 Task: Look for space in Ambarawa, Indonesia from 2nd September, 2023 to 10th September, 2023 for 1 adult in price range Rs.5000 to Rs.16000. Place can be private room with 1  bedroom having 1 bed and 1 bathroom. Property type can be house, flat, guest house, hotel. Booking option can be shelf check-in. Required host language is English.
Action: Mouse moved to (512, 79)
Screenshot: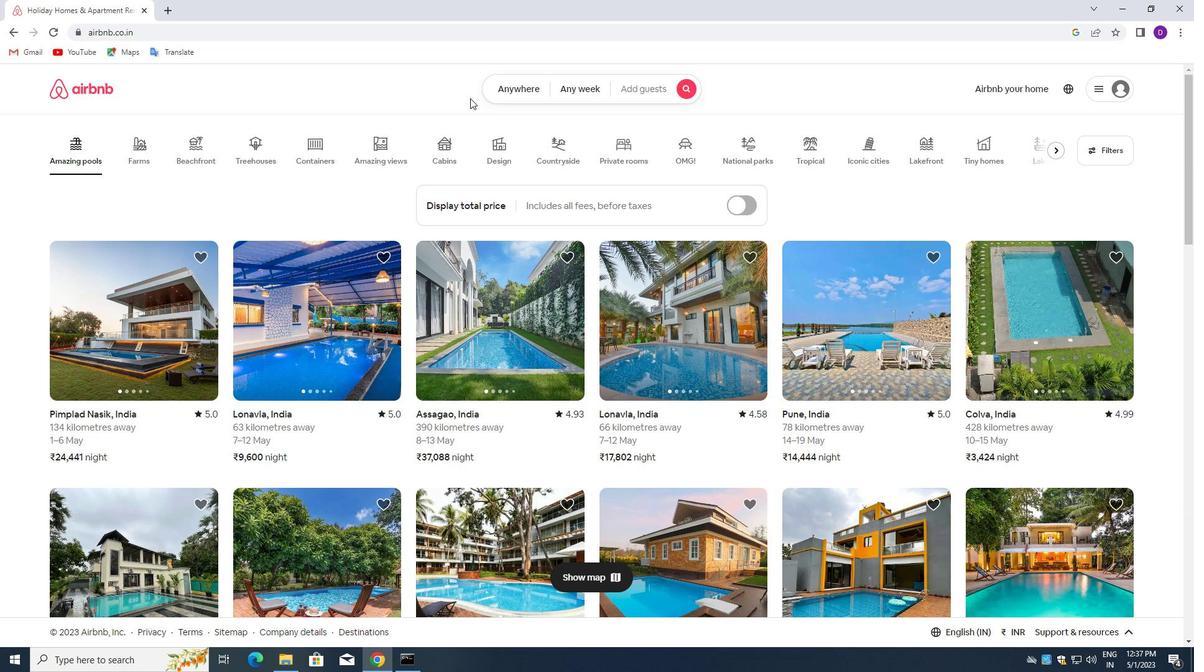 
Action: Mouse pressed left at (512, 79)
Screenshot: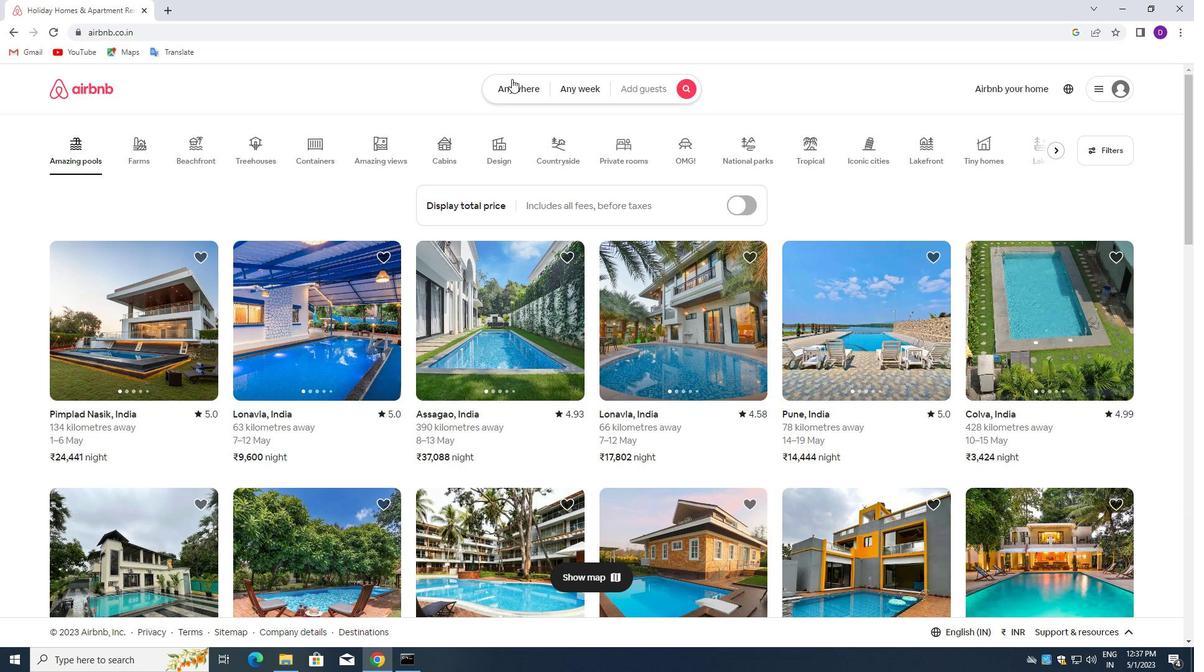 
Action: Mouse moved to (364, 135)
Screenshot: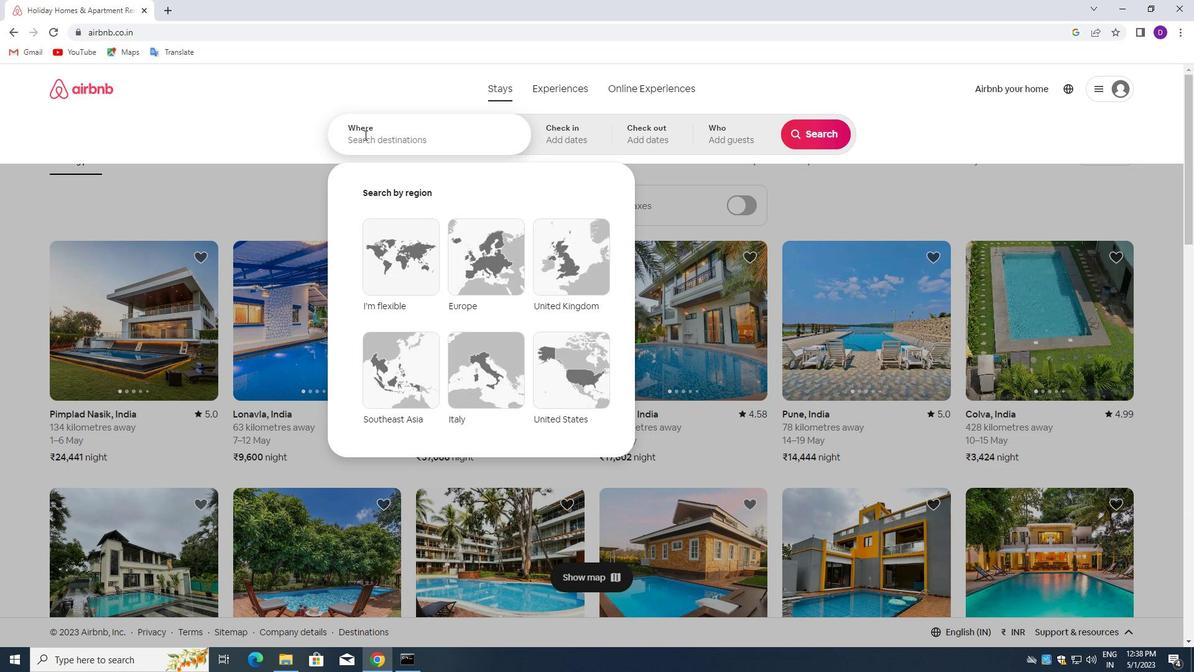 
Action: Mouse pressed left at (364, 135)
Screenshot: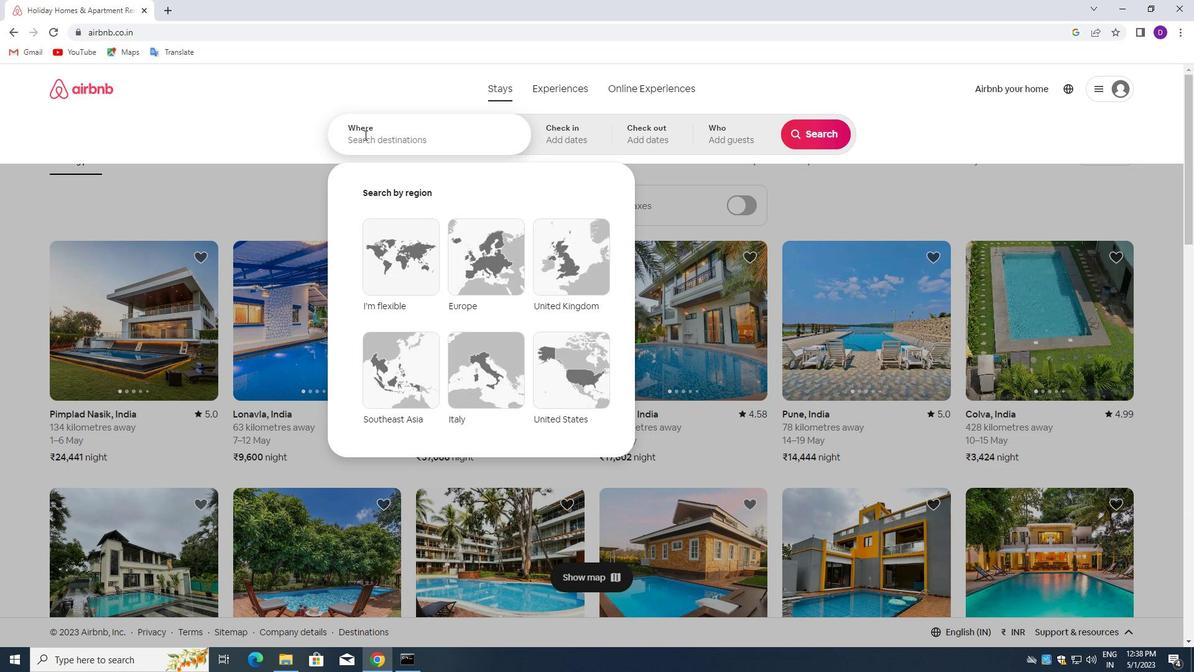 
Action: Mouse moved to (362, 130)
Screenshot: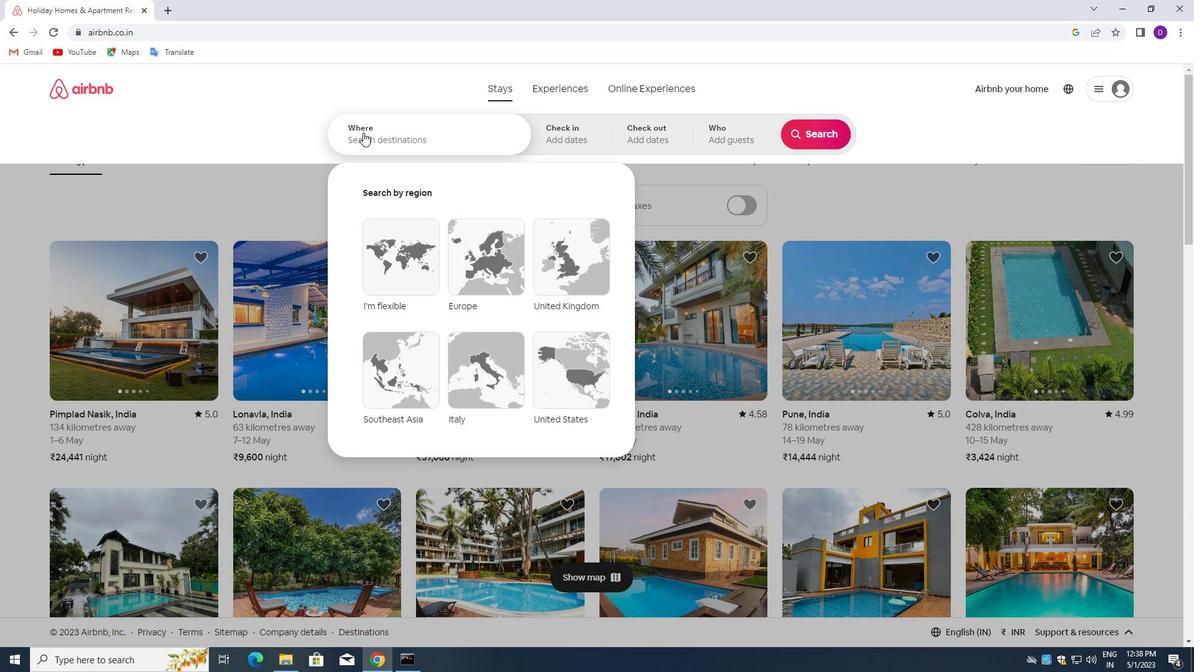 
Action: Key pressed <Key.shift>AMBARAWA,<Key.space><Key.shift>INDONESIA<Key.enter>
Screenshot: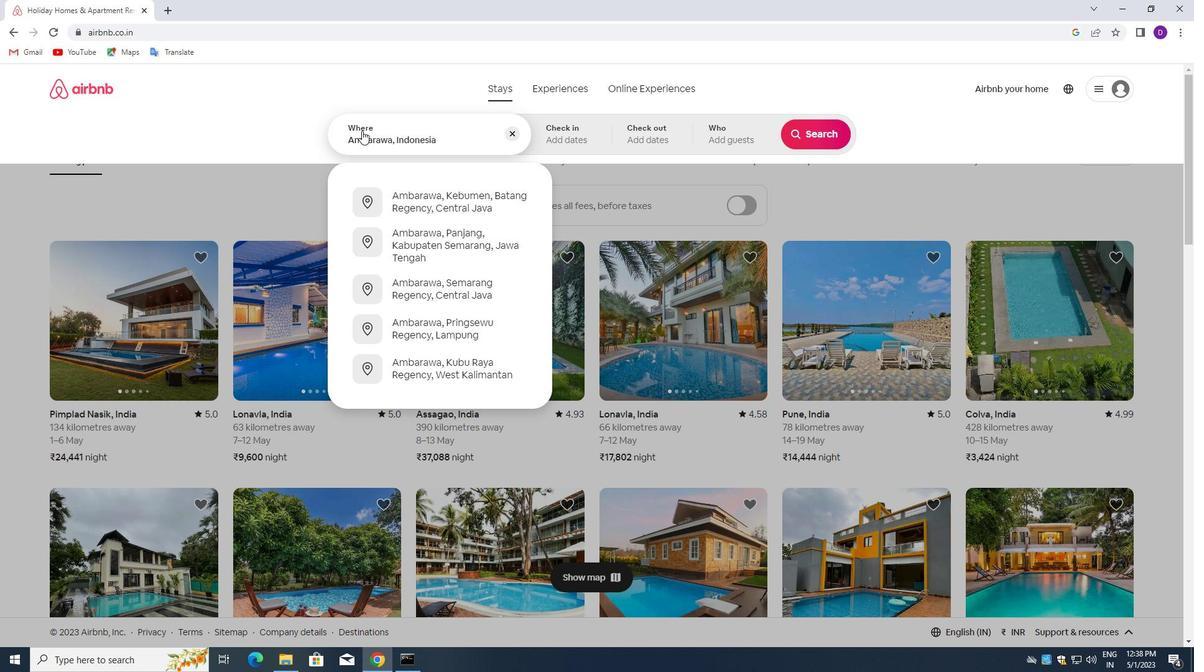
Action: Mouse moved to (812, 236)
Screenshot: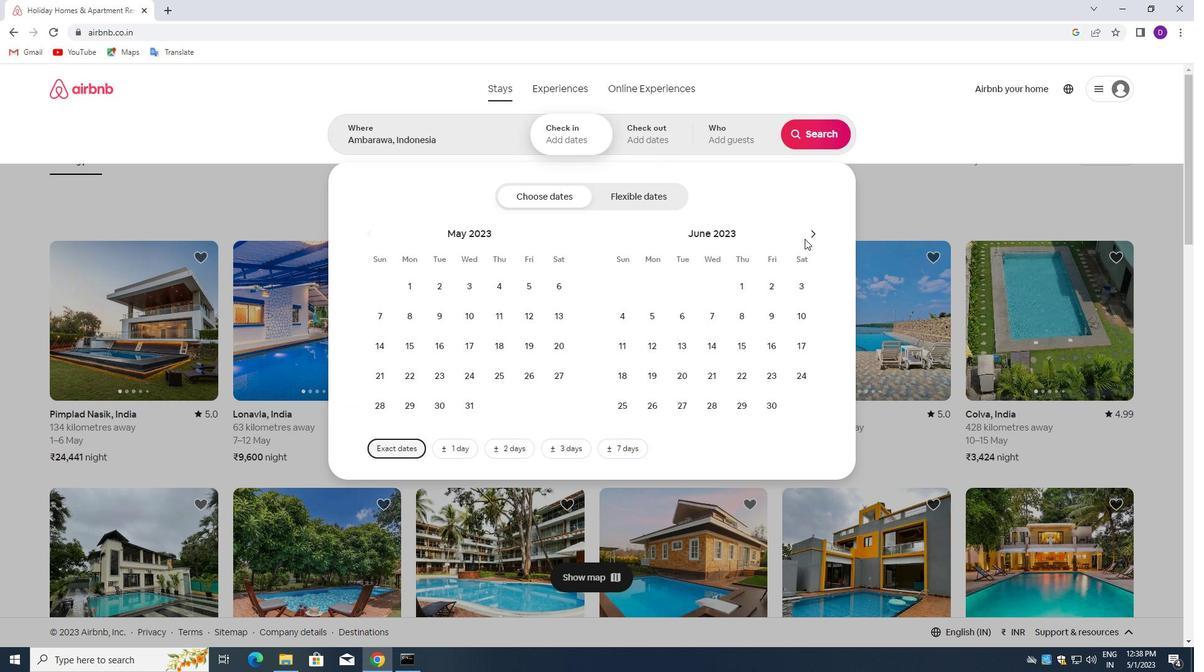 
Action: Mouse pressed left at (812, 236)
Screenshot: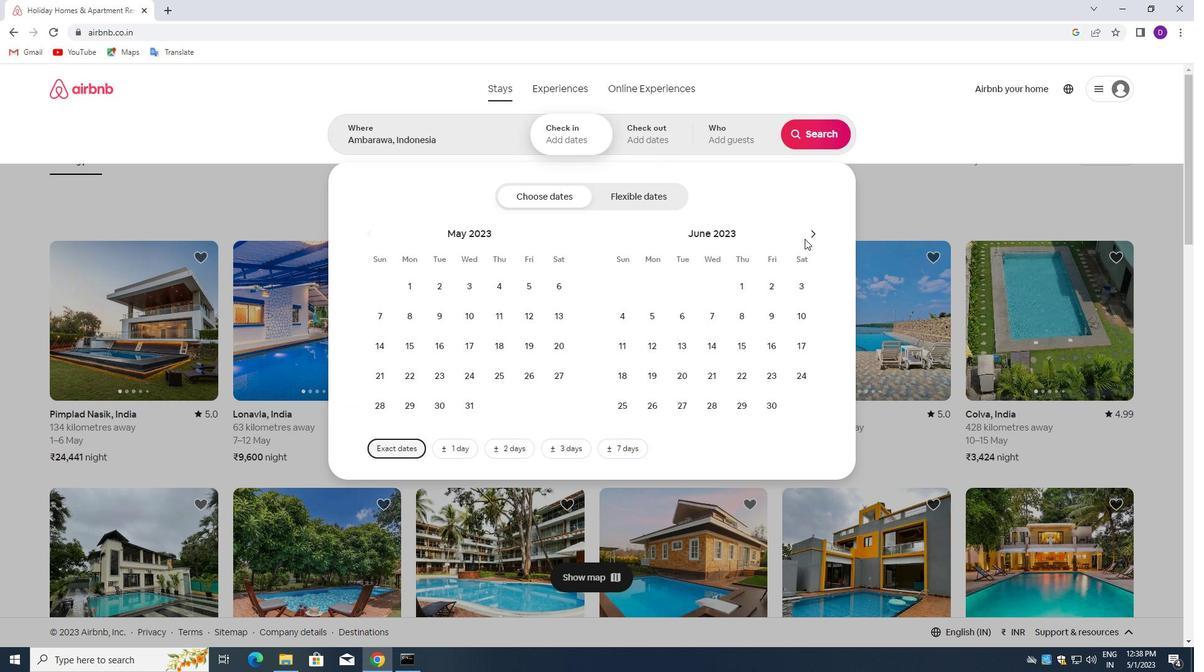 
Action: Mouse pressed left at (812, 236)
Screenshot: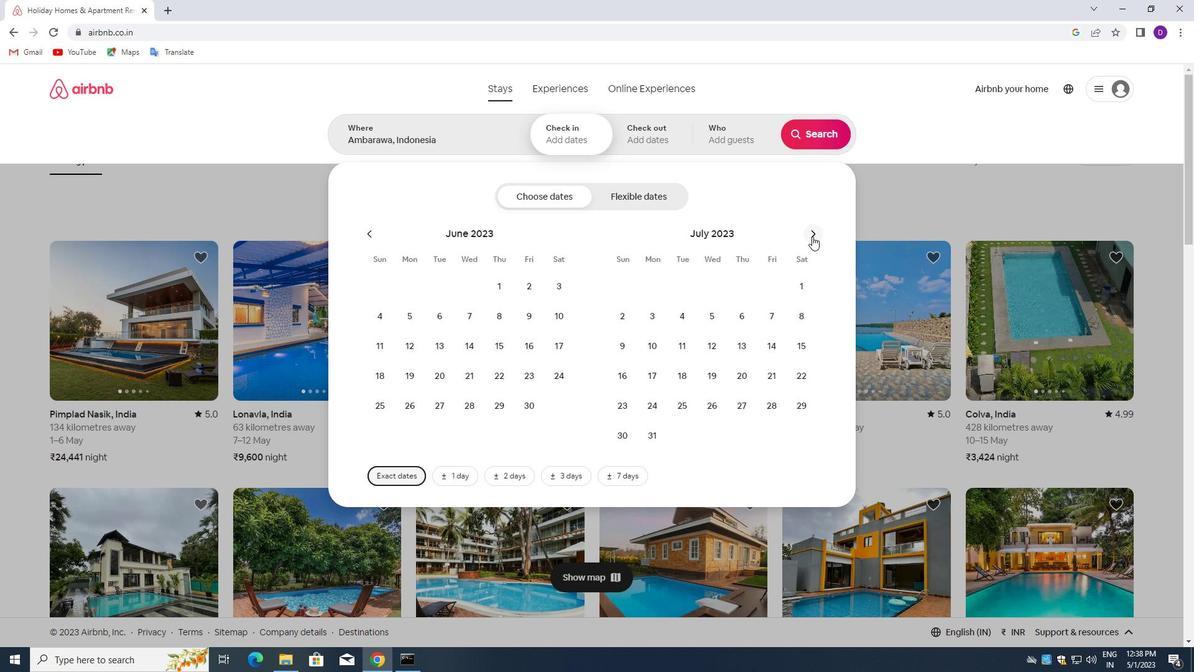 
Action: Mouse moved to (812, 235)
Screenshot: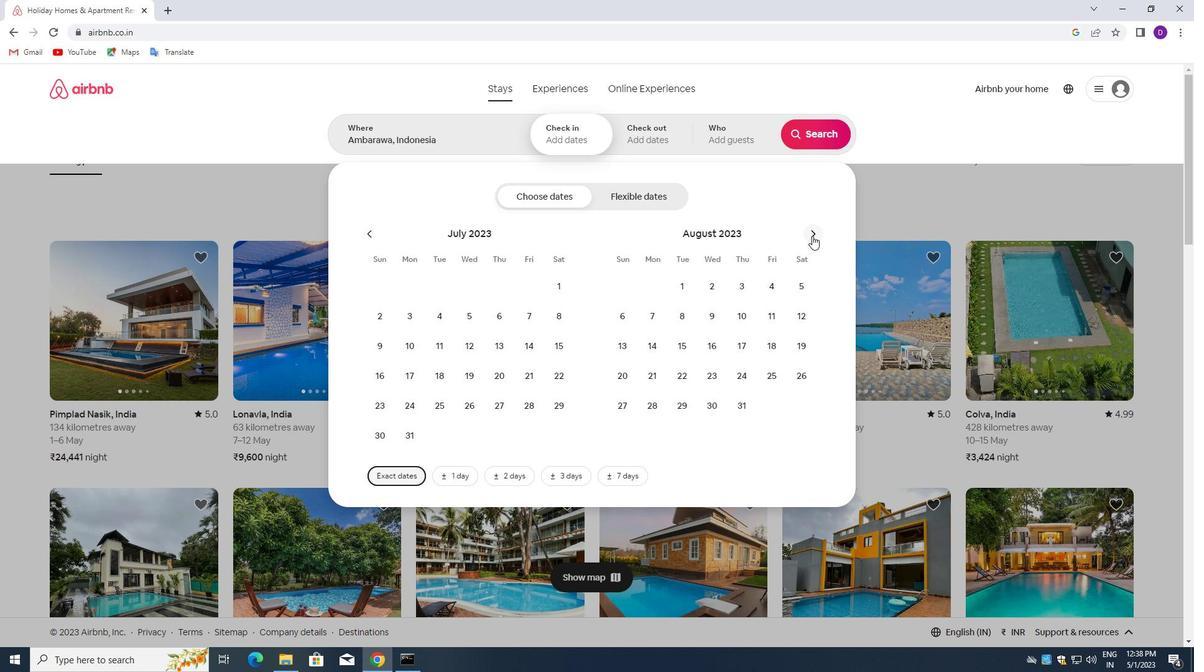 
Action: Mouse pressed left at (812, 235)
Screenshot: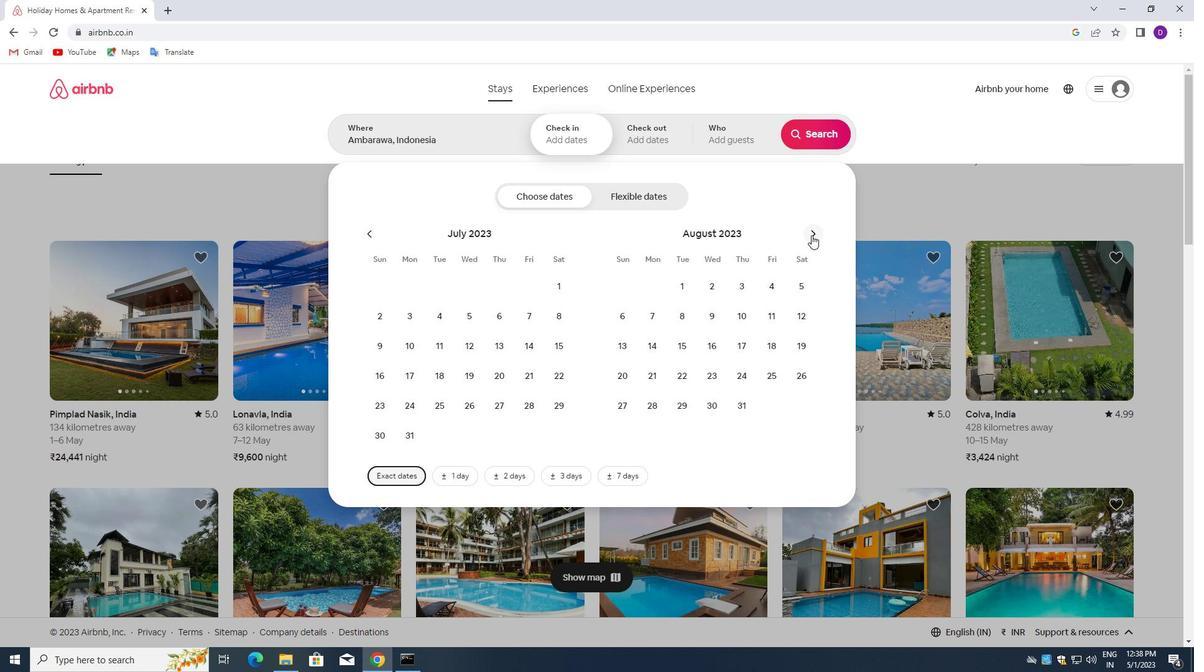 
Action: Mouse moved to (812, 288)
Screenshot: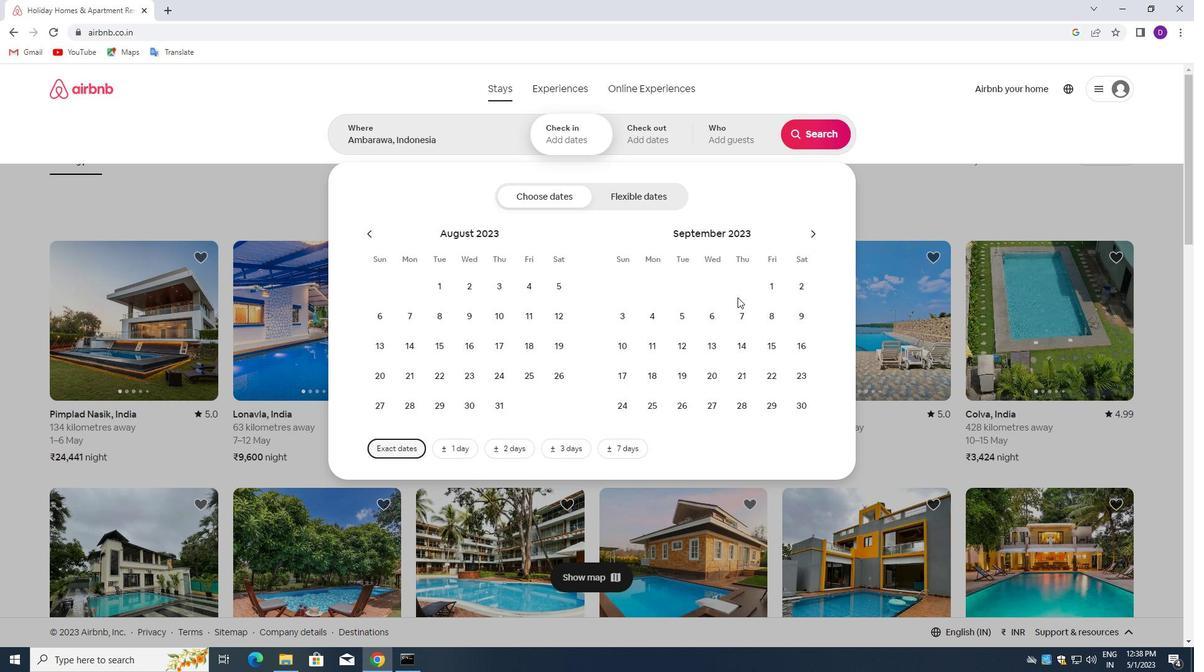 
Action: Mouse pressed left at (812, 288)
Screenshot: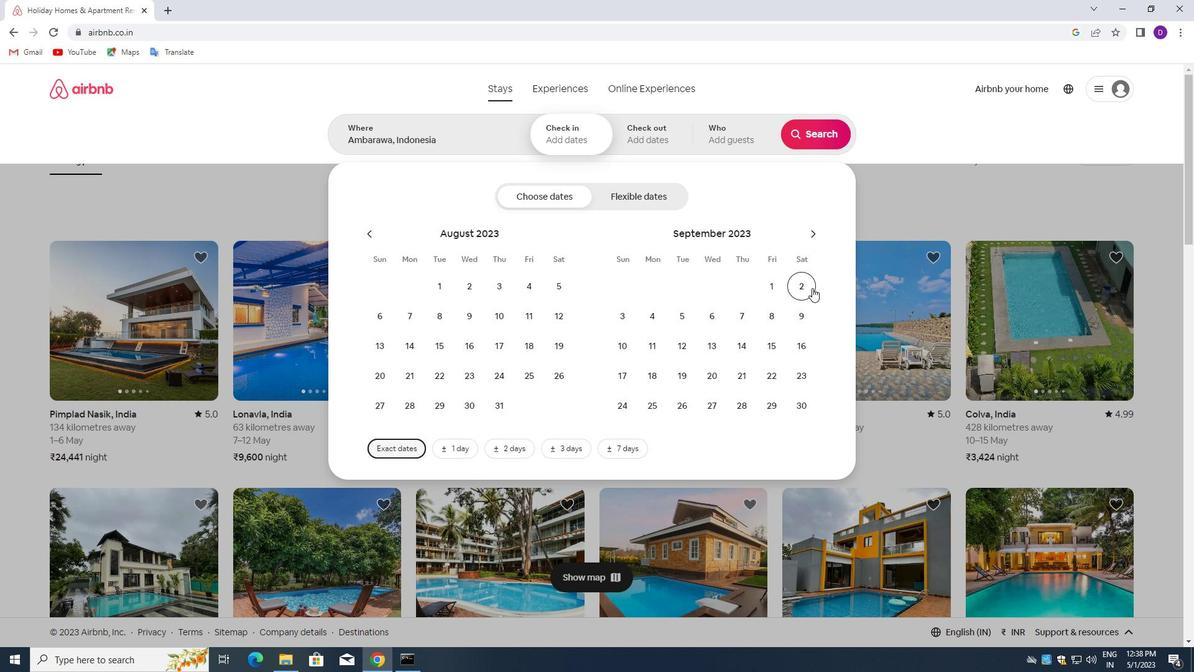
Action: Mouse moved to (630, 338)
Screenshot: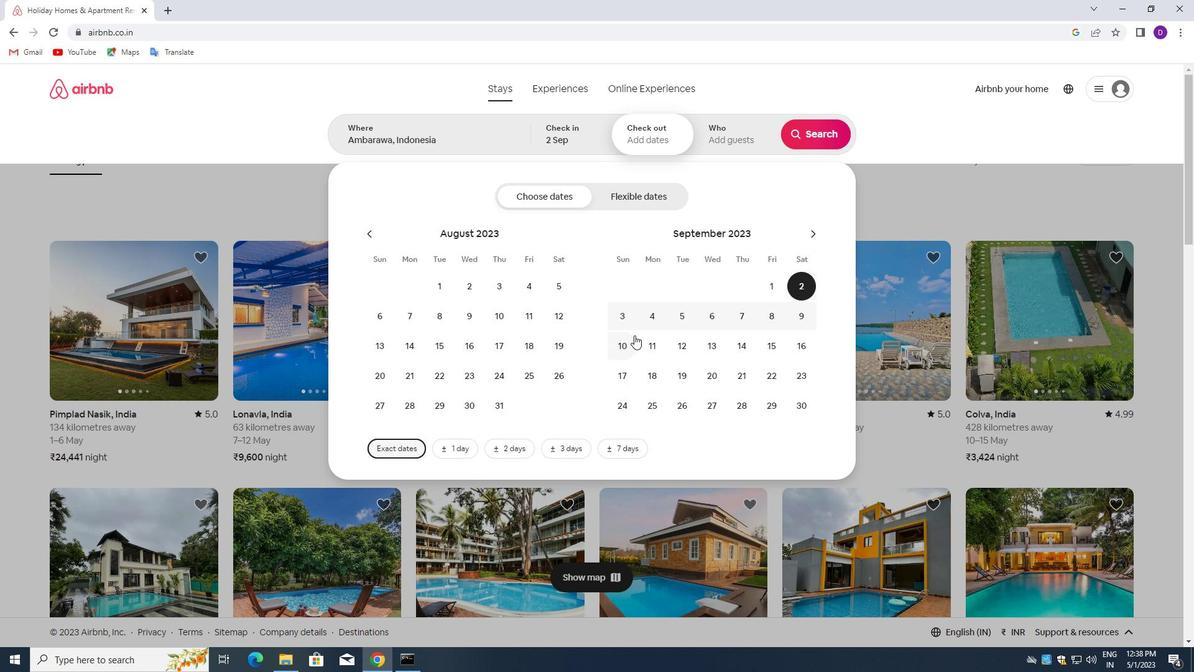 
Action: Mouse pressed left at (630, 338)
Screenshot: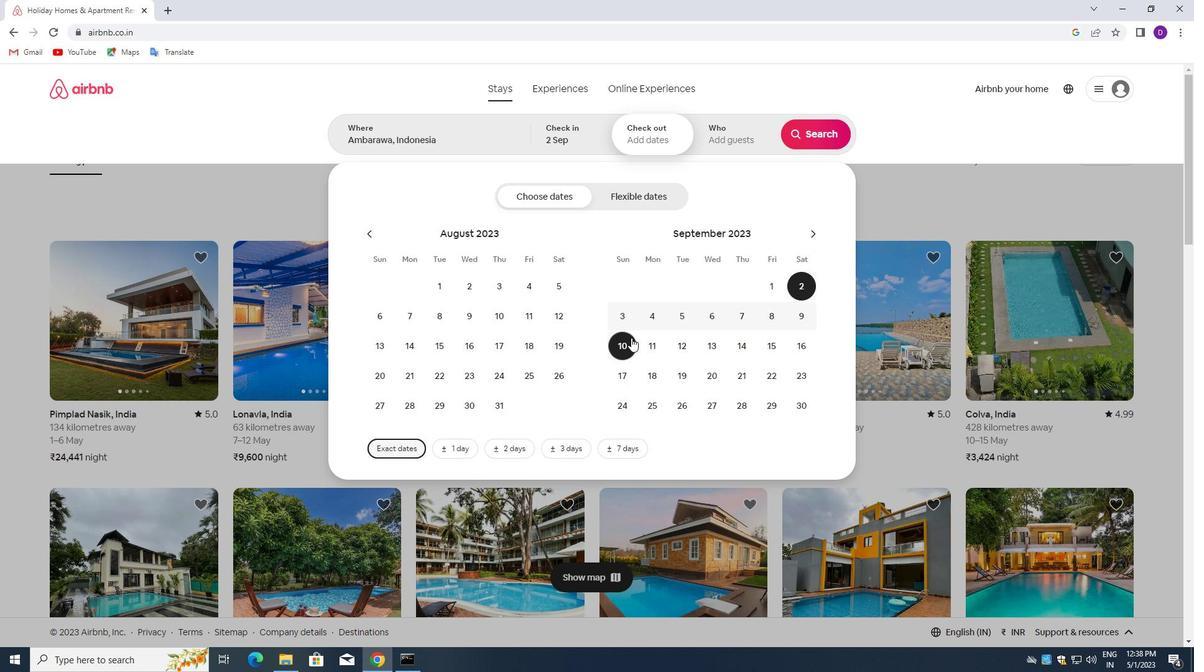 
Action: Mouse moved to (705, 139)
Screenshot: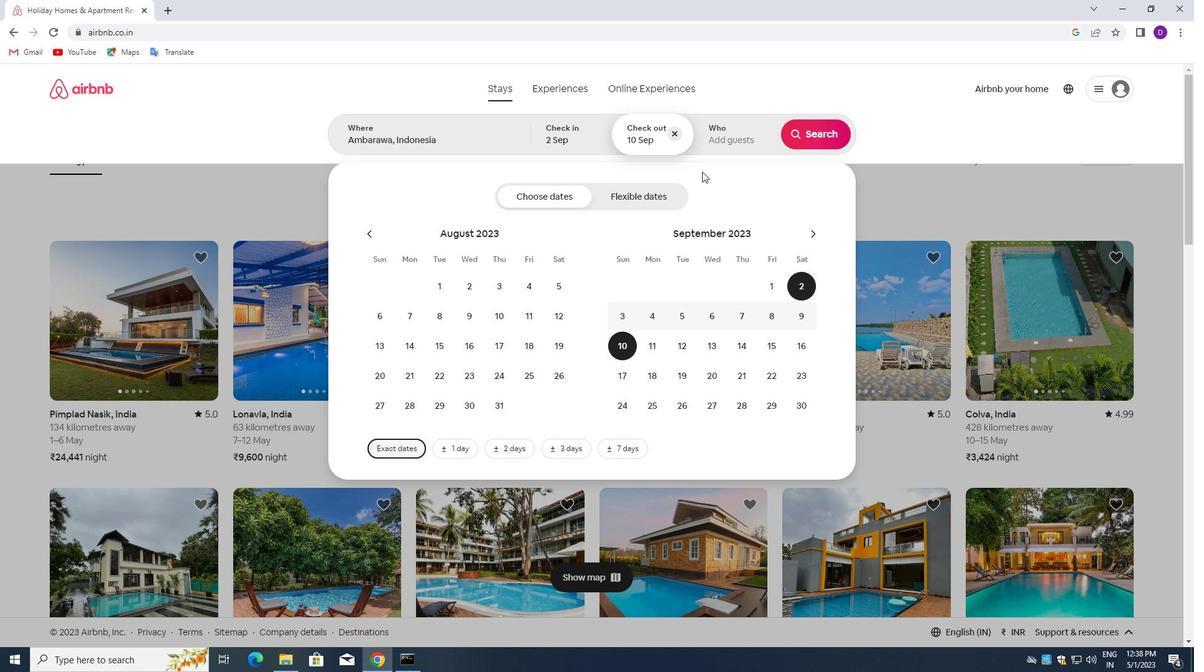 
Action: Mouse pressed left at (705, 139)
Screenshot: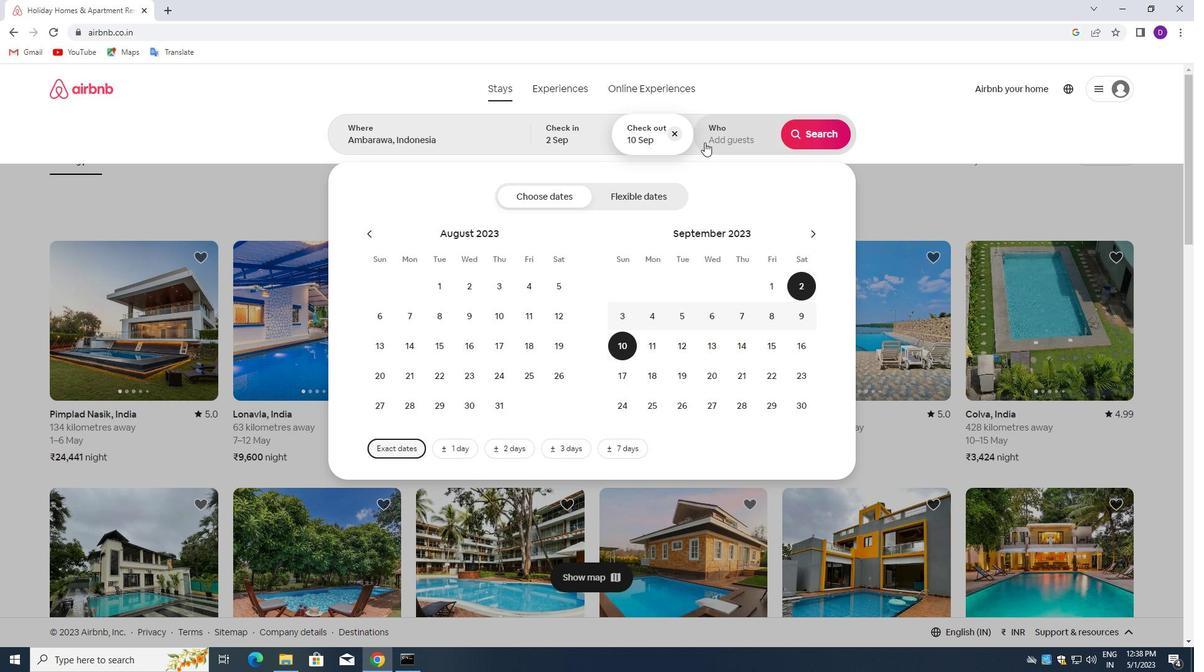 
Action: Mouse moved to (820, 209)
Screenshot: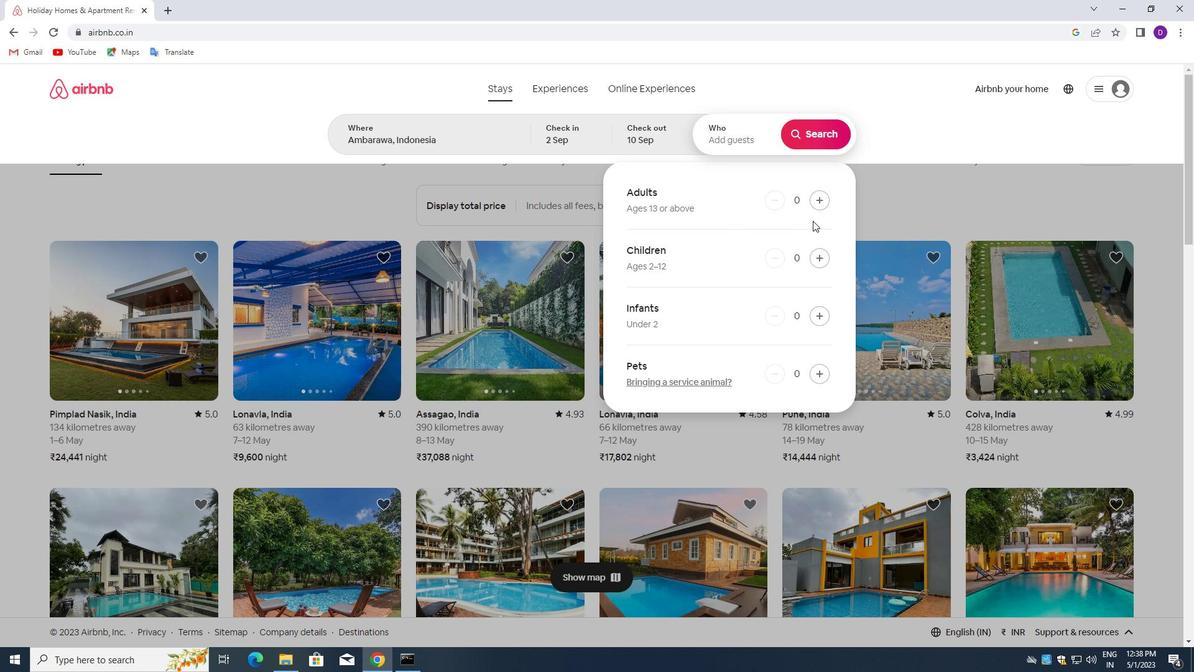 
Action: Mouse pressed left at (820, 209)
Screenshot: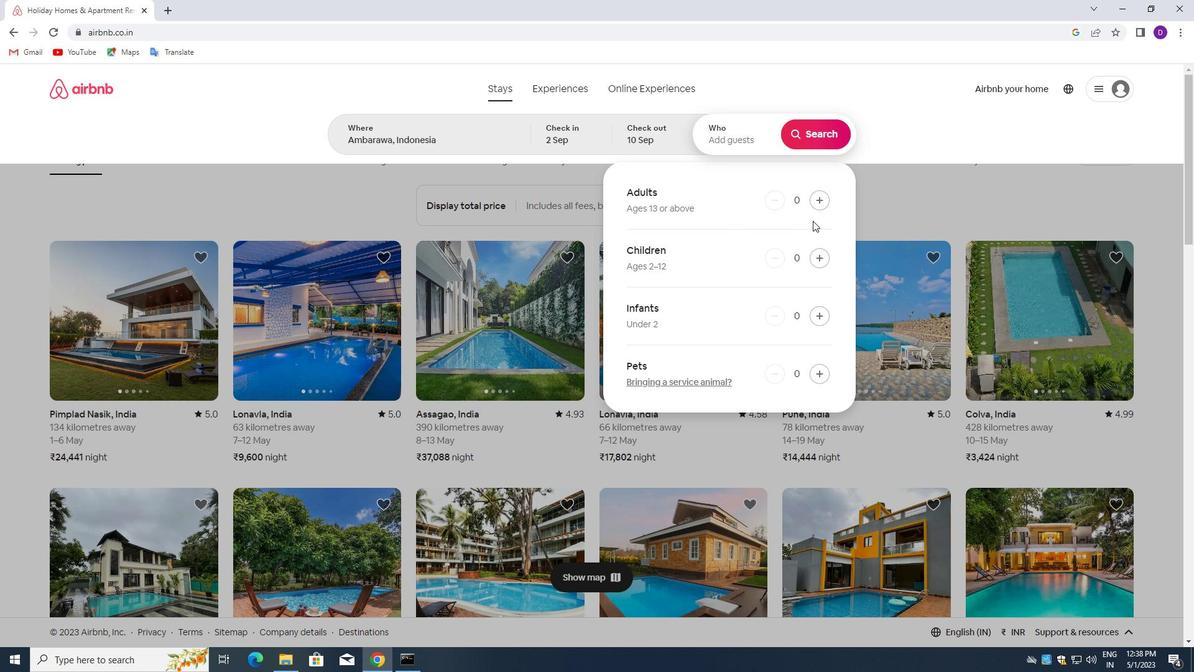 
Action: Mouse moved to (823, 131)
Screenshot: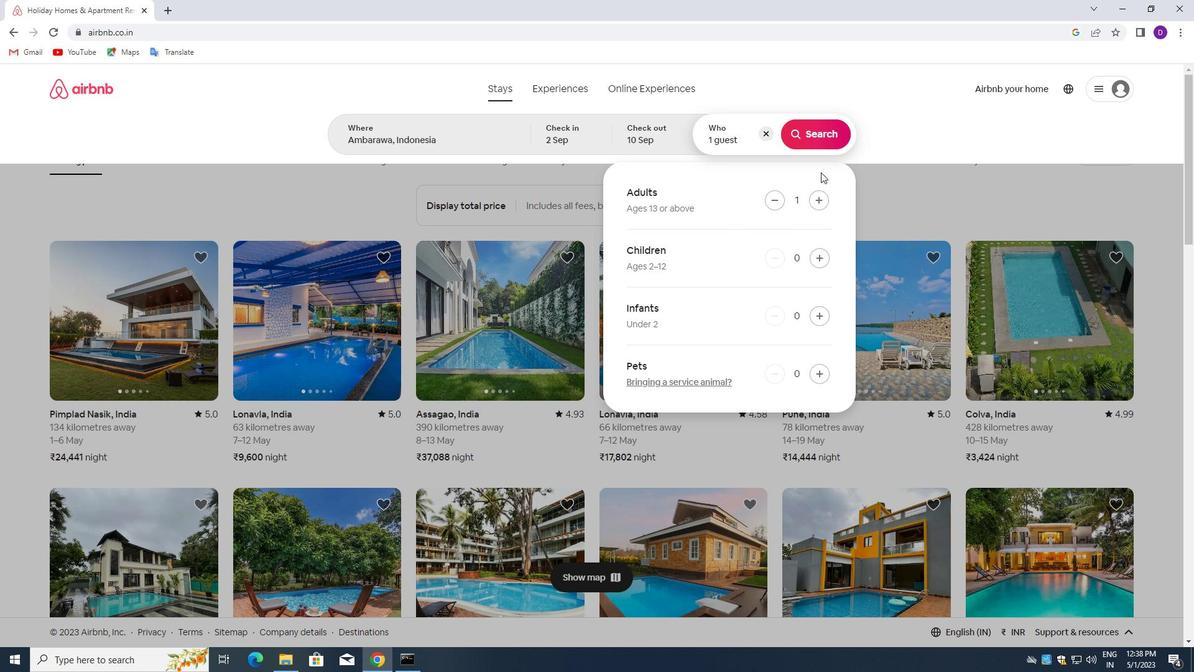 
Action: Mouse pressed left at (823, 131)
Screenshot: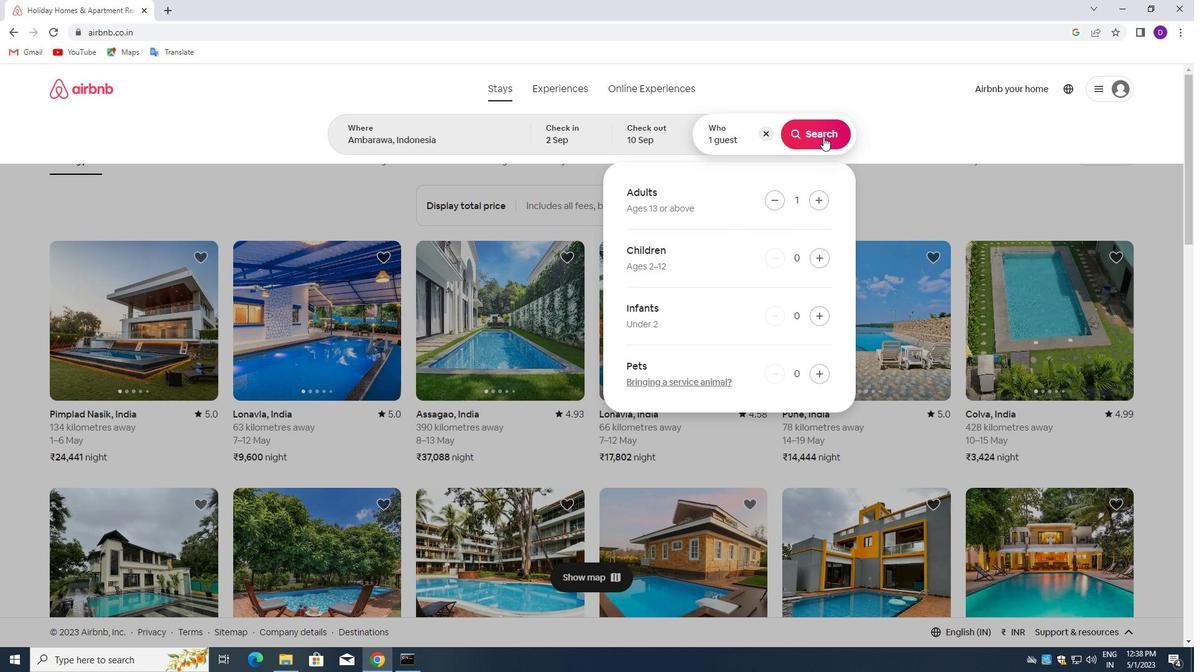 
Action: Mouse moved to (1125, 134)
Screenshot: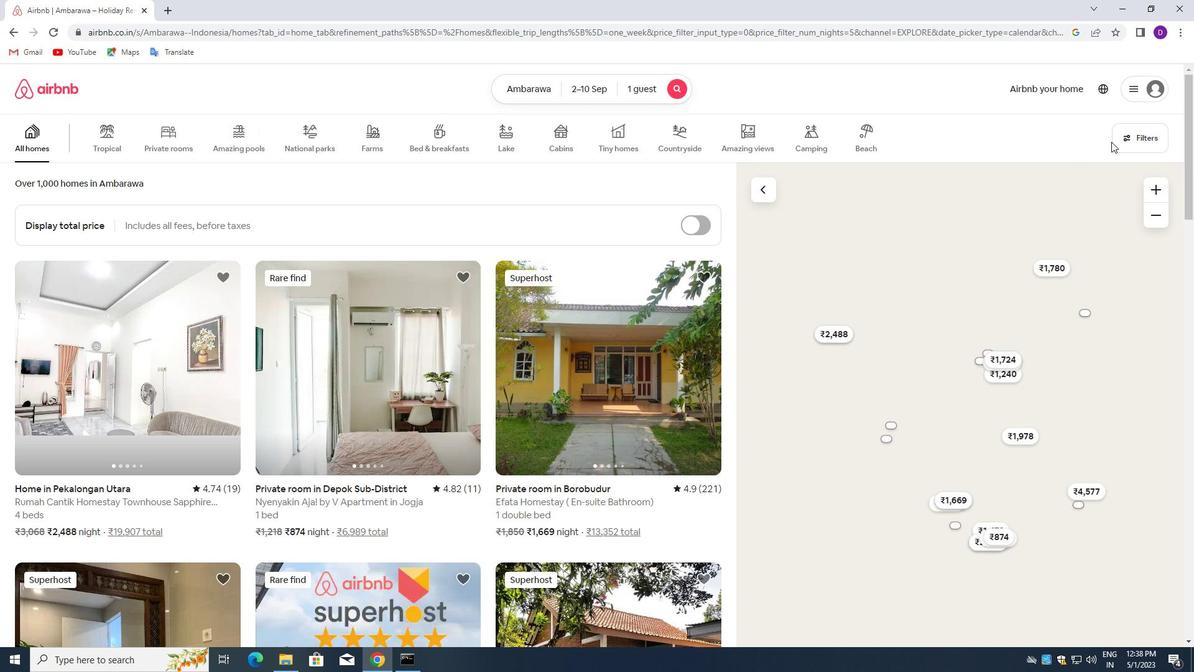 
Action: Mouse pressed left at (1125, 134)
Screenshot: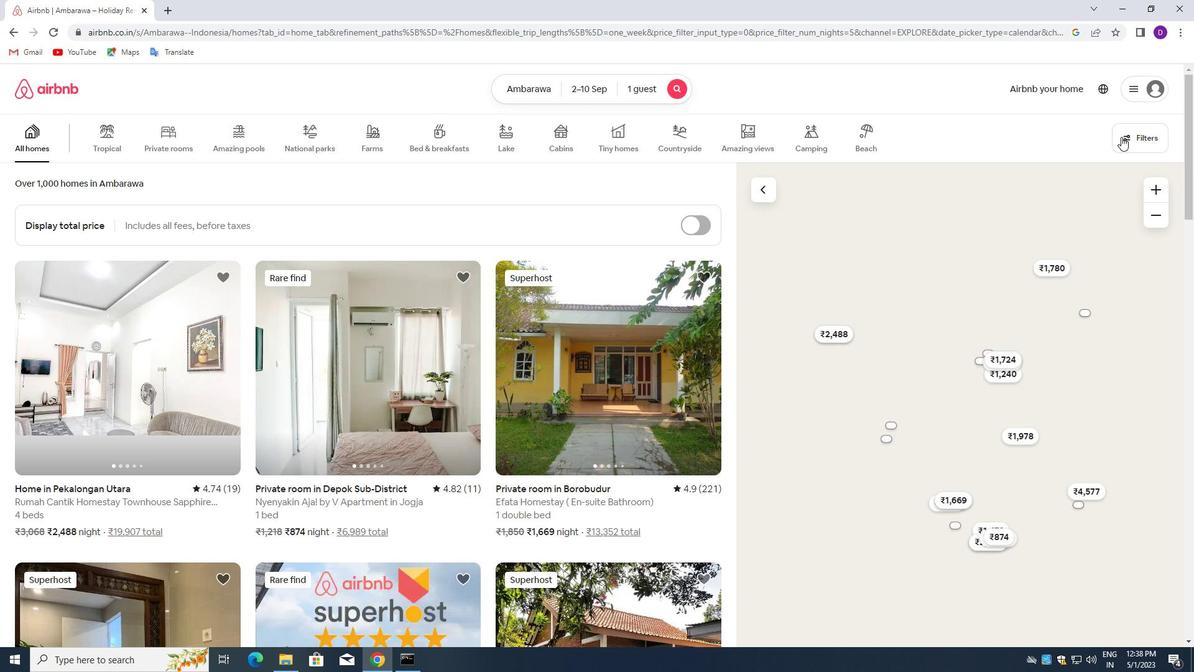 
Action: Mouse moved to (435, 299)
Screenshot: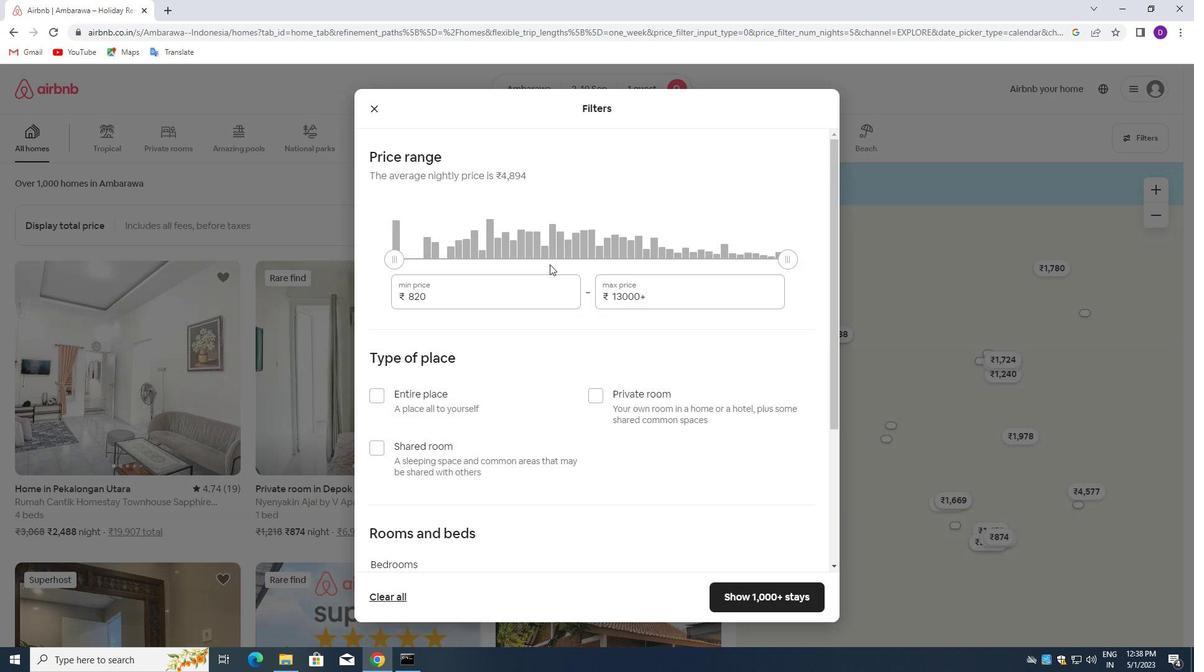 
Action: Mouse pressed left at (435, 299)
Screenshot: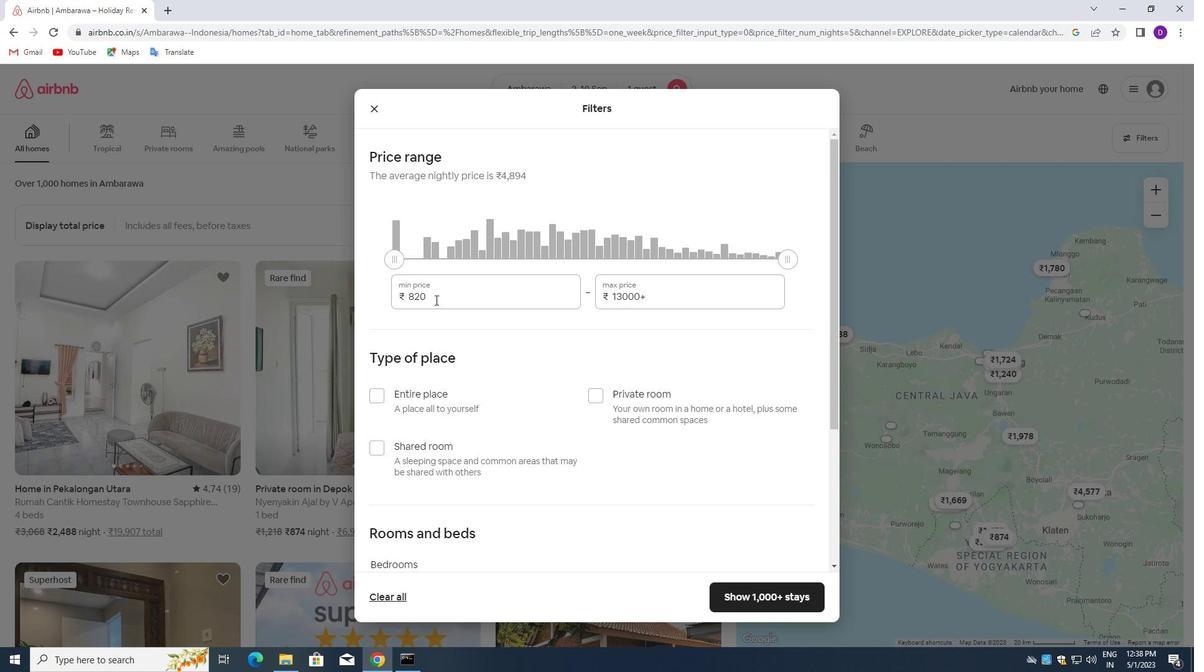 
Action: Mouse moved to (435, 299)
Screenshot: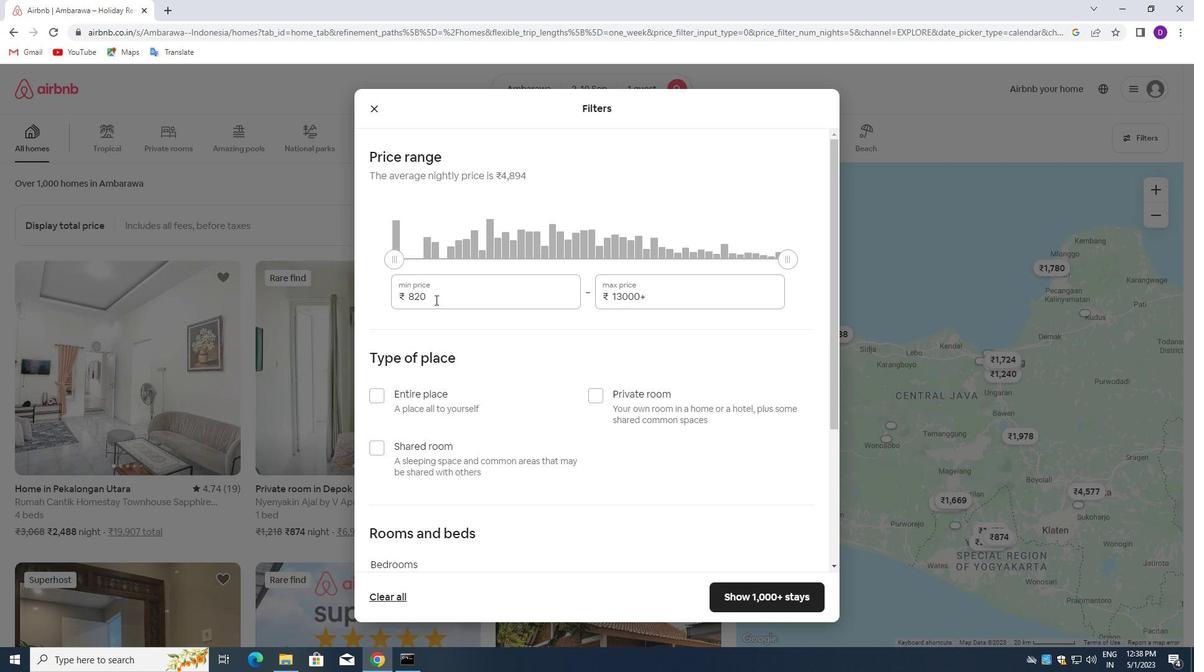 
Action: Mouse pressed left at (435, 299)
Screenshot: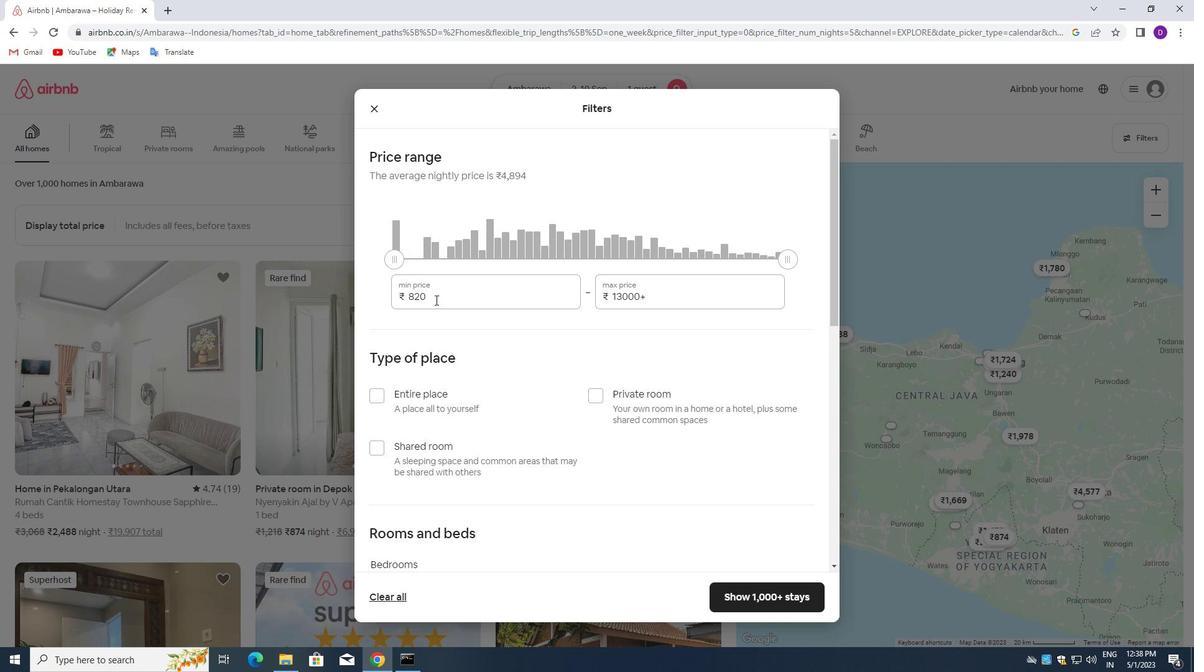 
Action: Key pressed 5000<Key.tab>16000
Screenshot: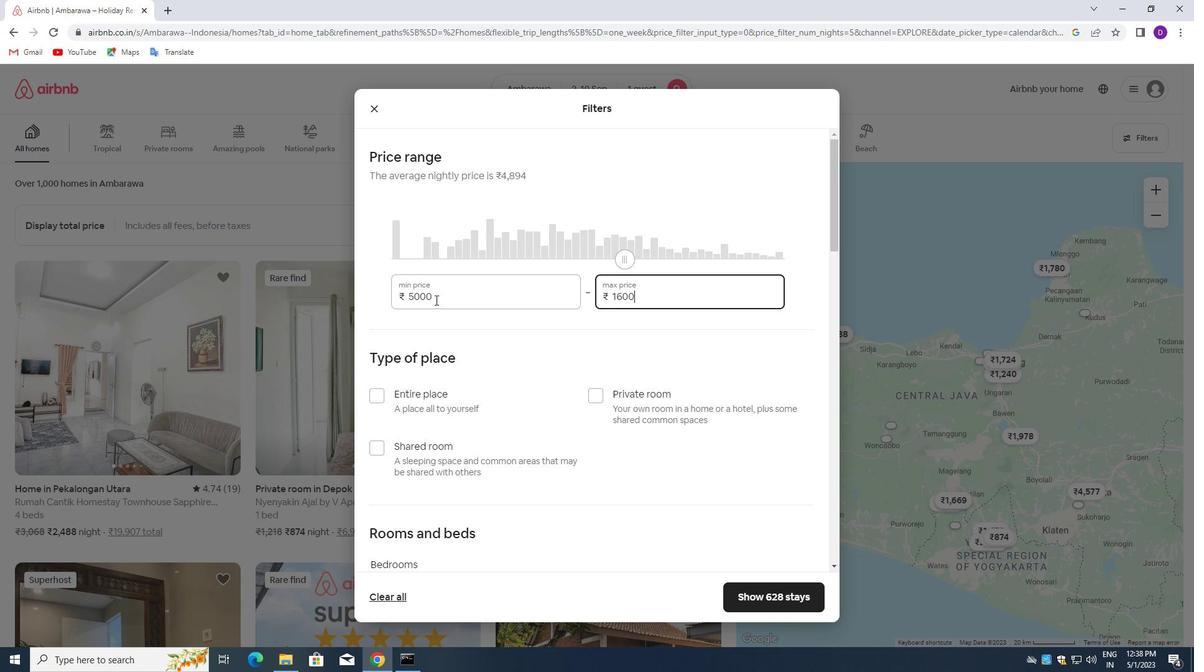 
Action: Mouse moved to (601, 398)
Screenshot: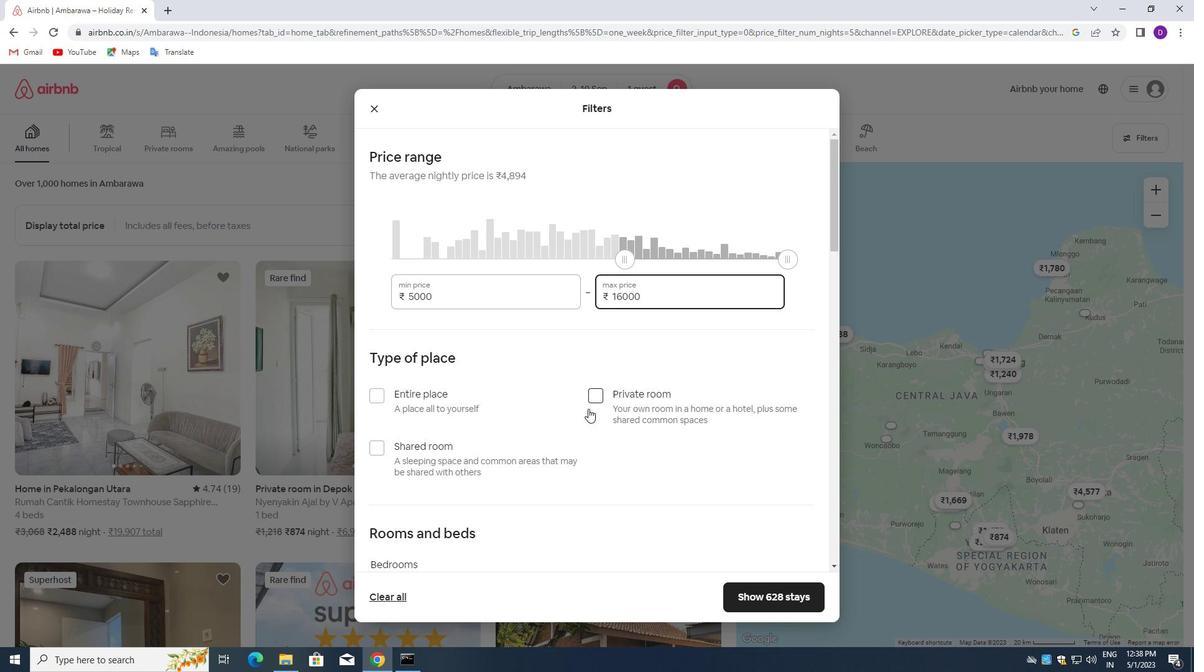 
Action: Mouse pressed left at (601, 398)
Screenshot: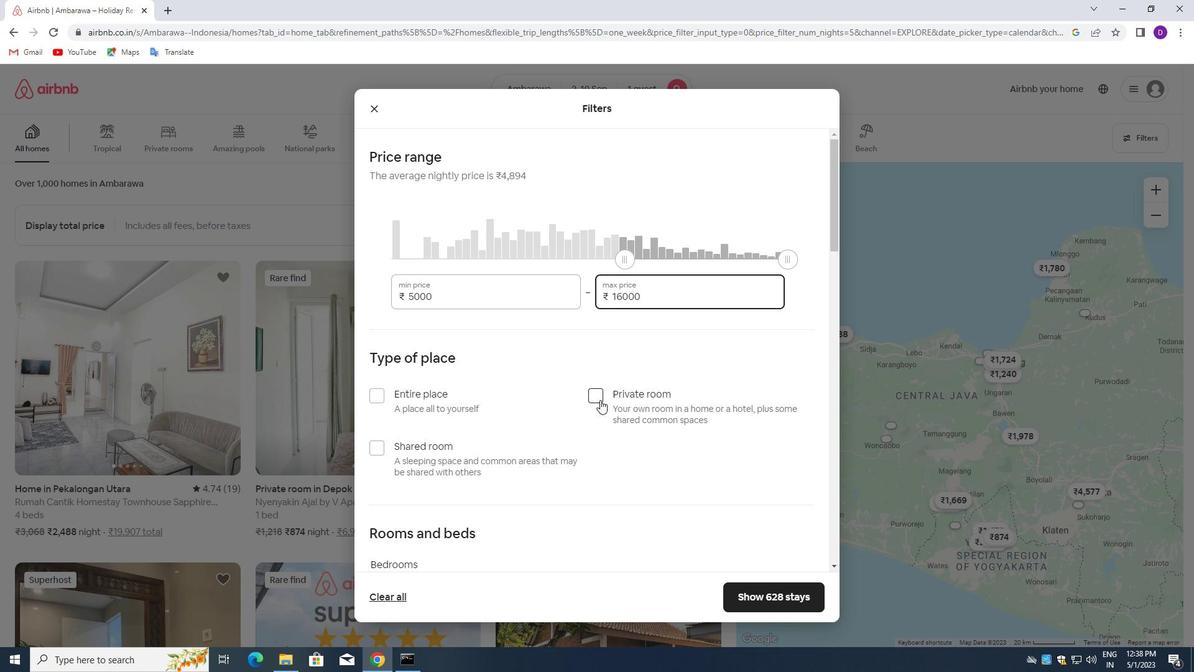 
Action: Mouse moved to (531, 406)
Screenshot: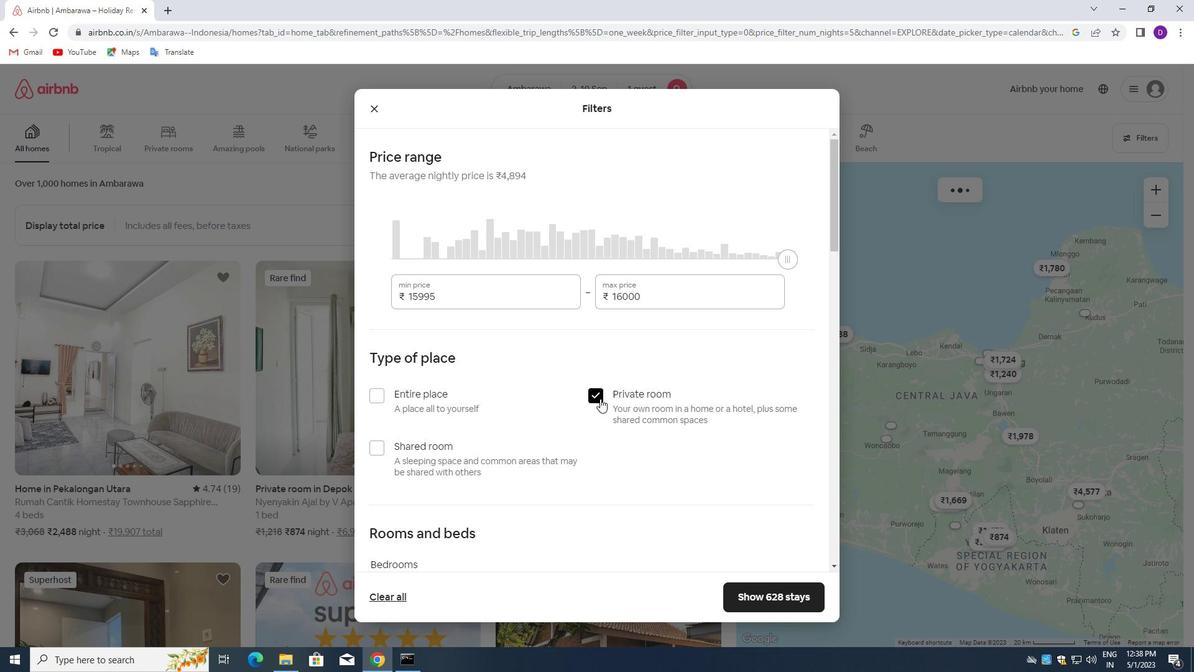 
Action: Mouse scrolled (531, 406) with delta (0, 0)
Screenshot: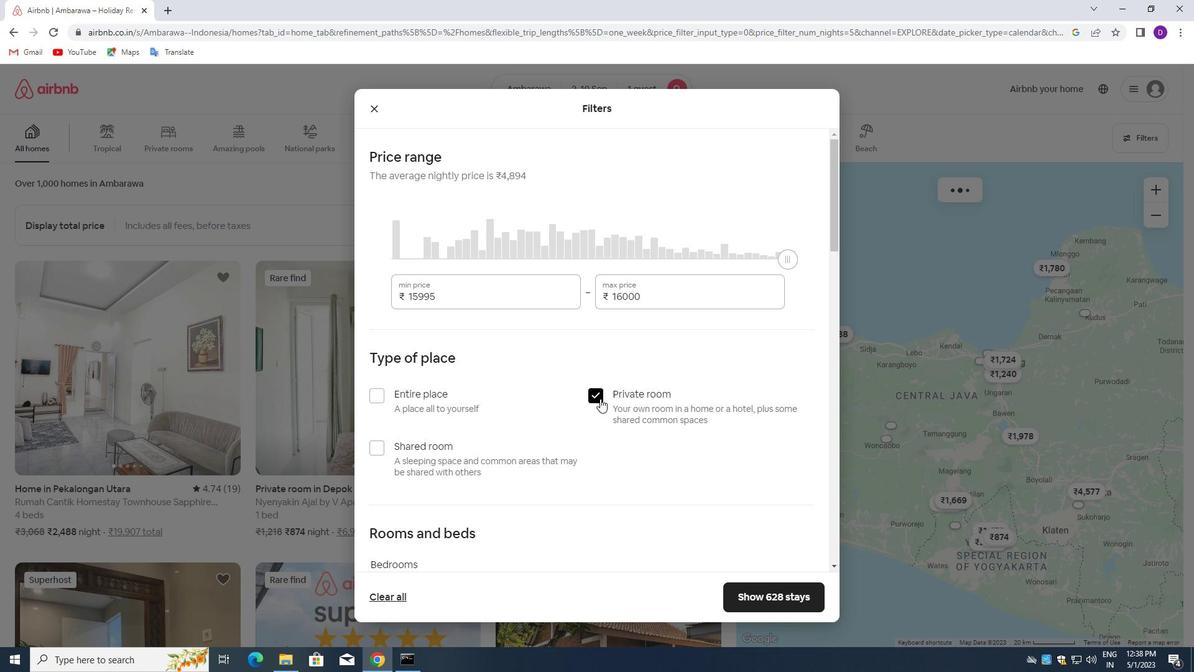 
Action: Mouse moved to (524, 410)
Screenshot: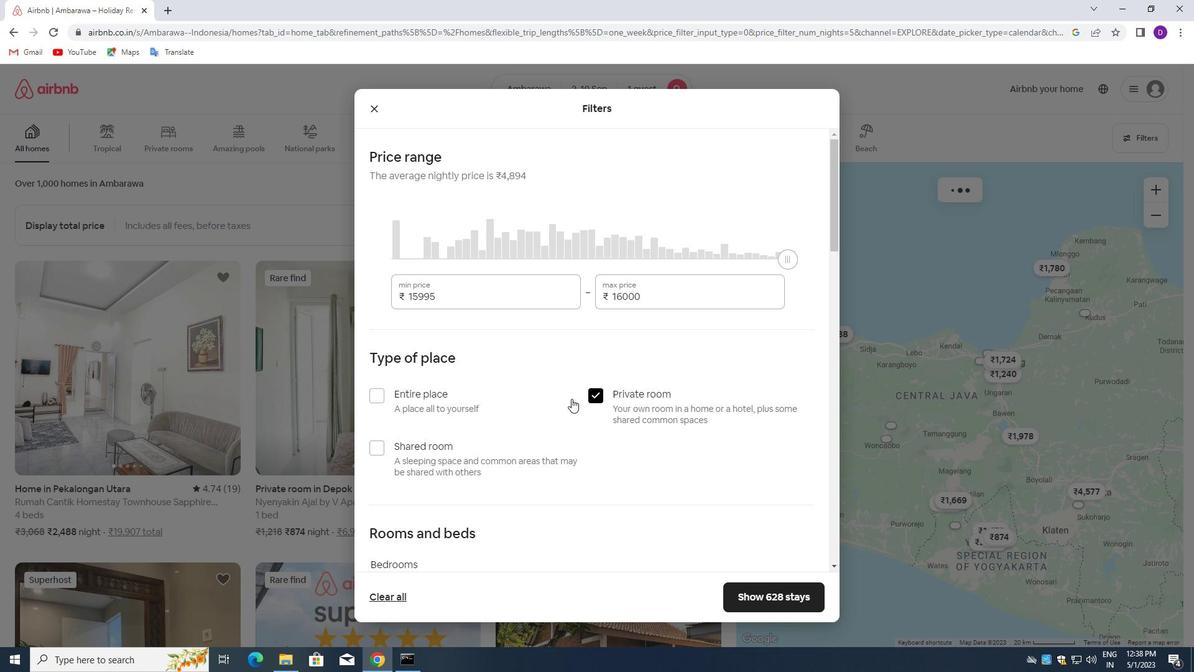 
Action: Mouse scrolled (524, 409) with delta (0, 0)
Screenshot: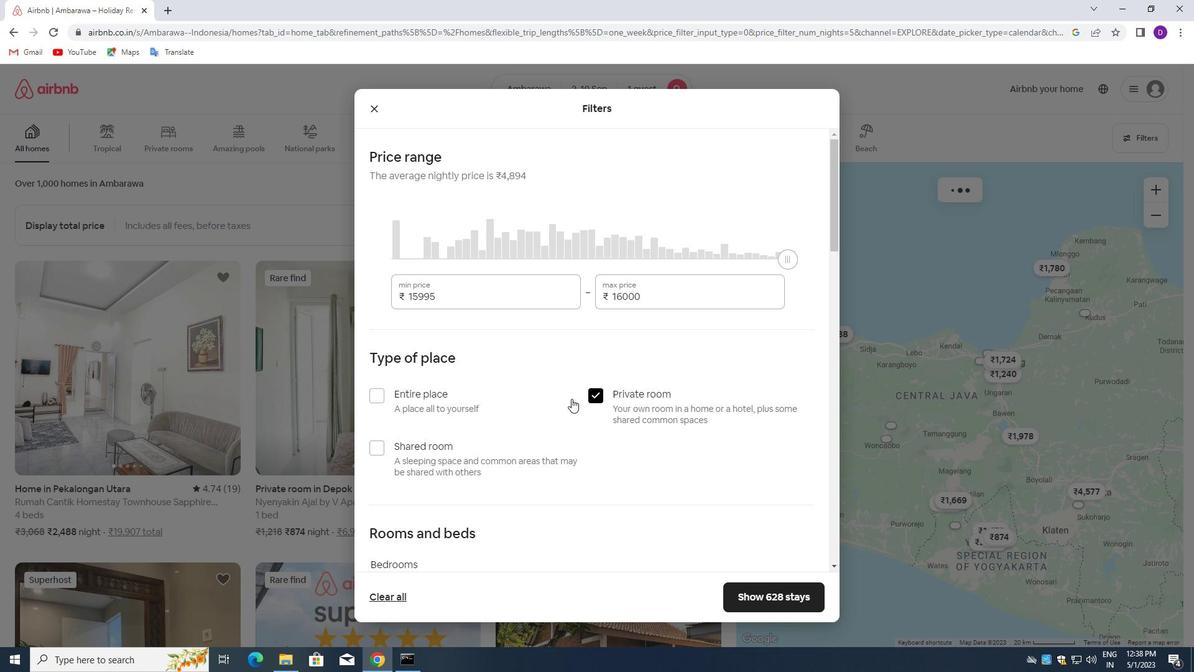 
Action: Mouse moved to (521, 411)
Screenshot: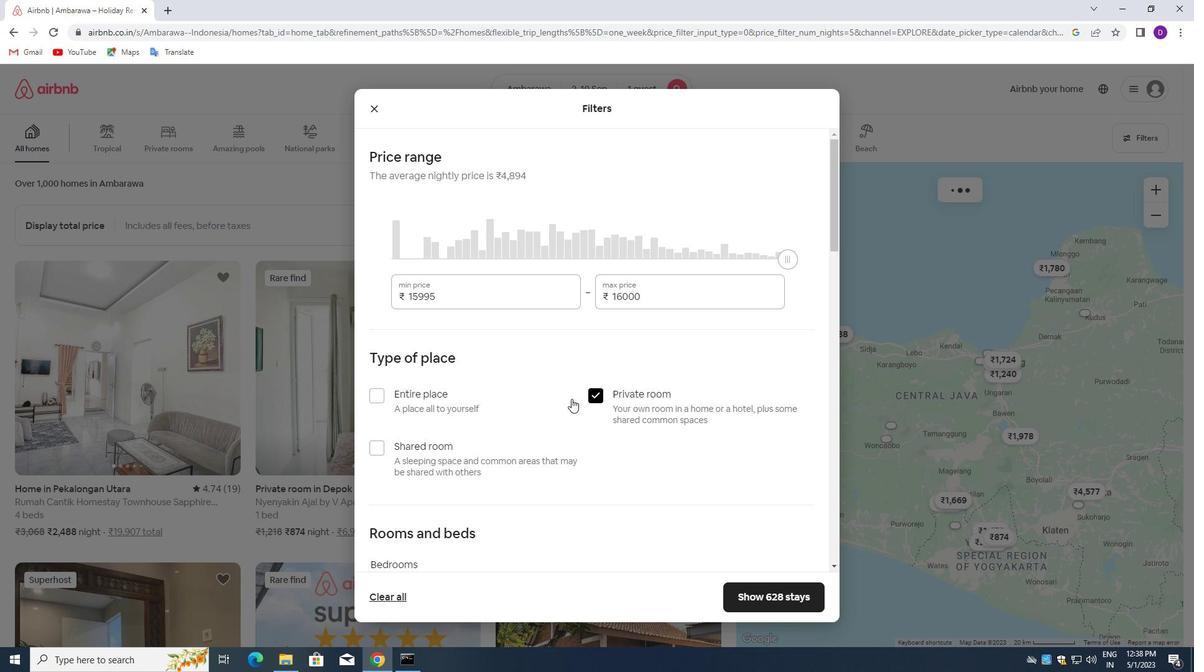 
Action: Mouse scrolled (521, 410) with delta (0, 0)
Screenshot: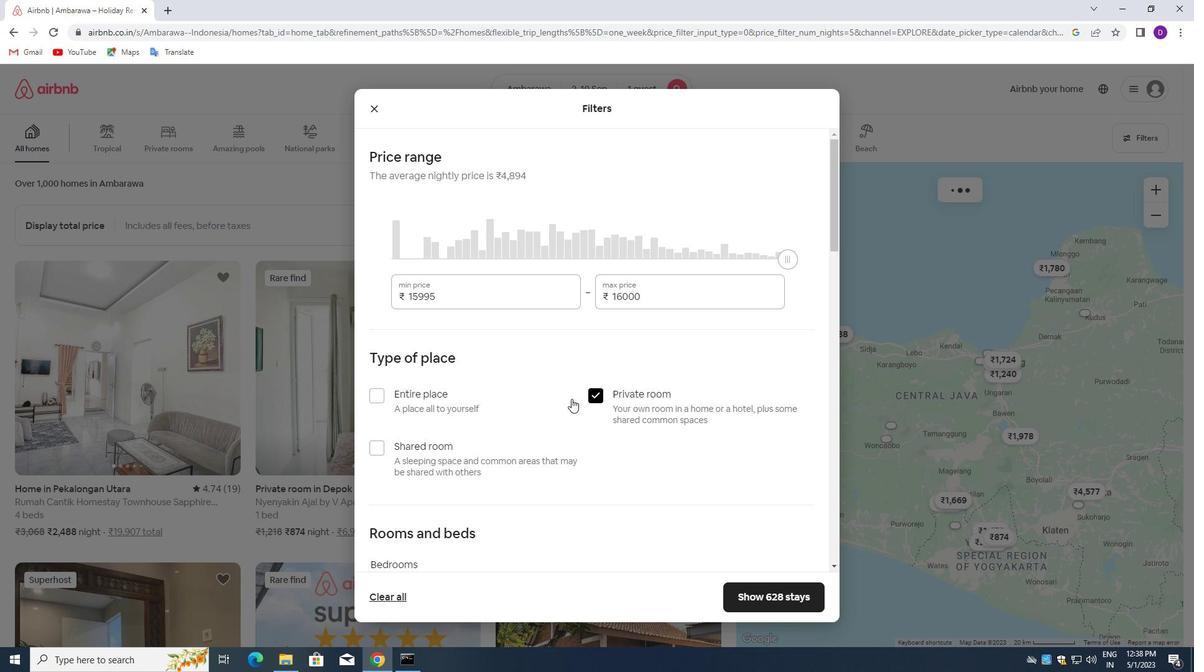 
Action: Mouse moved to (519, 411)
Screenshot: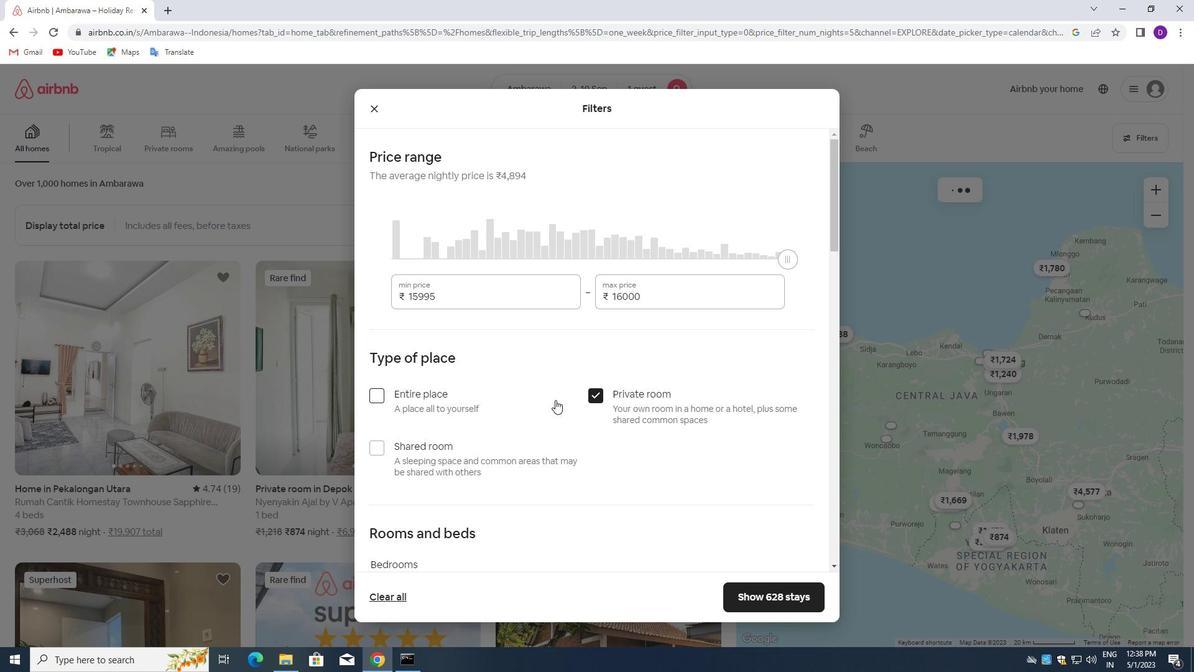 
Action: Mouse scrolled (519, 411) with delta (0, 0)
Screenshot: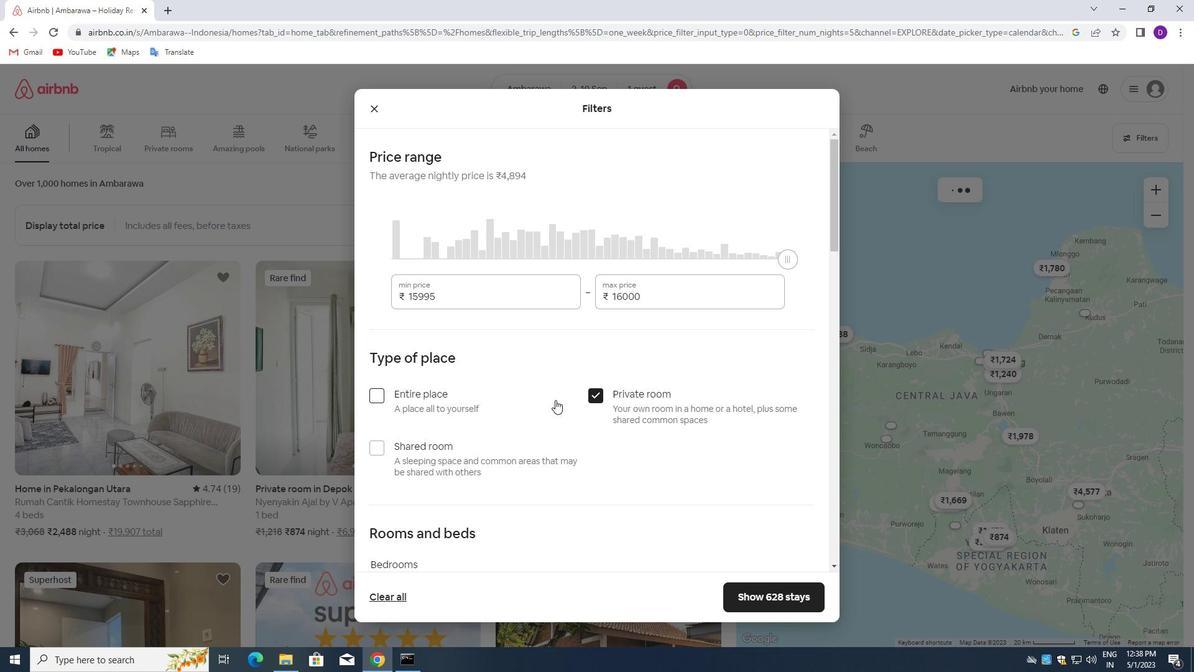 
Action: Mouse scrolled (519, 411) with delta (0, 0)
Screenshot: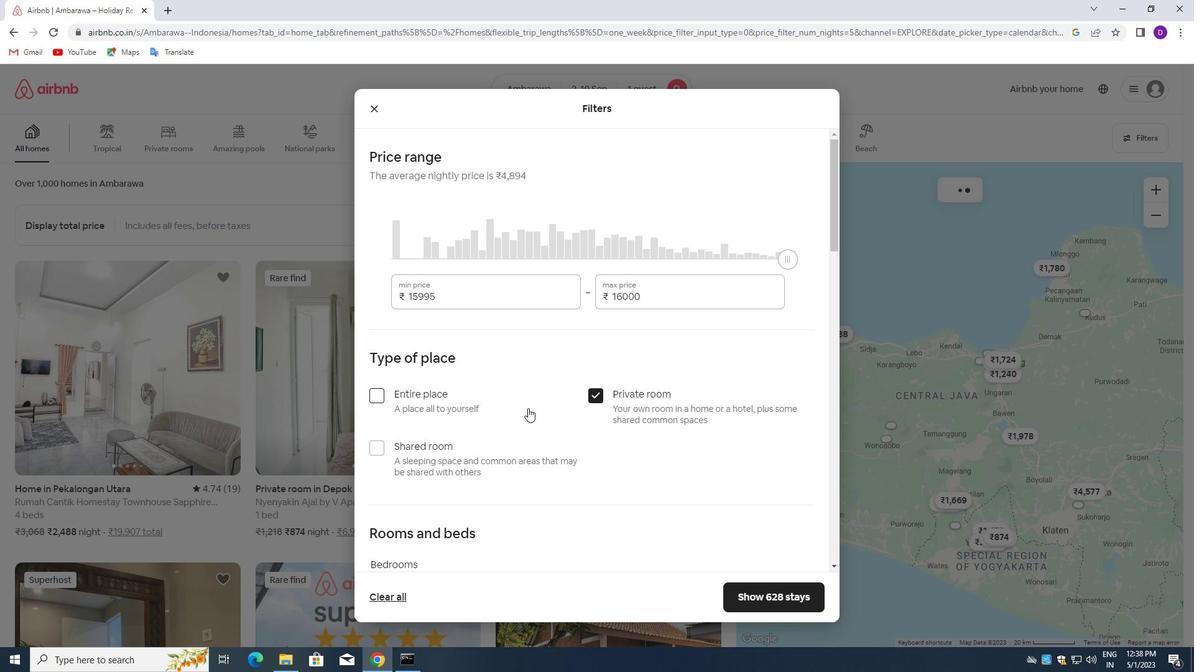 
Action: Mouse moved to (432, 285)
Screenshot: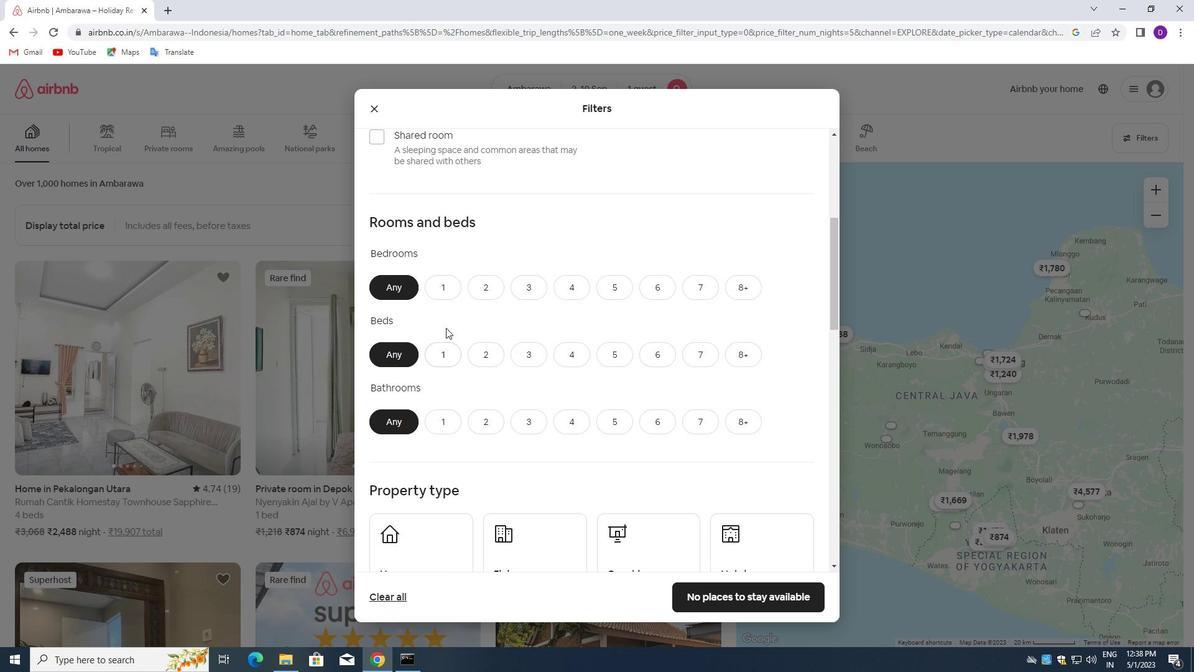 
Action: Mouse pressed left at (432, 285)
Screenshot: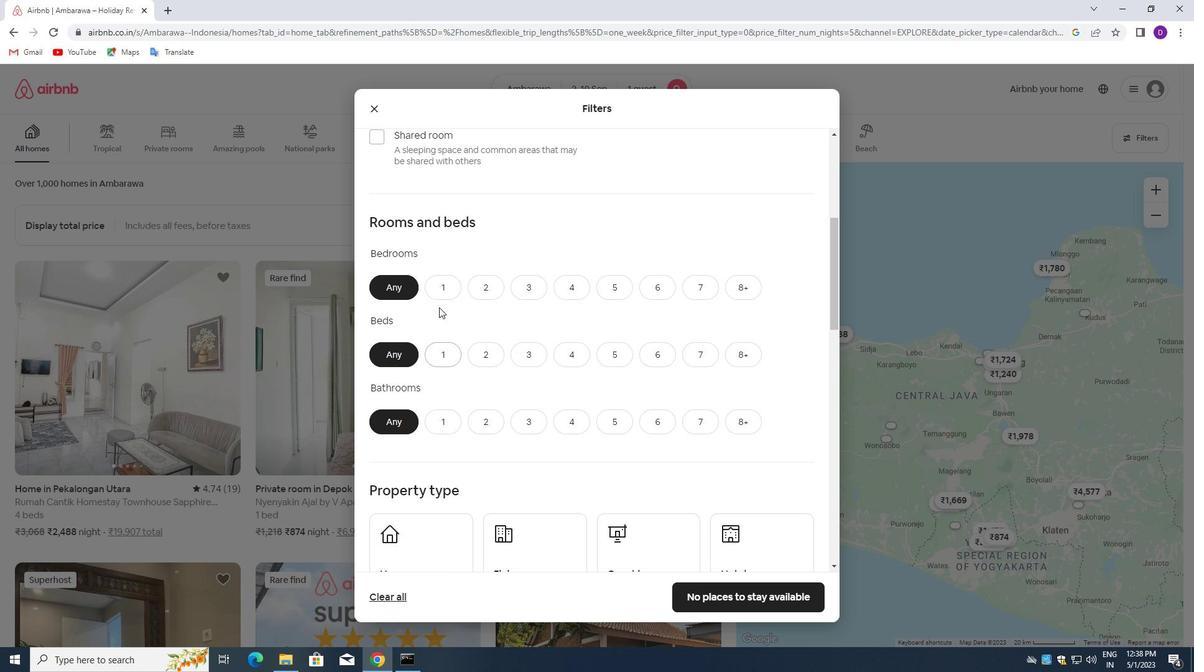 
Action: Mouse moved to (438, 351)
Screenshot: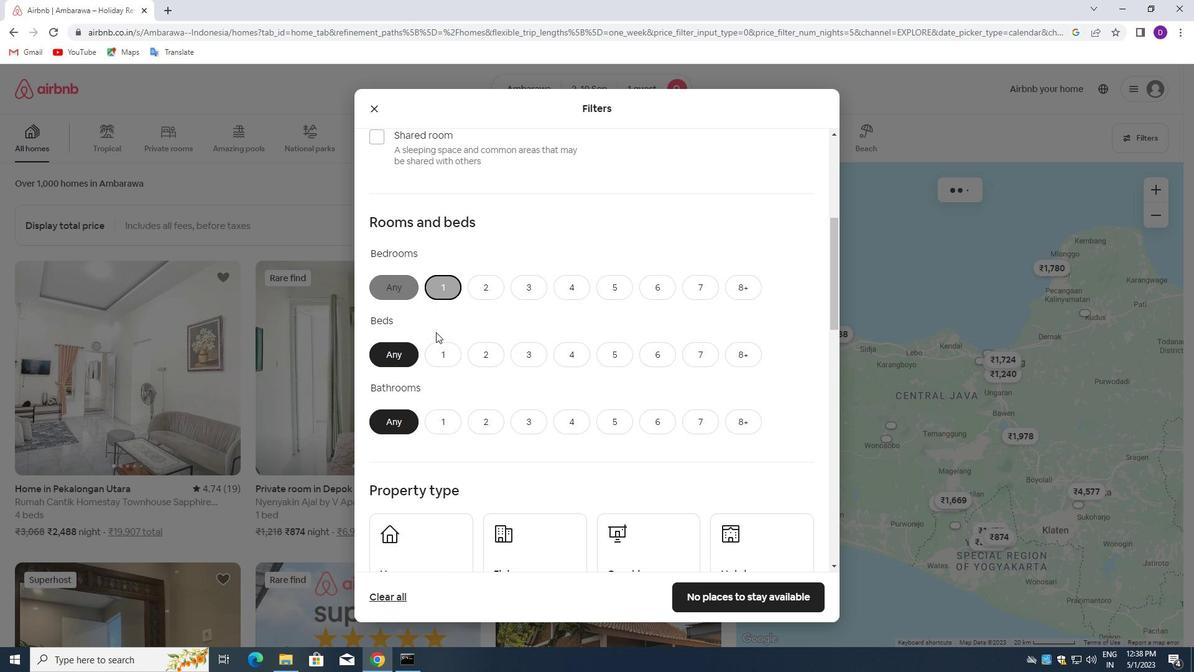 
Action: Mouse pressed left at (438, 351)
Screenshot: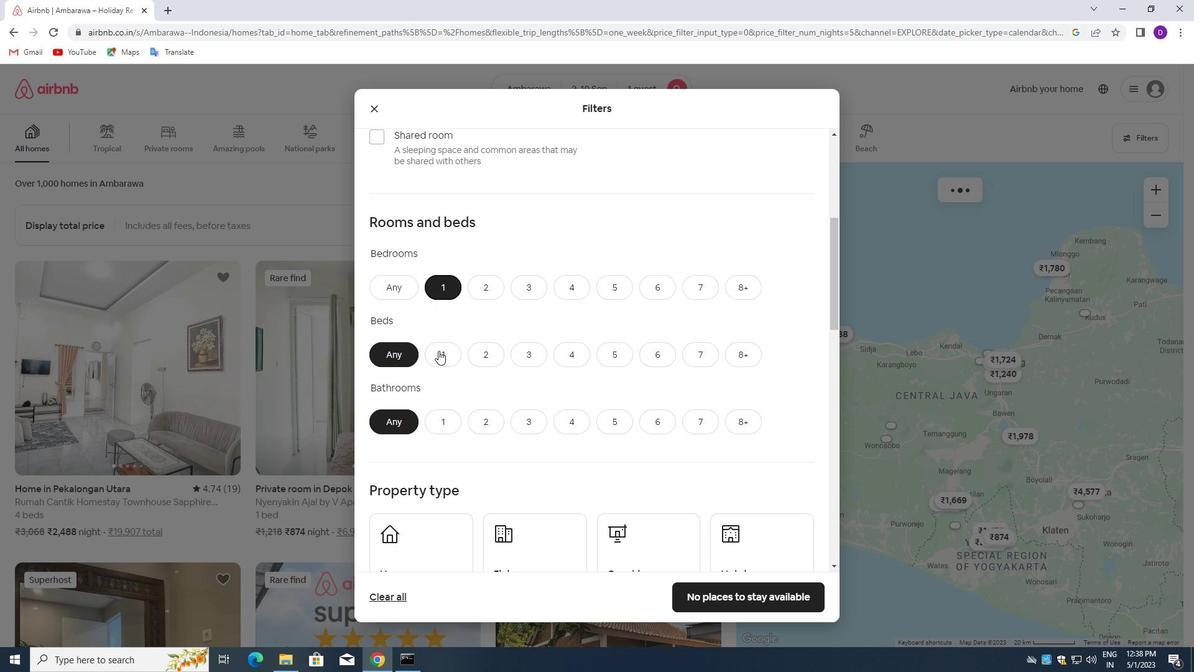 
Action: Mouse moved to (438, 423)
Screenshot: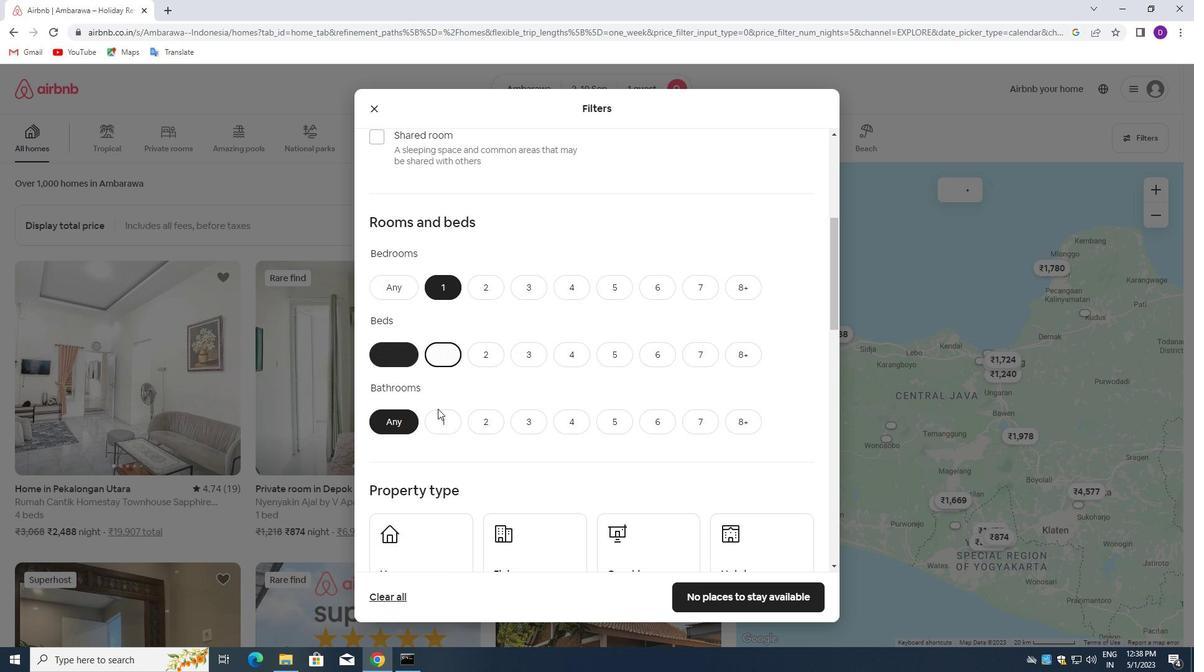 
Action: Mouse pressed left at (438, 423)
Screenshot: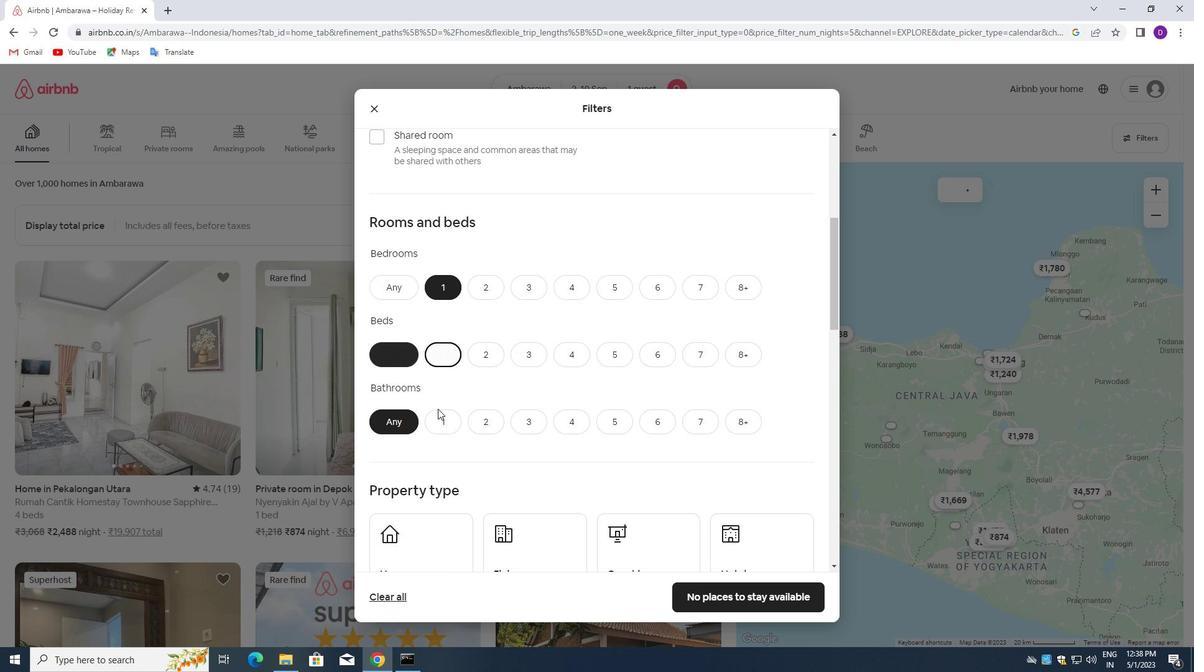 
Action: Mouse moved to (510, 395)
Screenshot: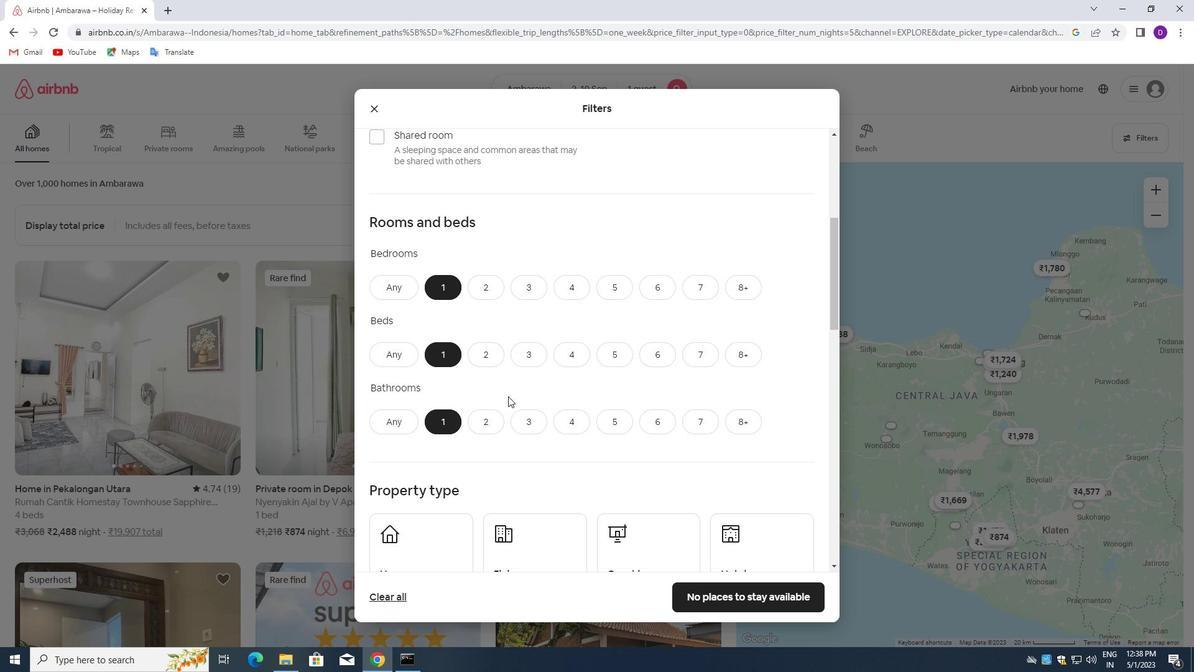 
Action: Mouse scrolled (510, 394) with delta (0, 0)
Screenshot: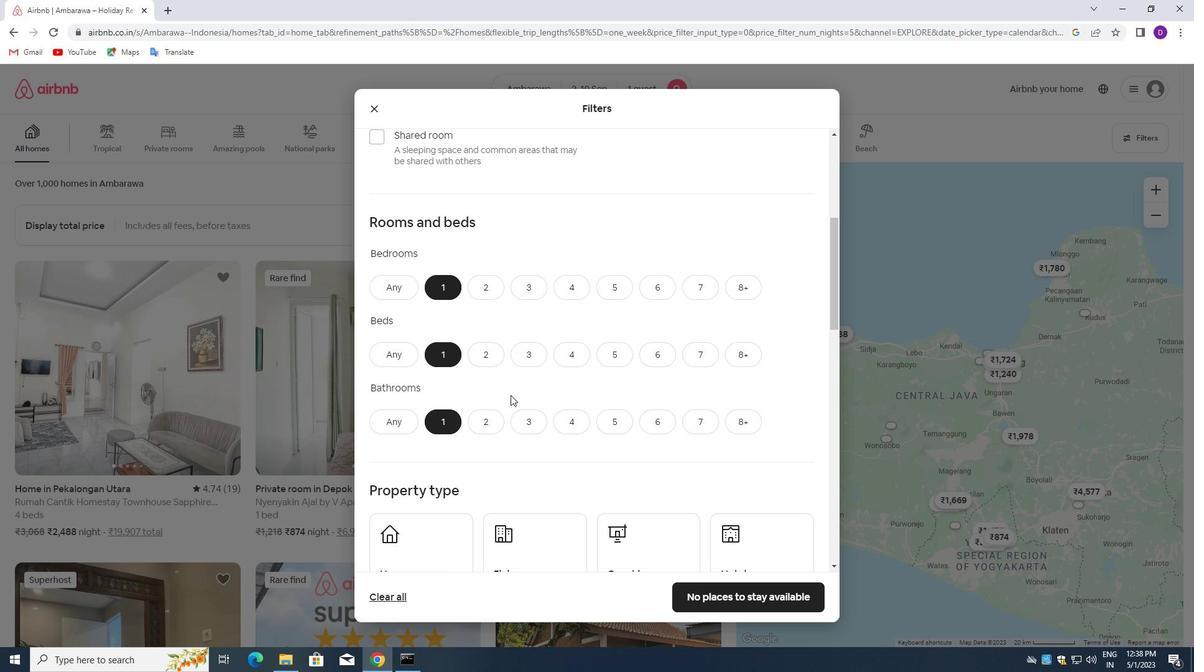 
Action: Mouse scrolled (510, 394) with delta (0, 0)
Screenshot: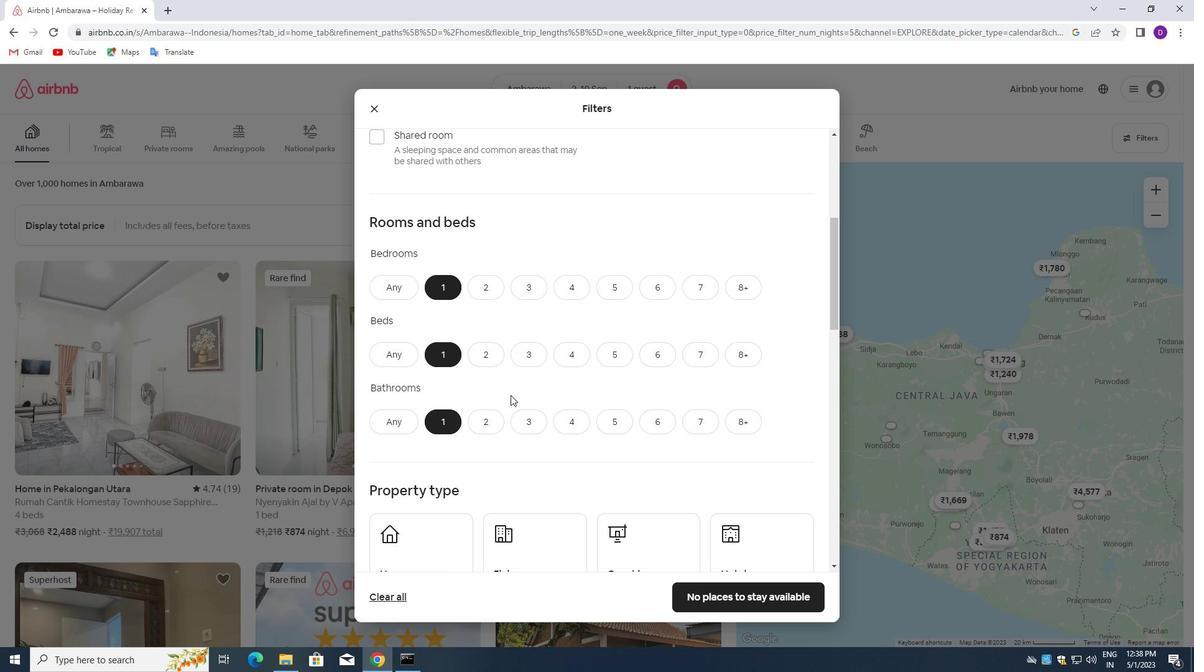 
Action: Mouse scrolled (510, 394) with delta (0, 0)
Screenshot: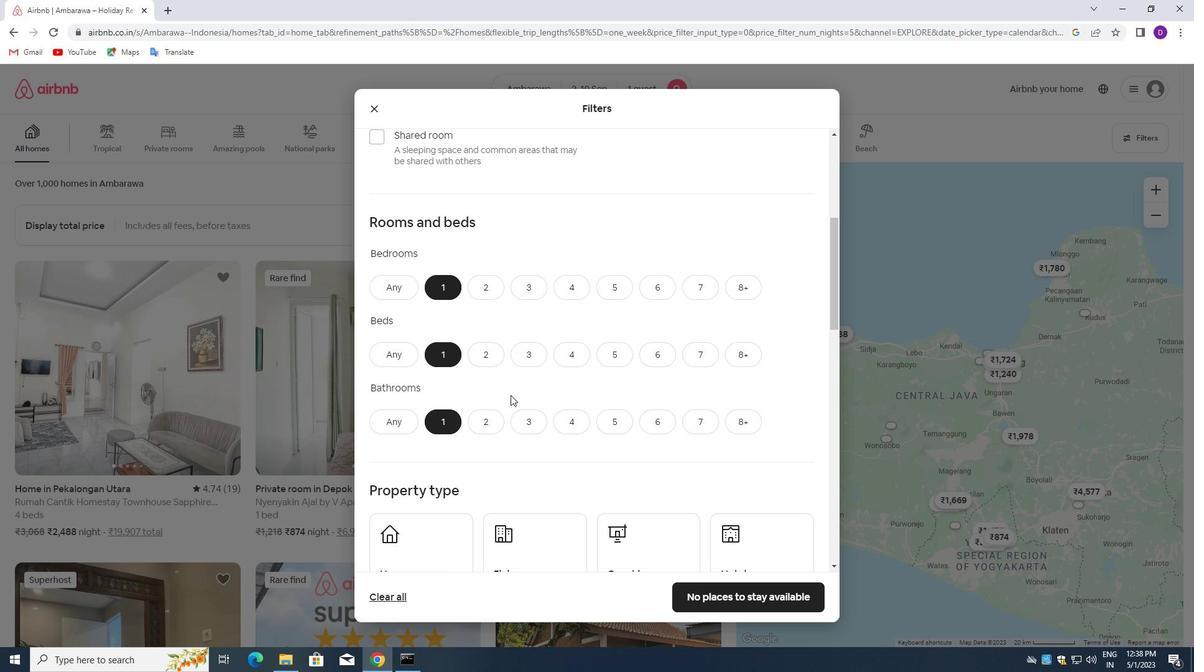 
Action: Mouse moved to (400, 372)
Screenshot: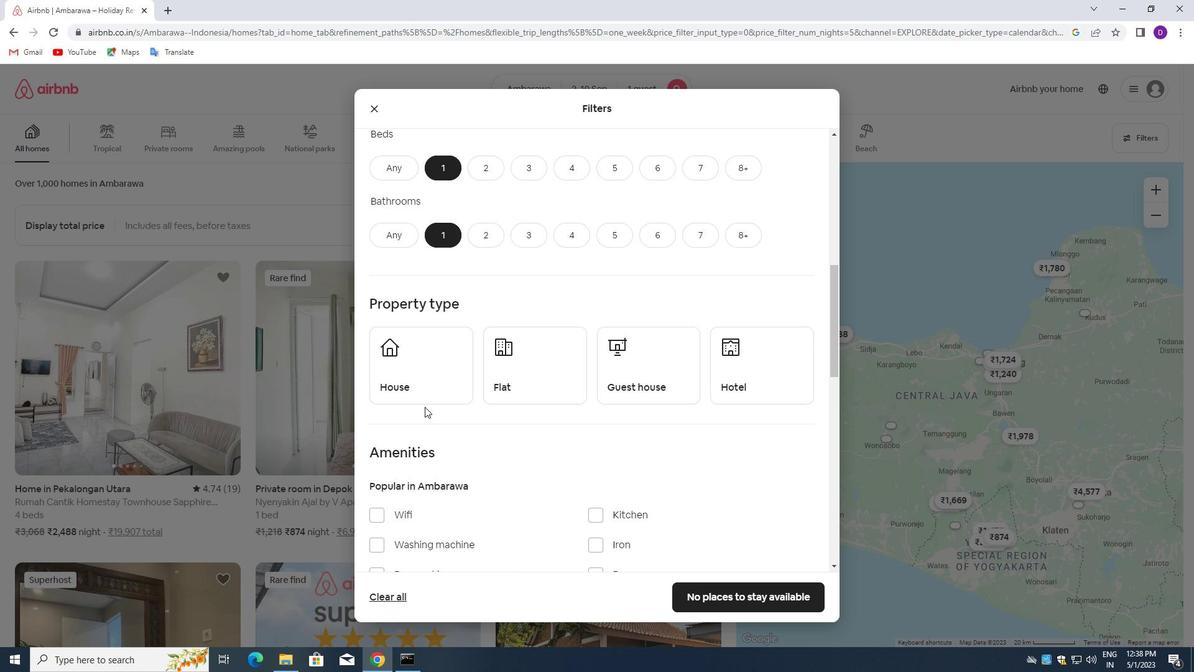 
Action: Mouse pressed left at (400, 372)
Screenshot: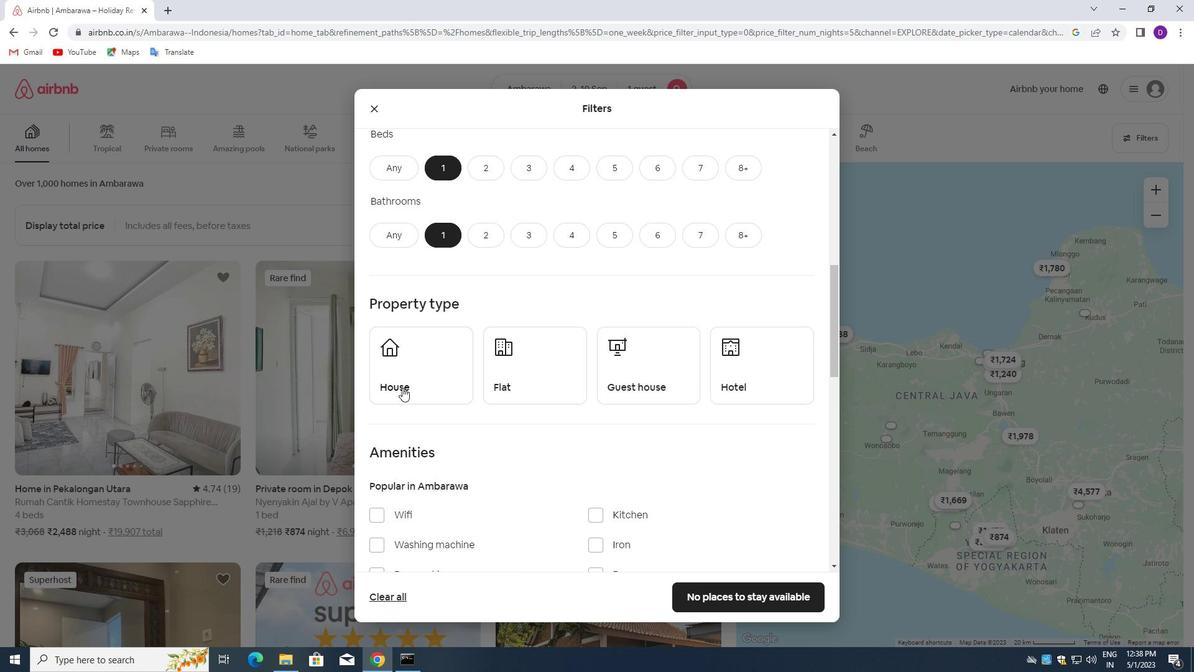 
Action: Mouse moved to (526, 375)
Screenshot: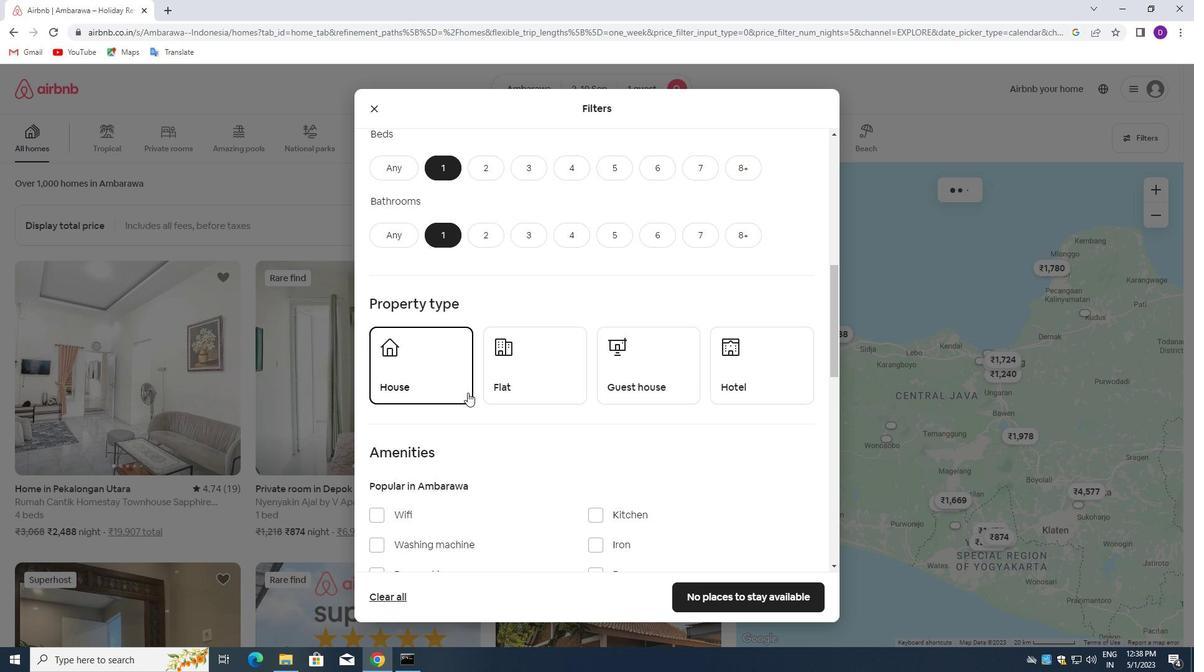 
Action: Mouse pressed left at (526, 375)
Screenshot: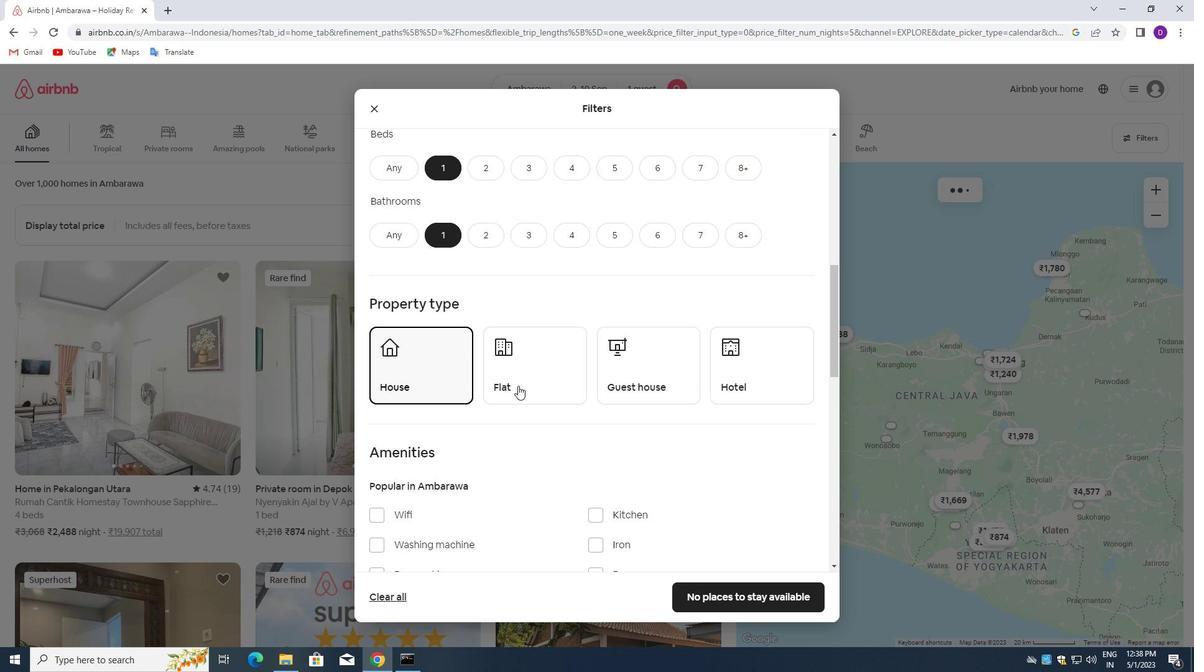 
Action: Mouse moved to (640, 371)
Screenshot: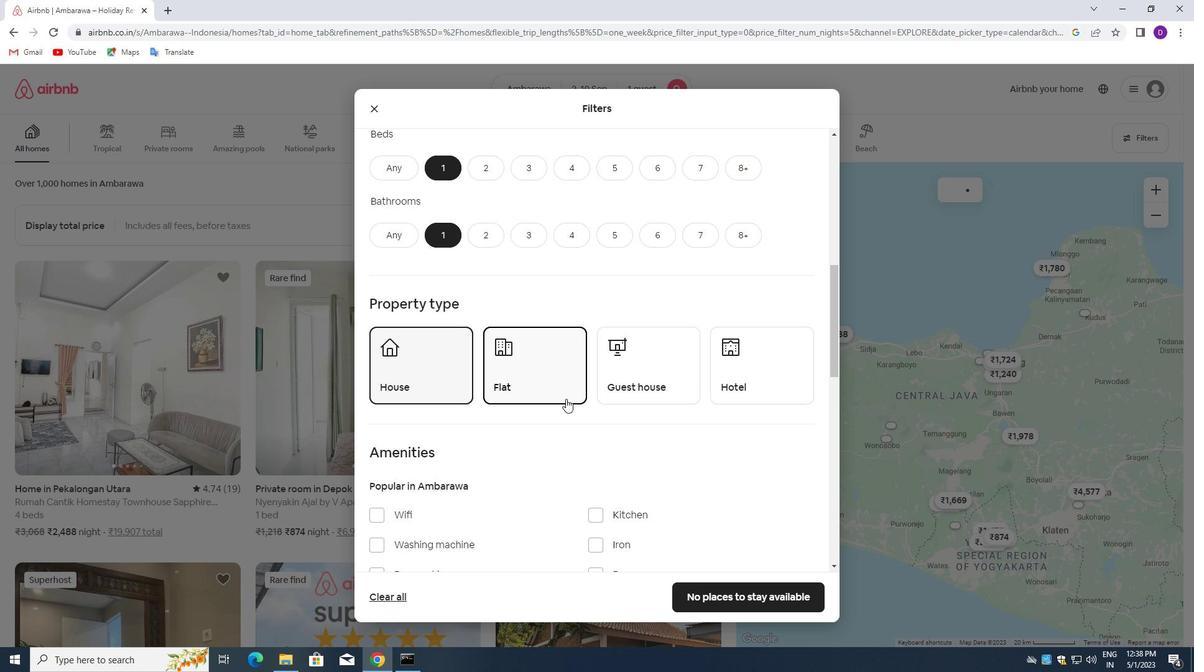 
Action: Mouse pressed left at (640, 371)
Screenshot: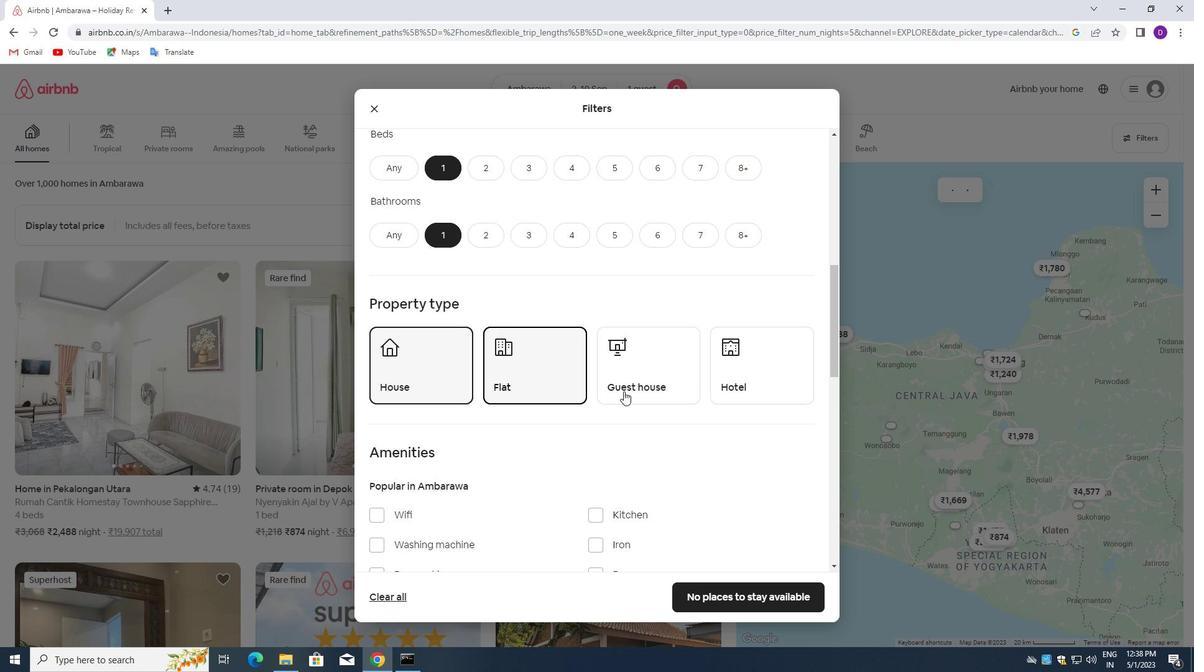 
Action: Mouse moved to (777, 371)
Screenshot: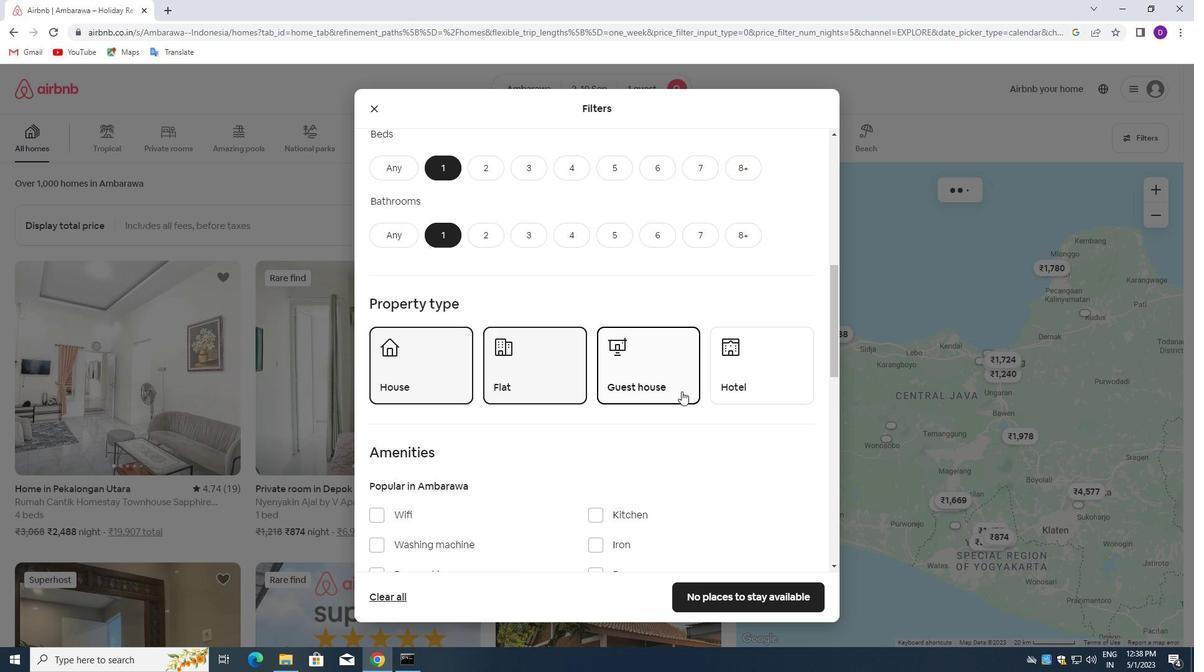
Action: Mouse pressed left at (777, 371)
Screenshot: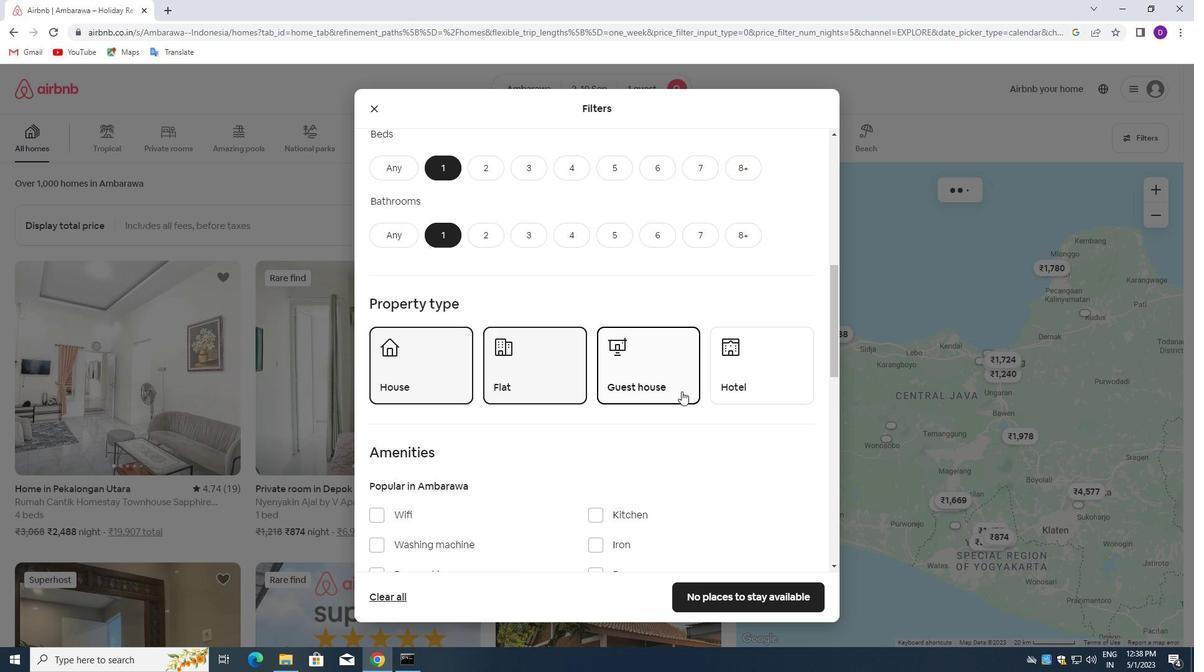 
Action: Mouse moved to (611, 403)
Screenshot: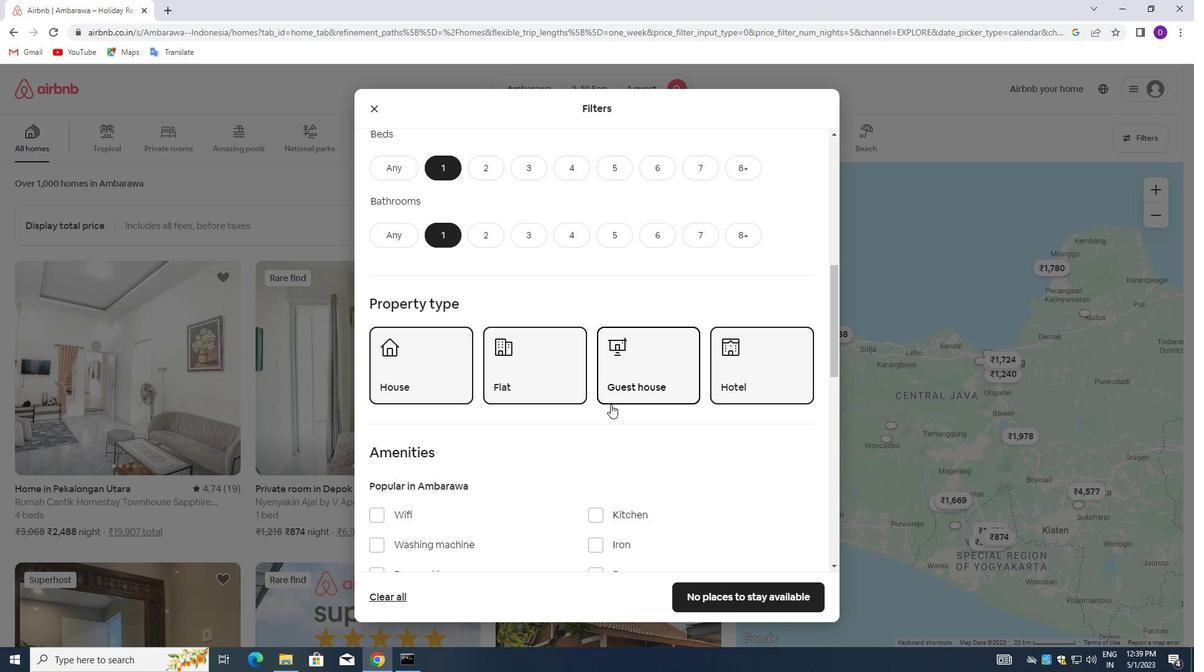 
Action: Mouse scrolled (611, 403) with delta (0, 0)
Screenshot: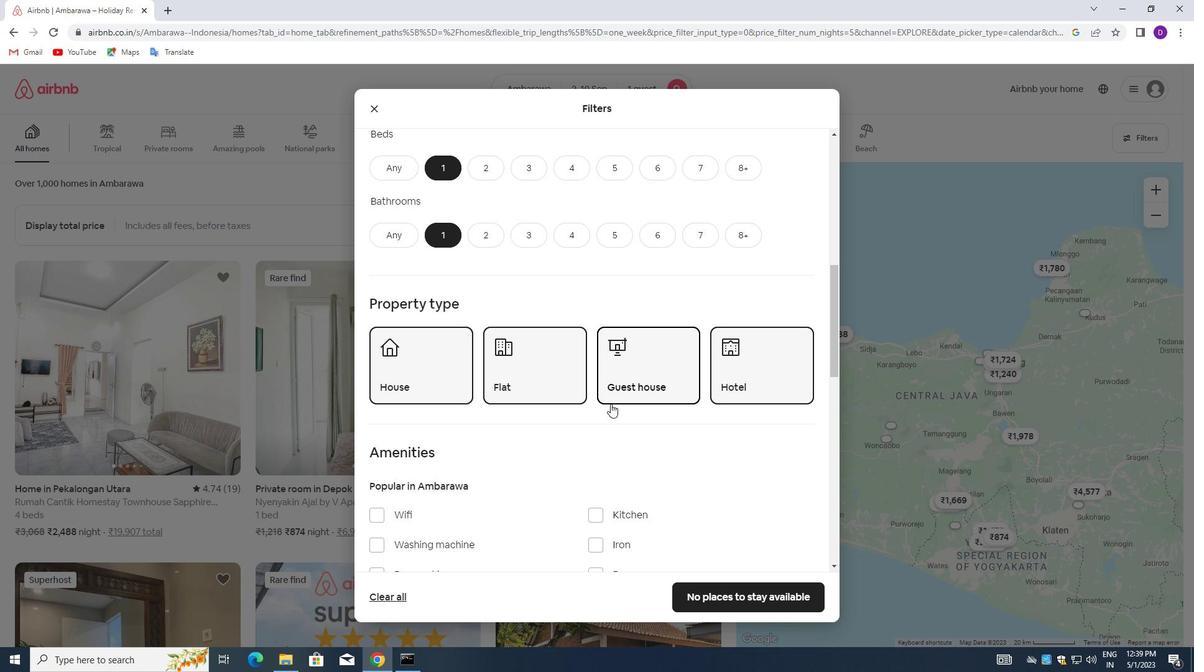 
Action: Mouse scrolled (611, 403) with delta (0, 0)
Screenshot: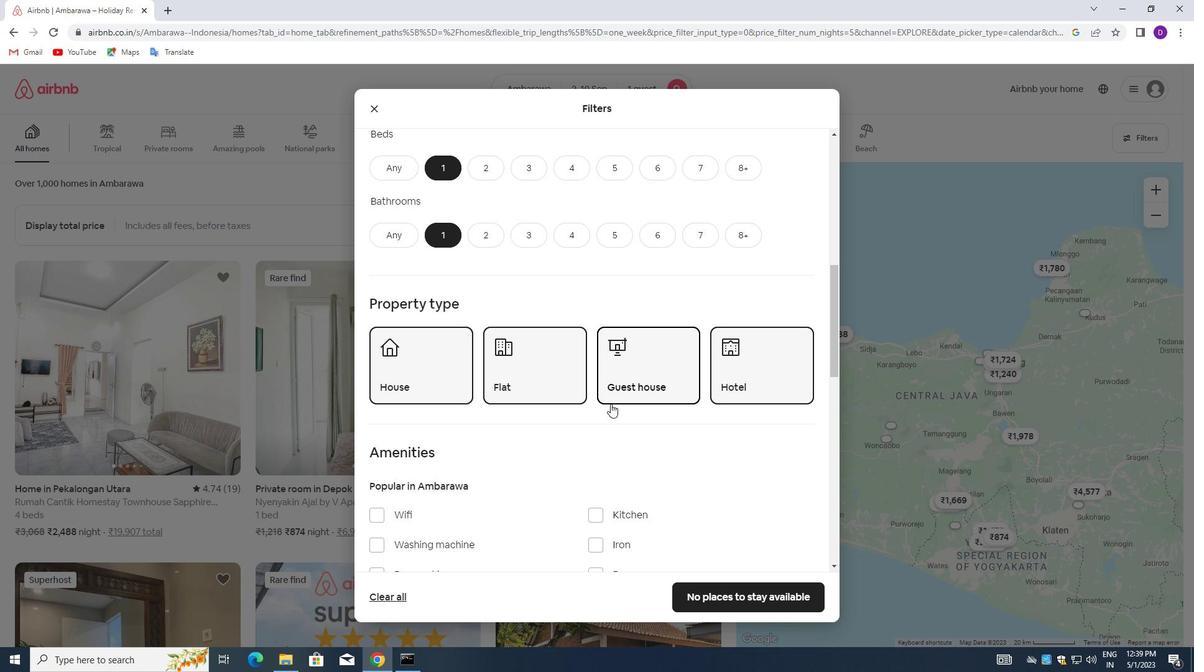 
Action: Mouse scrolled (611, 403) with delta (0, 0)
Screenshot: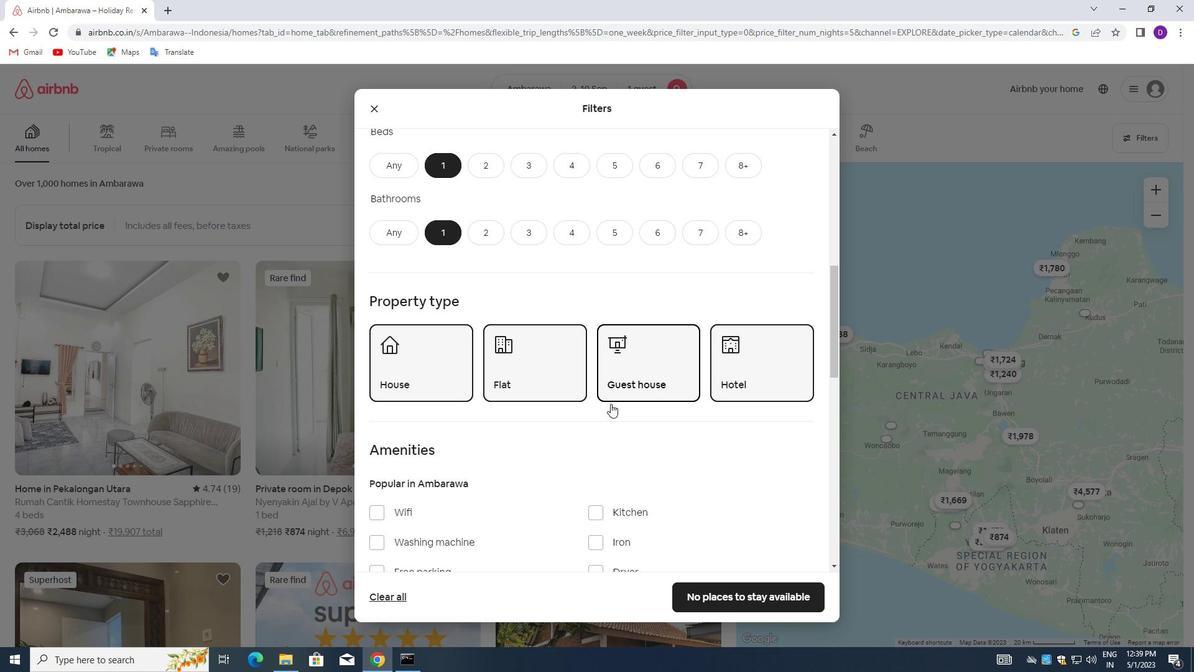 
Action: Mouse moved to (514, 398)
Screenshot: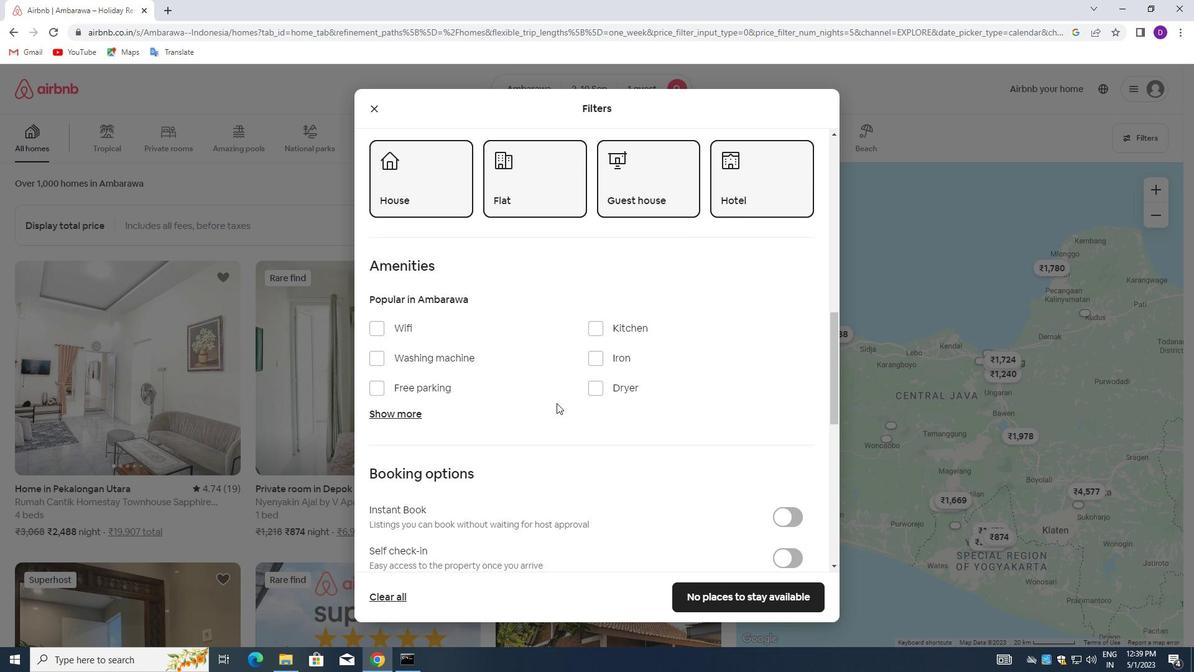 
Action: Mouse scrolled (514, 397) with delta (0, 0)
Screenshot: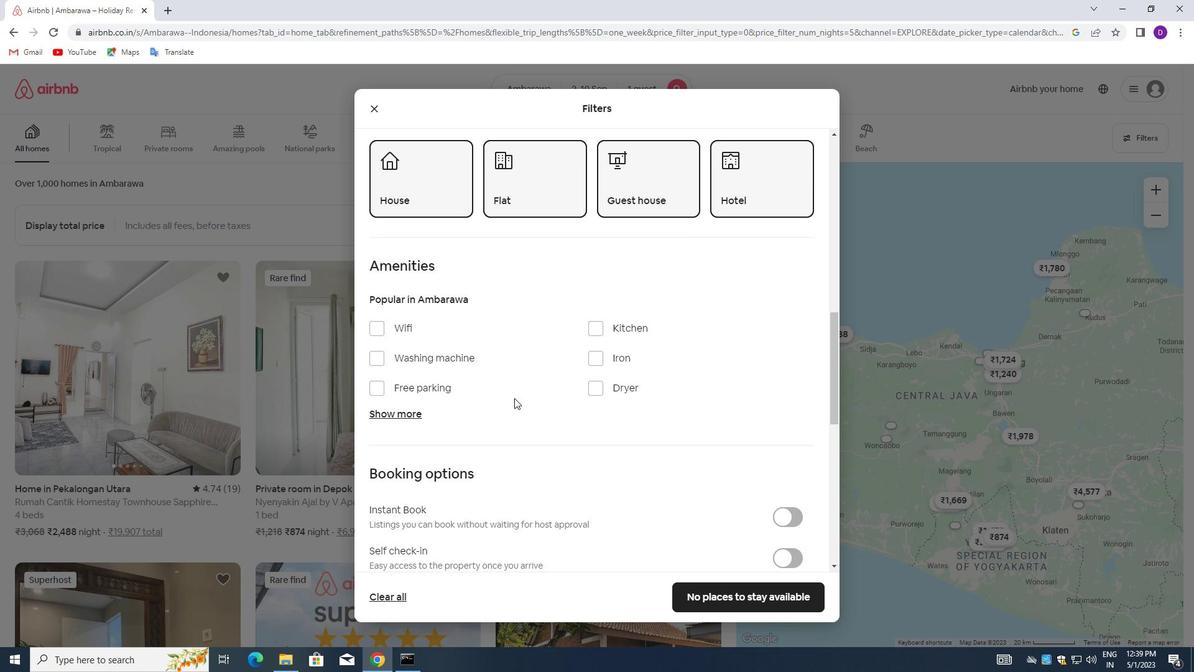 
Action: Mouse moved to (515, 398)
Screenshot: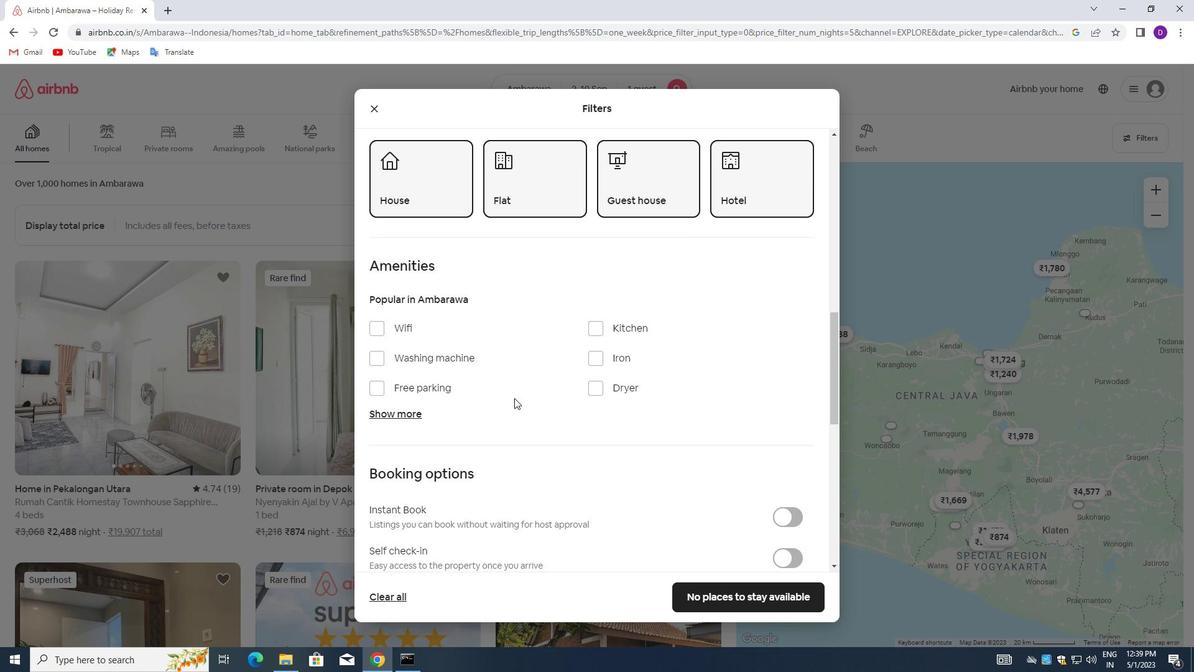 
Action: Mouse scrolled (515, 398) with delta (0, 0)
Screenshot: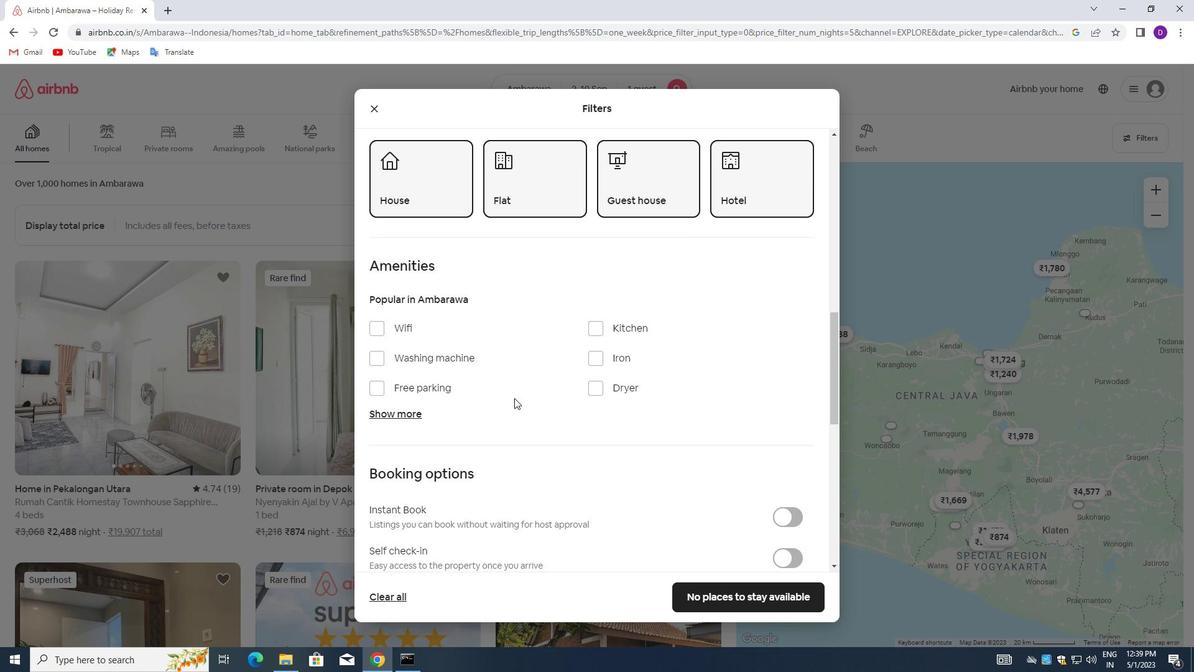 
Action: Mouse moved to (518, 399)
Screenshot: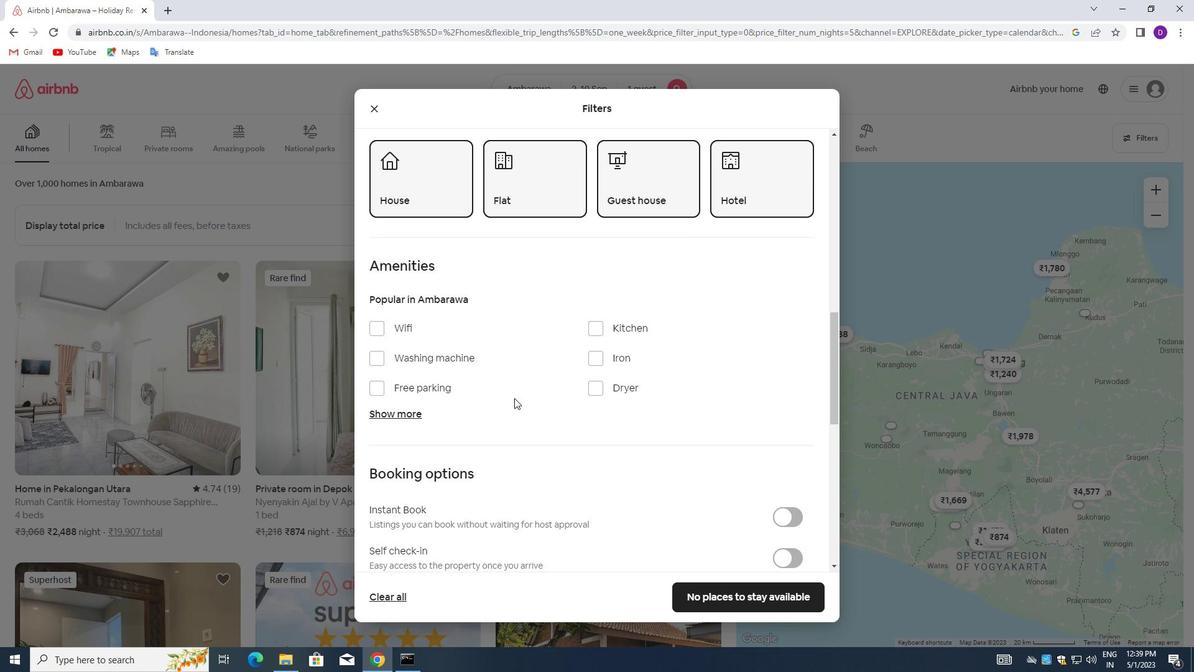 
Action: Mouse scrolled (518, 398) with delta (0, 0)
Screenshot: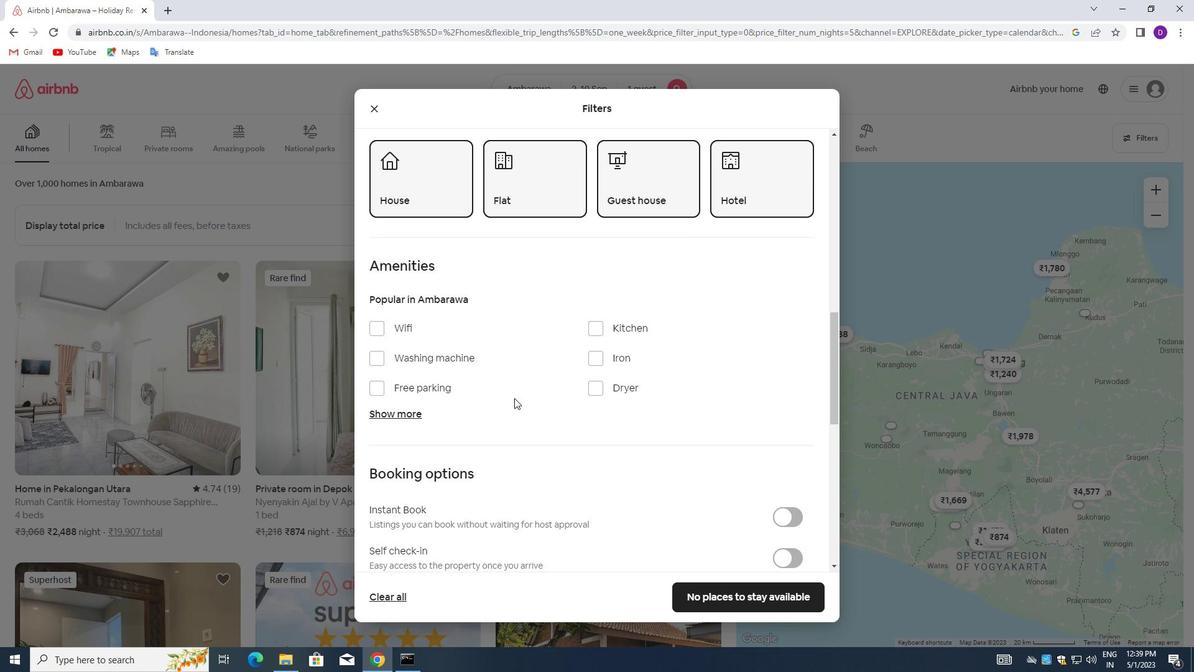 
Action: Mouse moved to (779, 368)
Screenshot: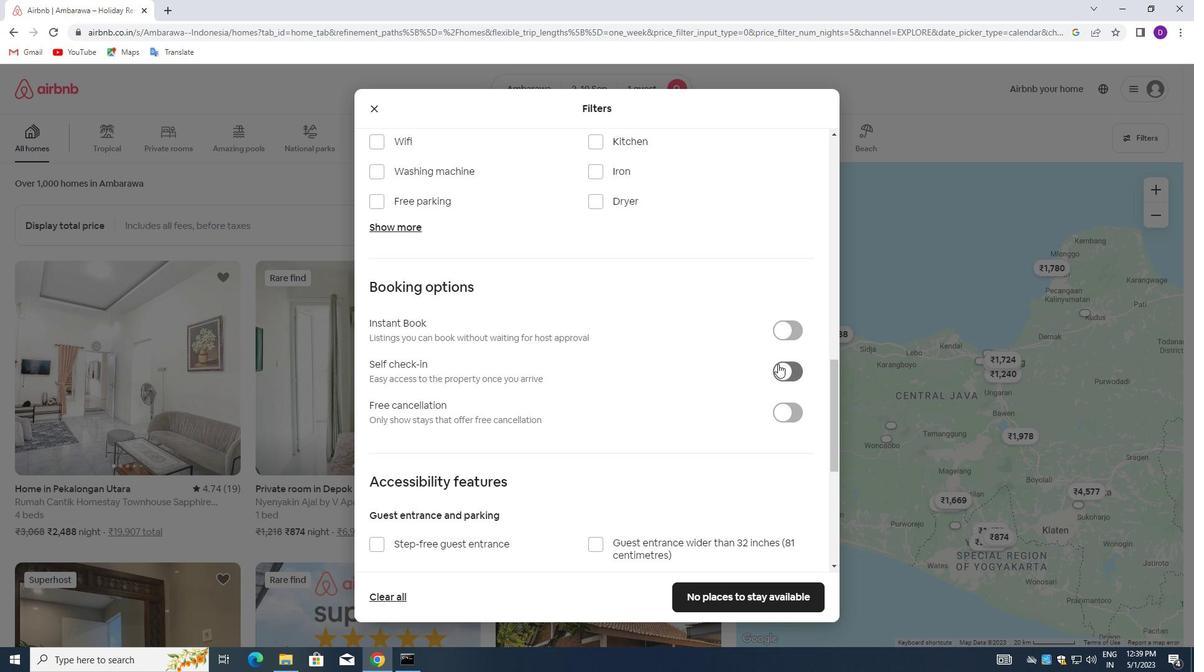 
Action: Mouse pressed left at (779, 368)
Screenshot: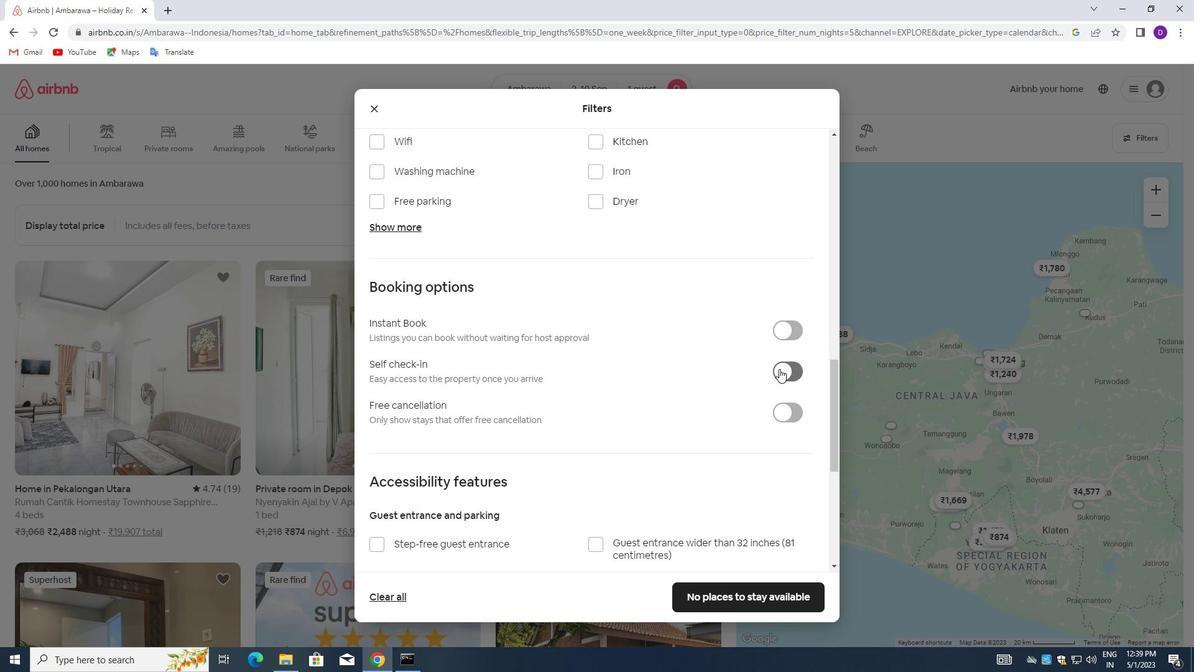 
Action: Mouse moved to (549, 408)
Screenshot: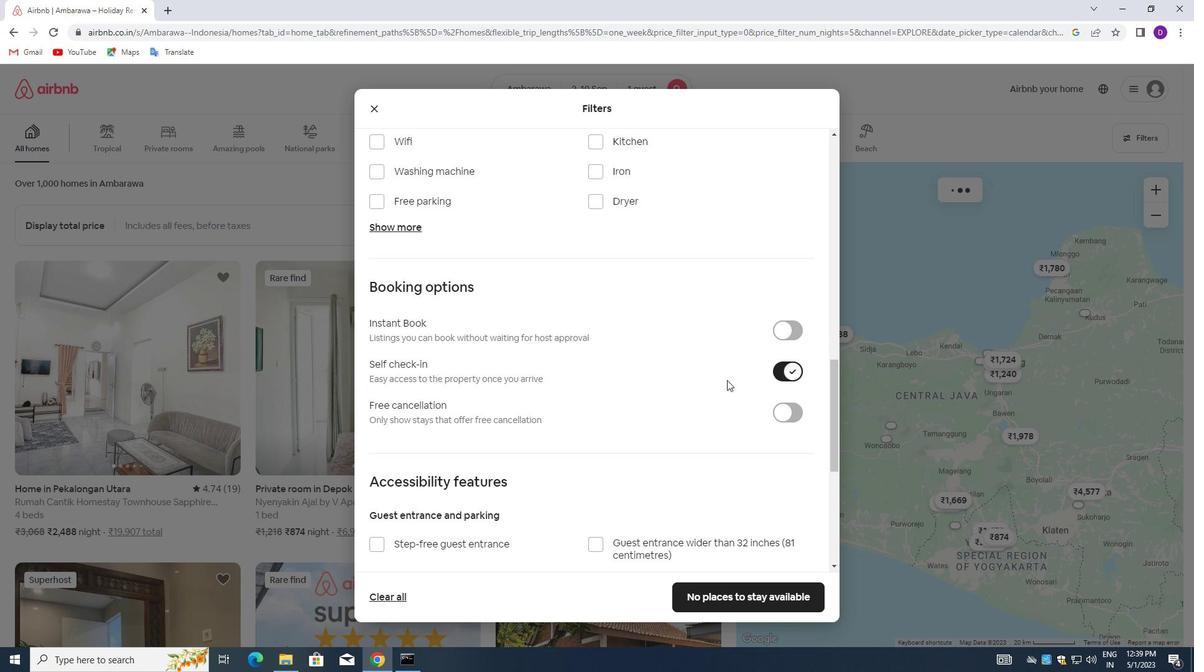 
Action: Mouse scrolled (549, 408) with delta (0, 0)
Screenshot: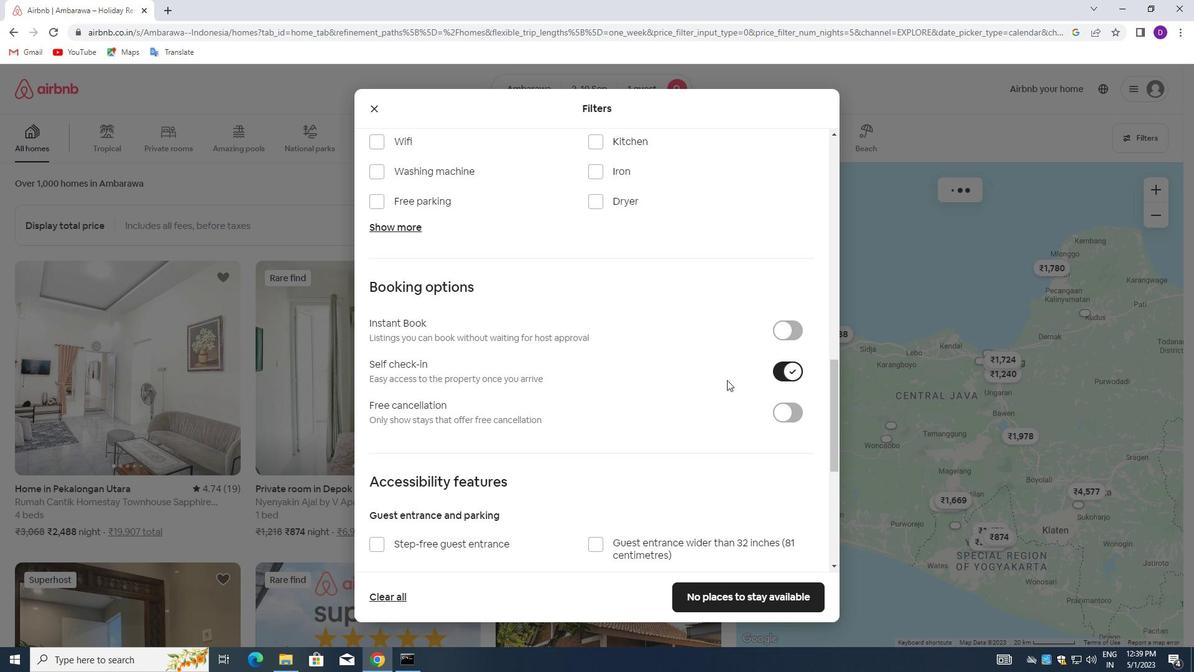 
Action: Mouse moved to (540, 411)
Screenshot: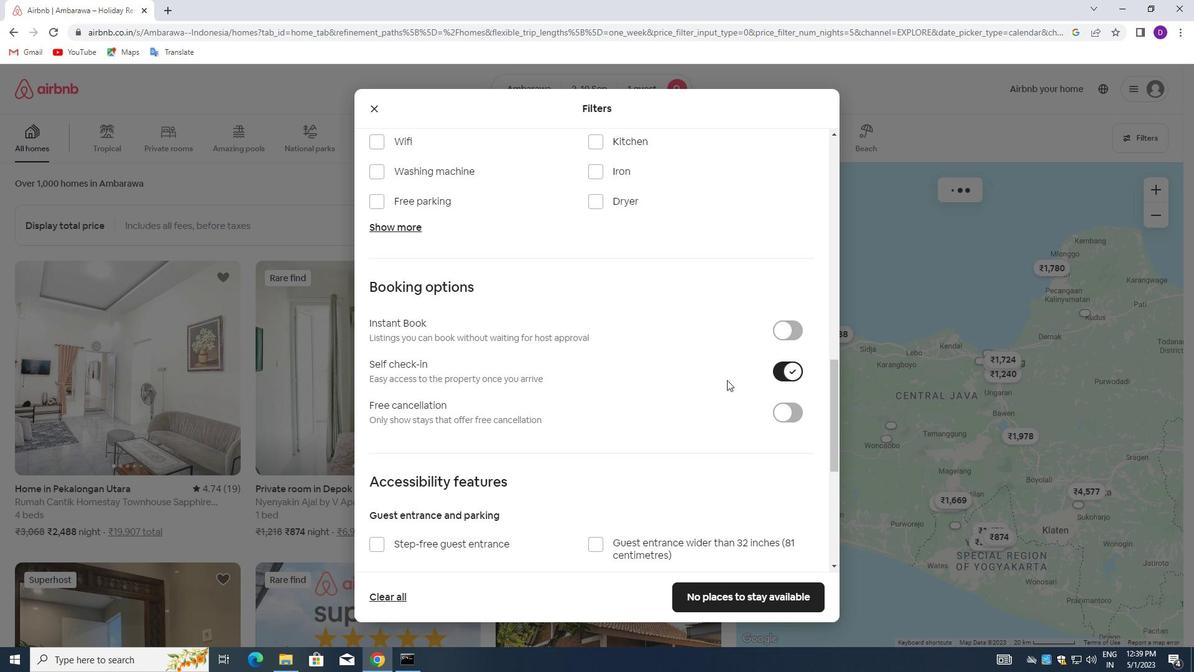 
Action: Mouse scrolled (540, 410) with delta (0, 0)
Screenshot: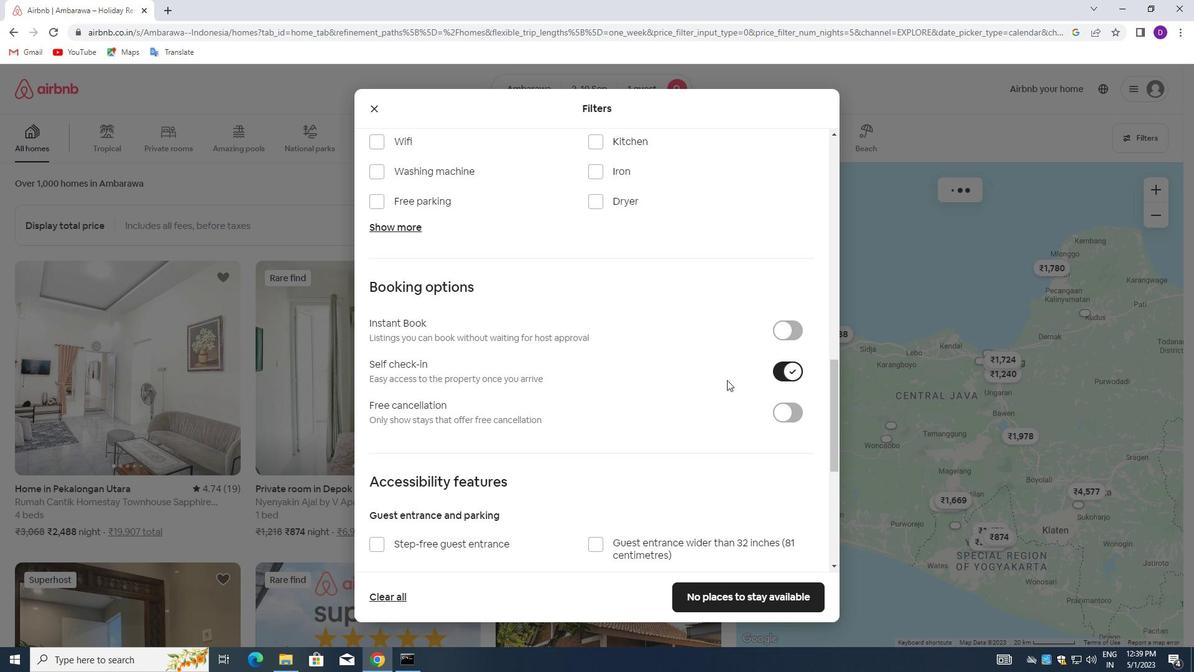
Action: Mouse moved to (535, 411)
Screenshot: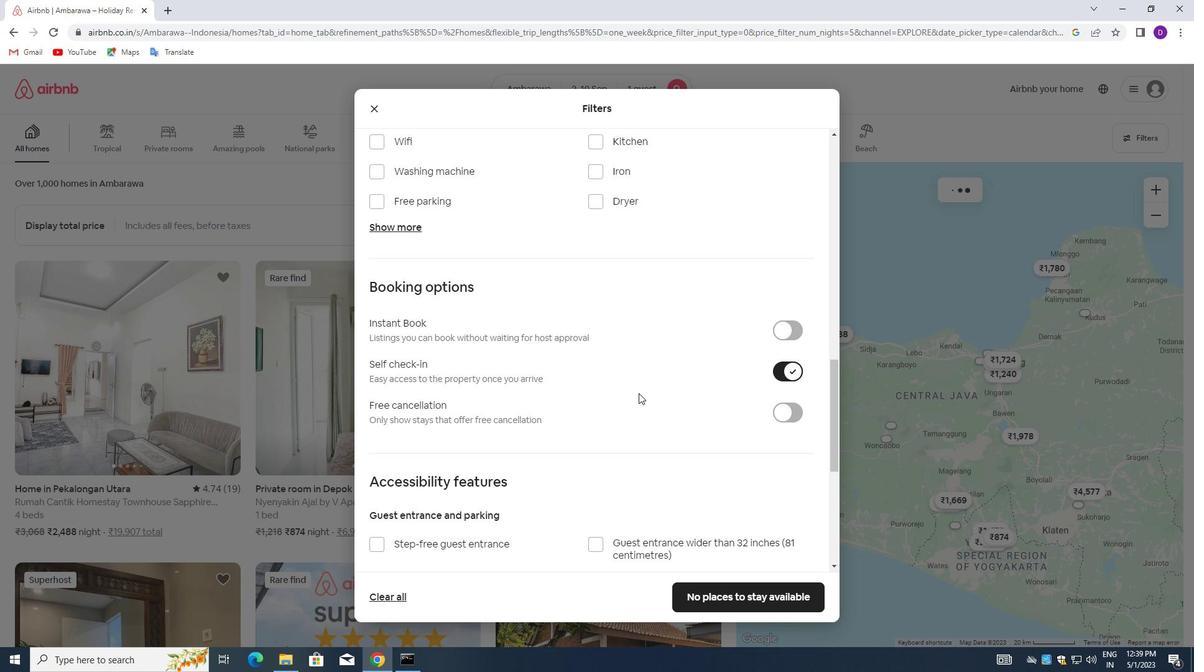 
Action: Mouse scrolled (535, 411) with delta (0, 0)
Screenshot: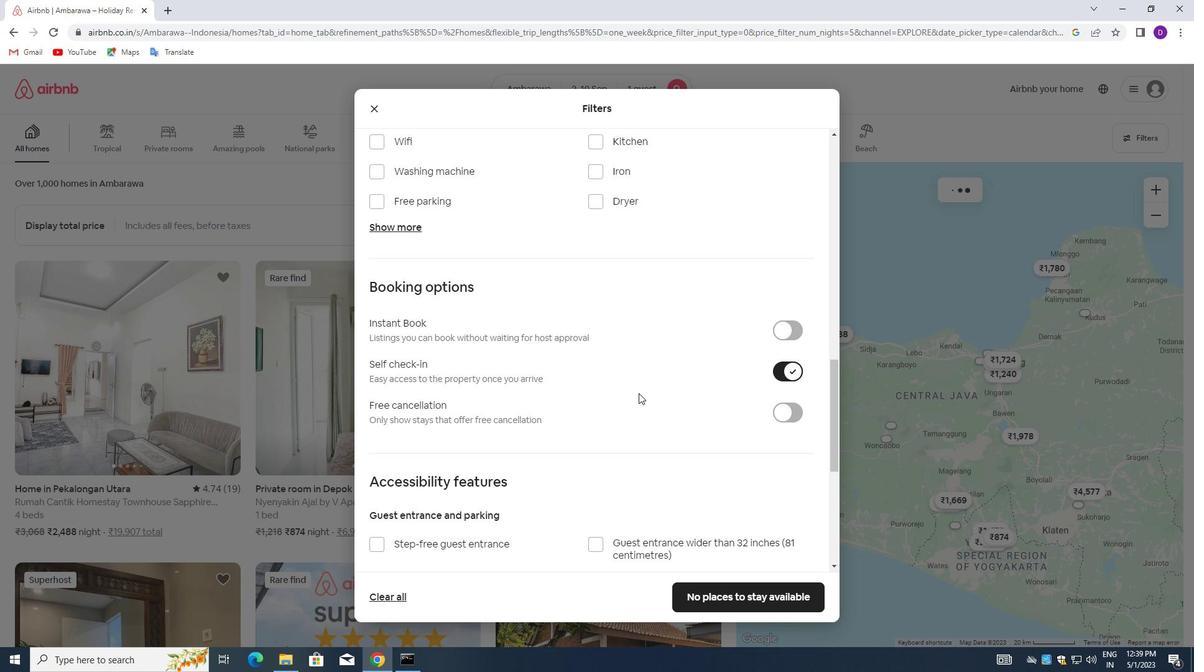 
Action: Mouse moved to (532, 411)
Screenshot: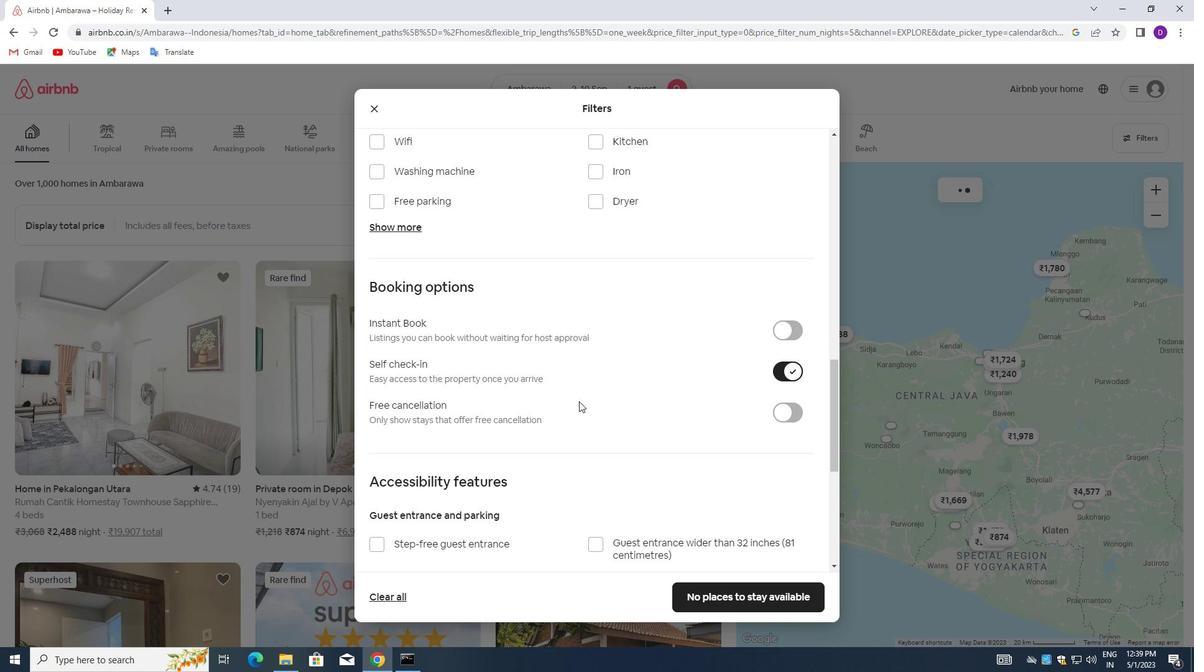
Action: Mouse scrolled (532, 411) with delta (0, 0)
Screenshot: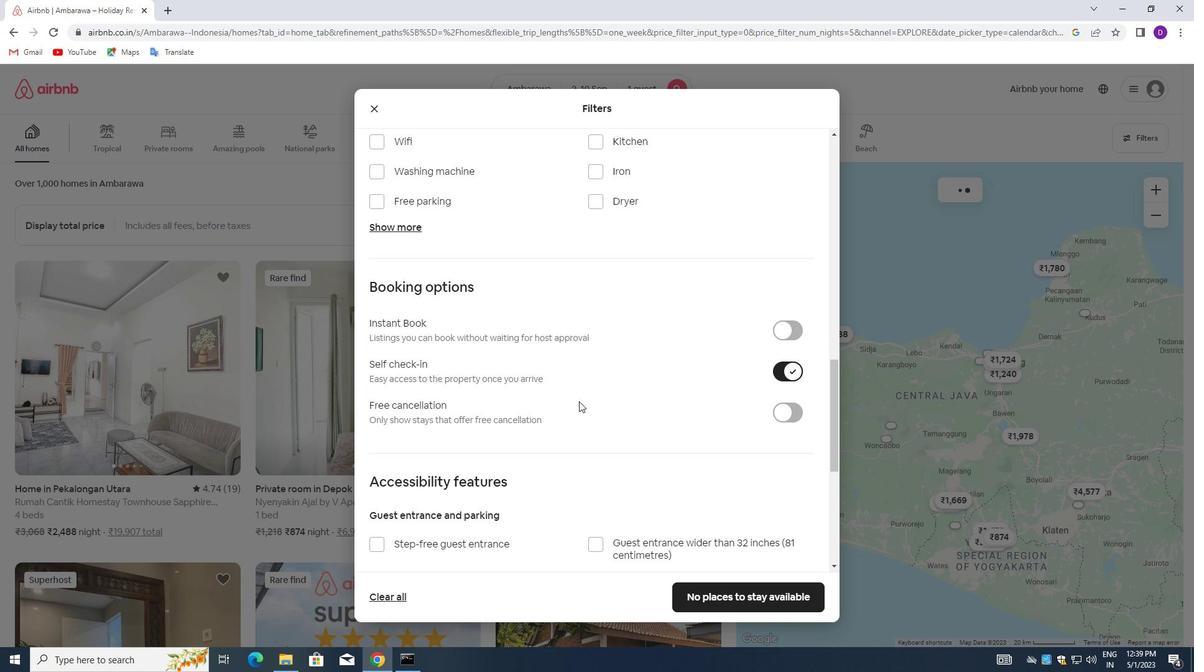 
Action: Mouse moved to (518, 415)
Screenshot: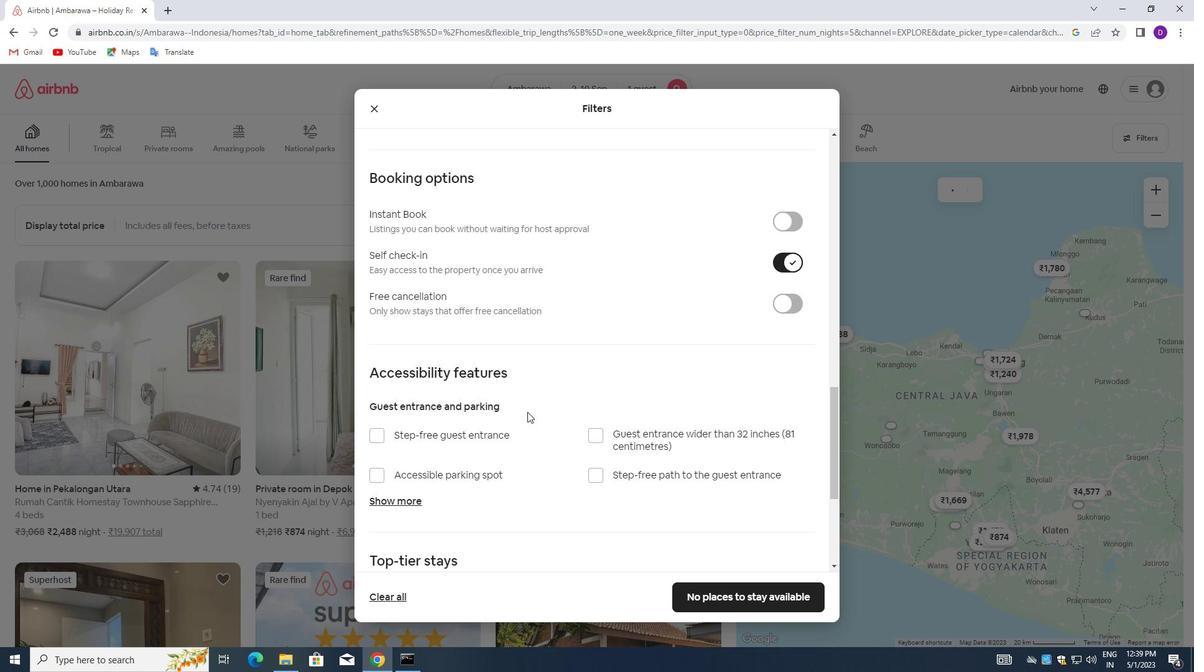 
Action: Mouse scrolled (518, 414) with delta (0, 0)
Screenshot: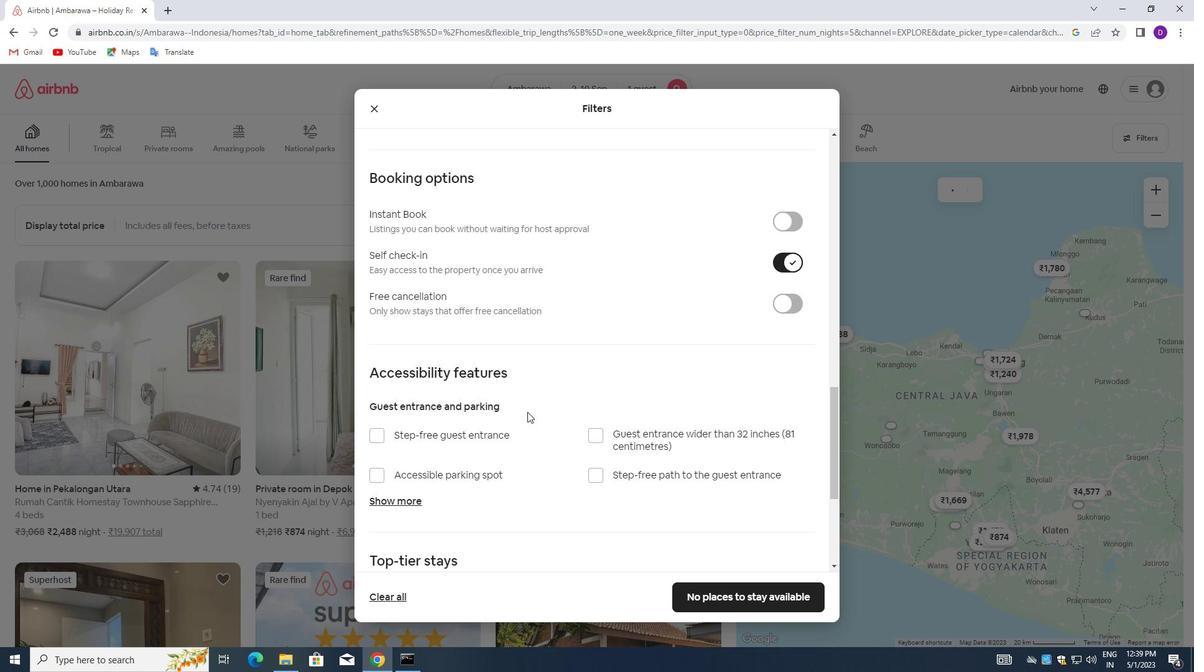 
Action: Mouse moved to (507, 421)
Screenshot: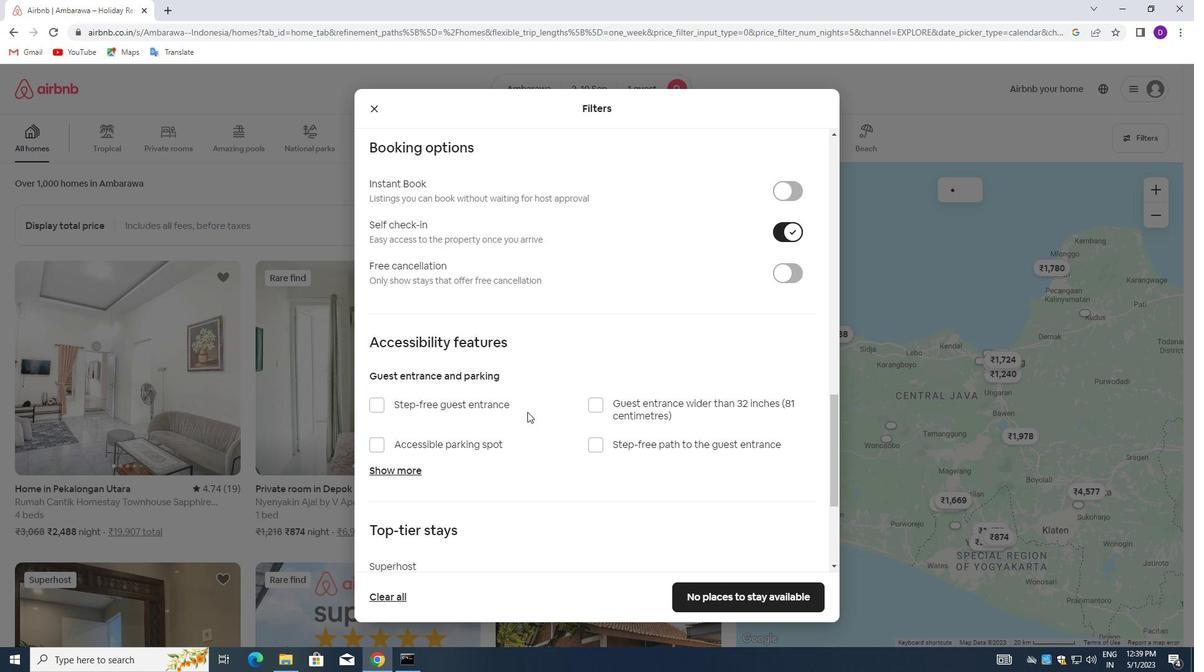 
Action: Mouse scrolled (507, 420) with delta (0, 0)
Screenshot: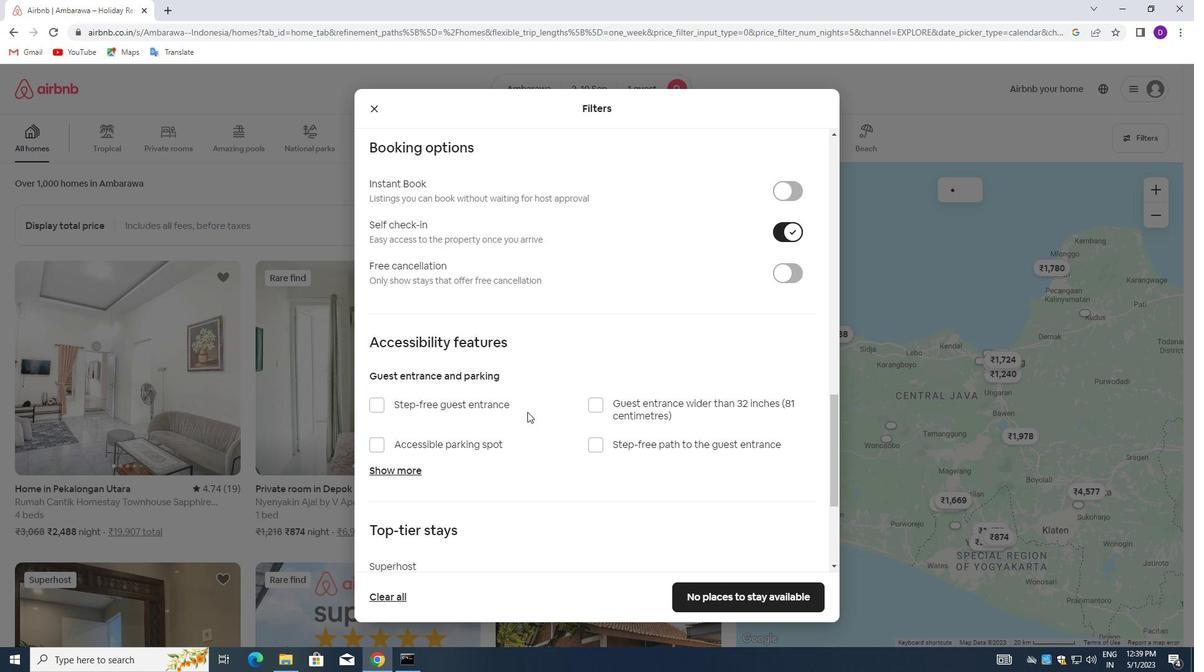 
Action: Mouse moved to (496, 426)
Screenshot: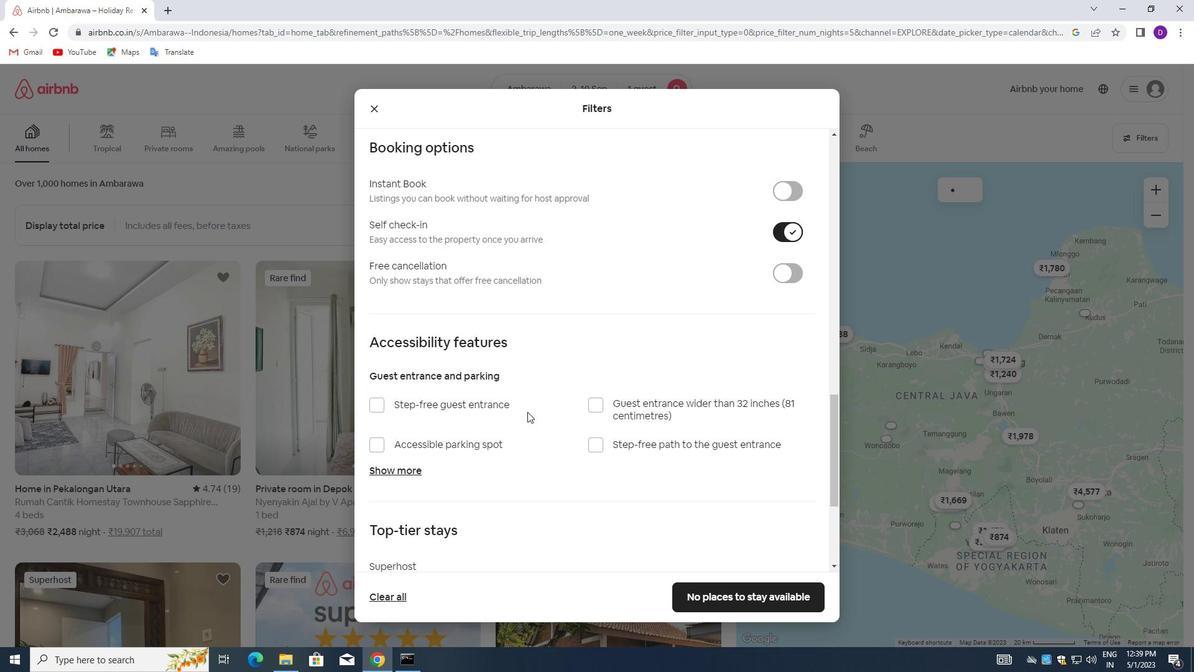 
Action: Mouse scrolled (496, 425) with delta (0, 0)
Screenshot: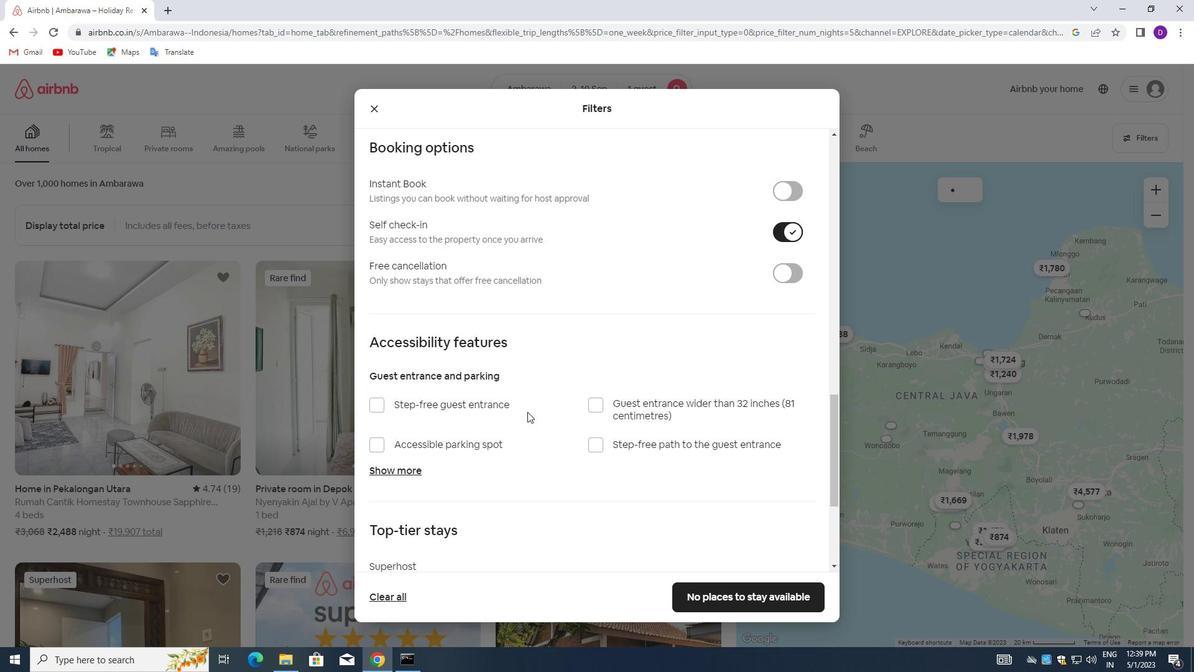 
Action: Mouse moved to (490, 428)
Screenshot: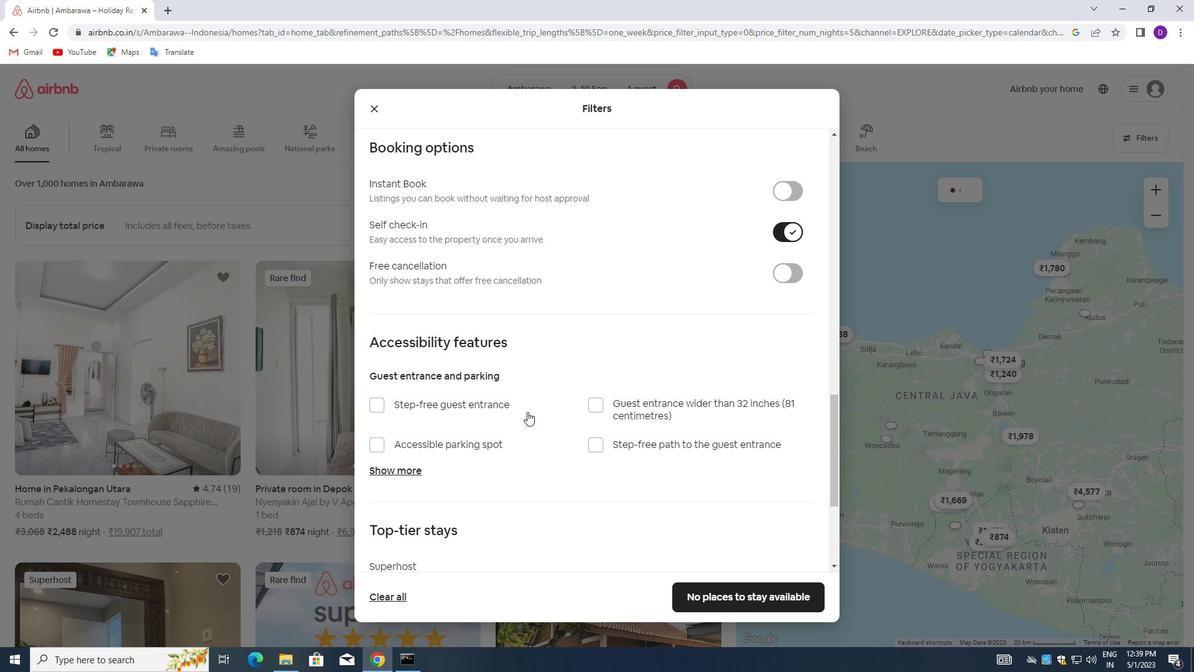 
Action: Mouse scrolled (490, 428) with delta (0, 0)
Screenshot: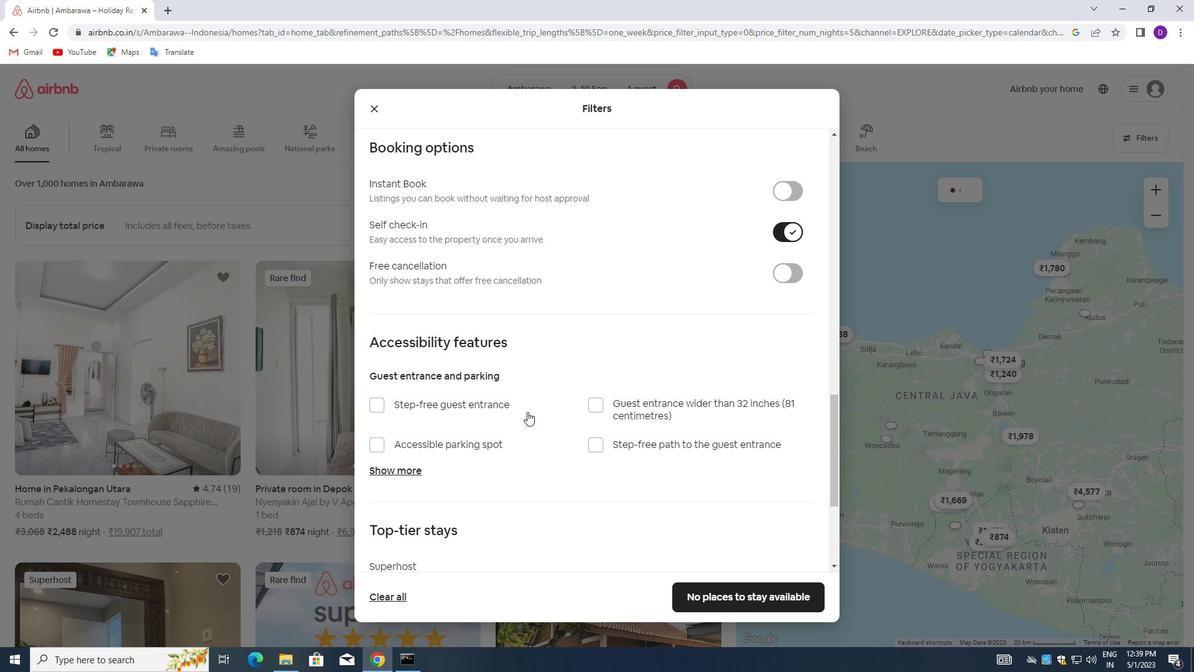 
Action: Mouse moved to (487, 429)
Screenshot: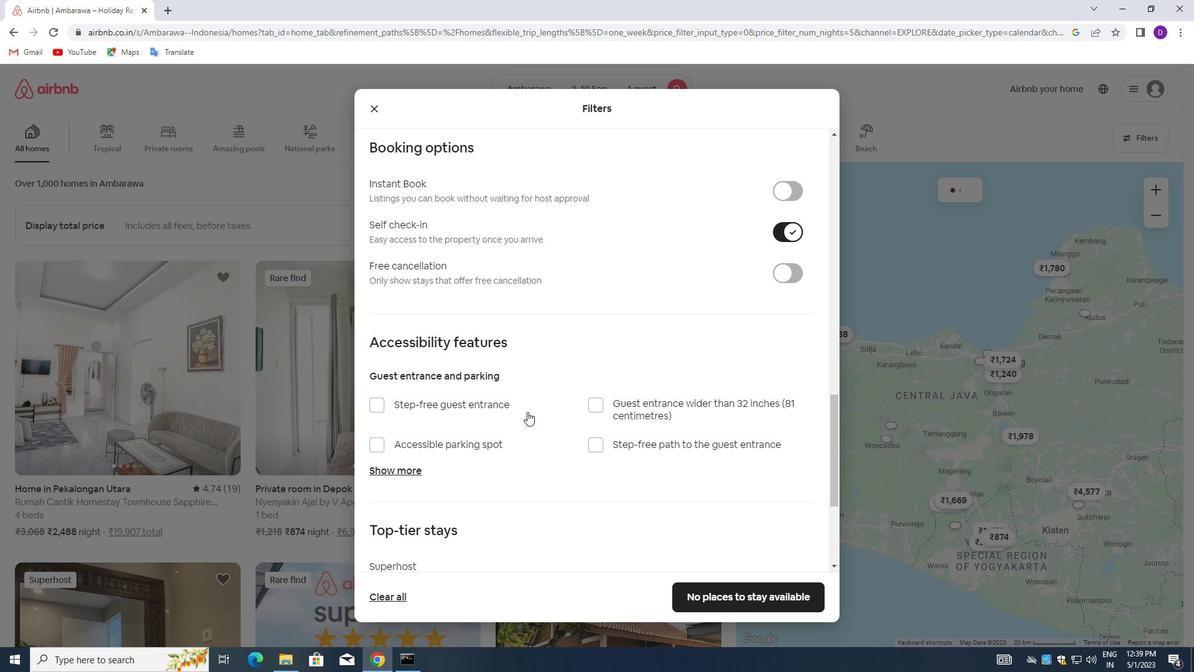 
Action: Mouse scrolled (487, 429) with delta (0, 0)
Screenshot: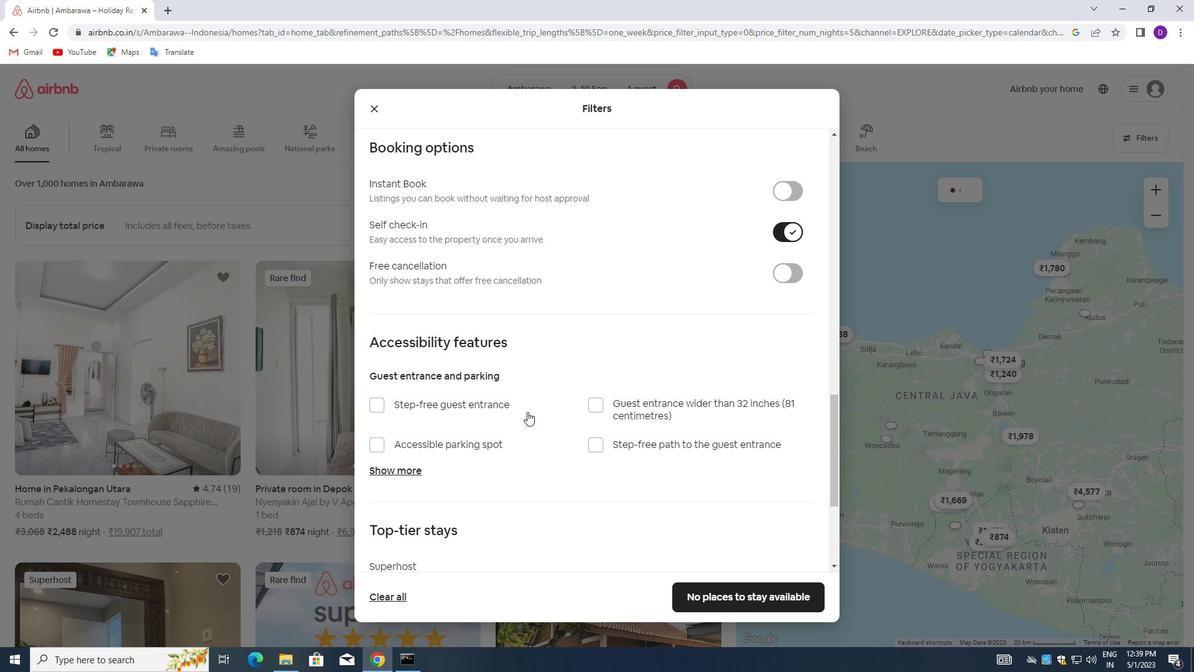 
Action: Mouse moved to (467, 441)
Screenshot: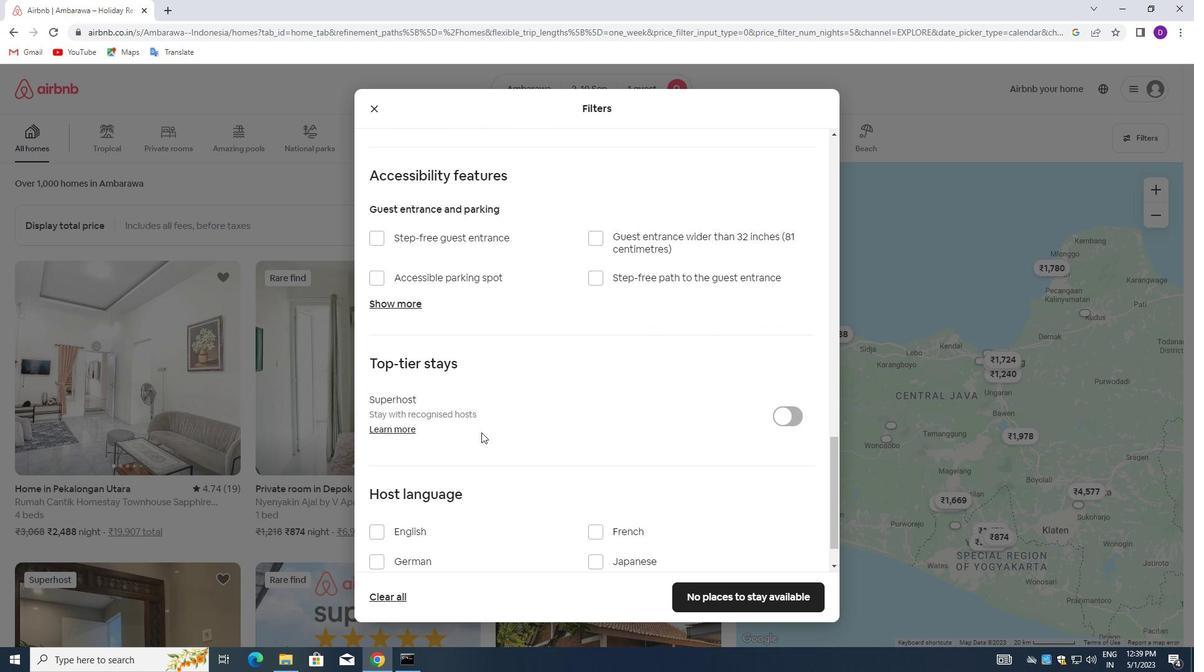 
Action: Mouse scrolled (467, 441) with delta (0, 0)
Screenshot: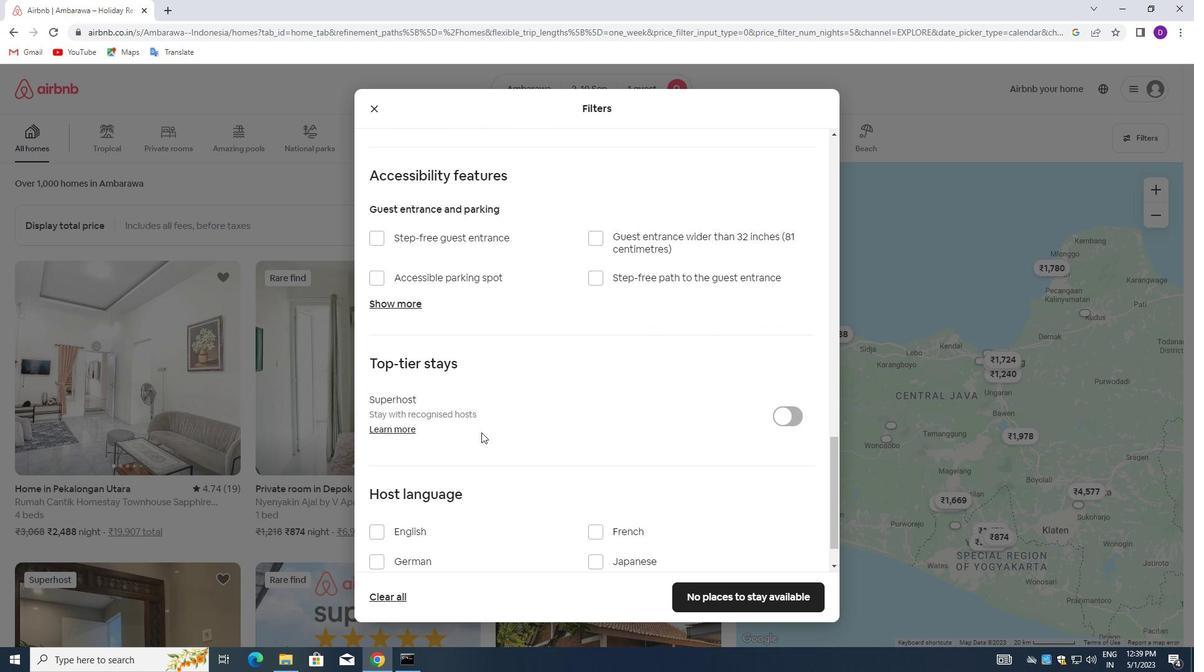 
Action: Mouse moved to (466, 443)
Screenshot: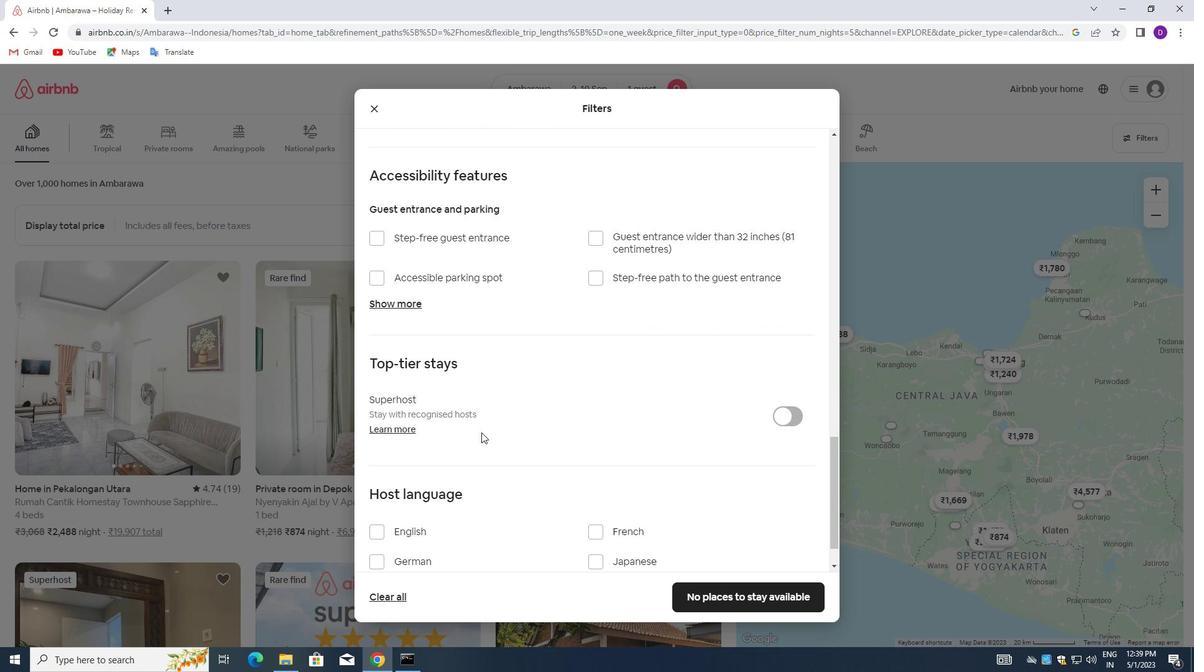 
Action: Mouse scrolled (466, 442) with delta (0, 0)
Screenshot: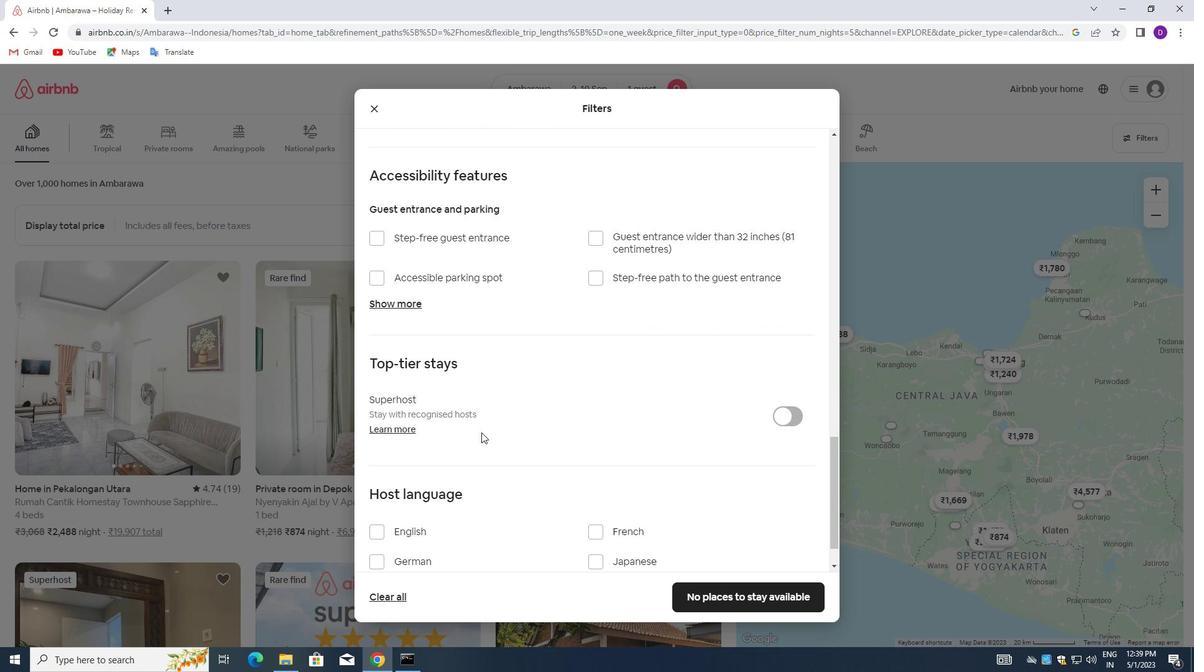 
Action: Mouse moved to (465, 443)
Screenshot: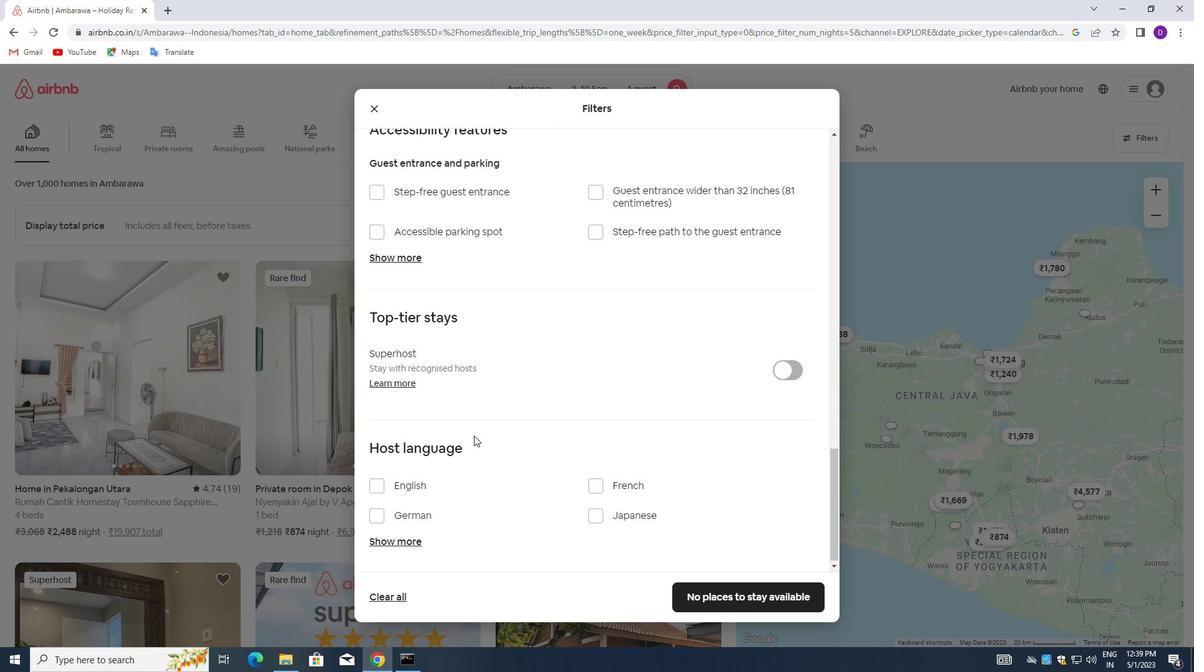 
Action: Mouse scrolled (465, 443) with delta (0, 0)
Screenshot: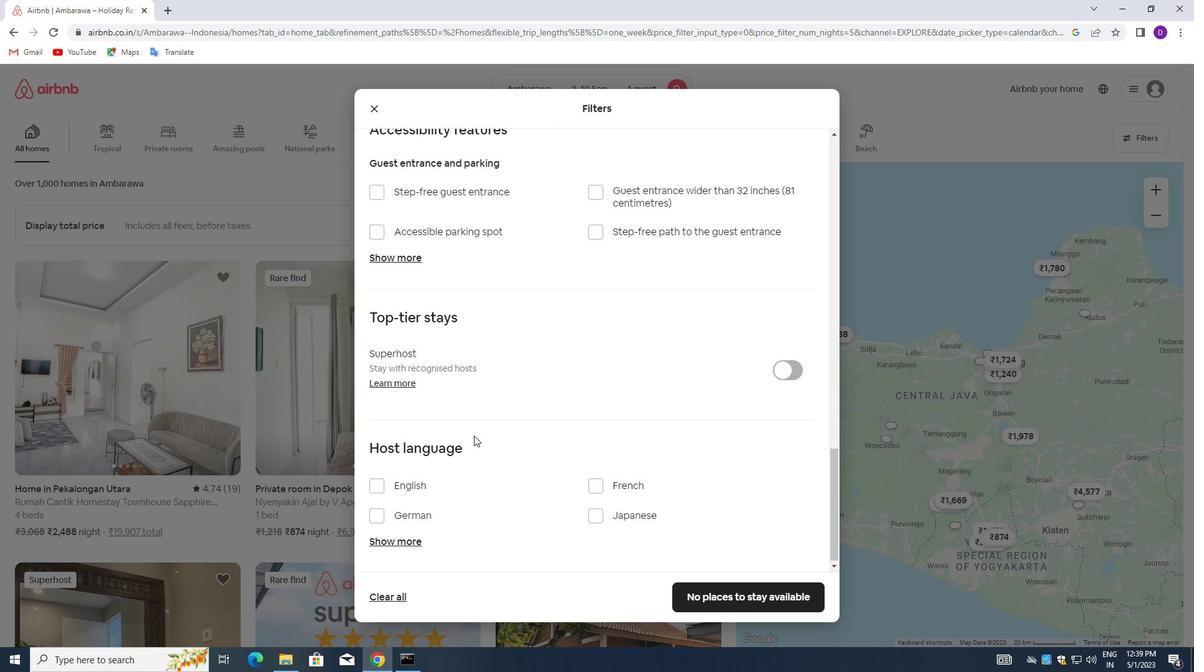 
Action: Mouse moved to (385, 482)
Screenshot: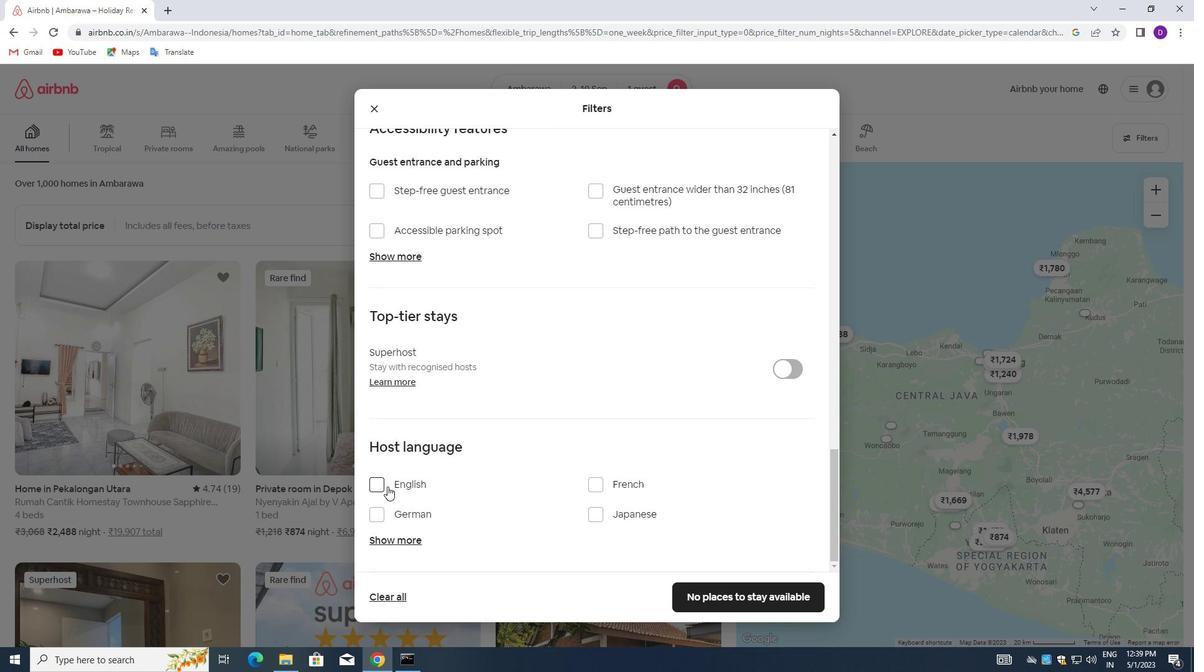 
Action: Mouse pressed left at (385, 482)
Screenshot: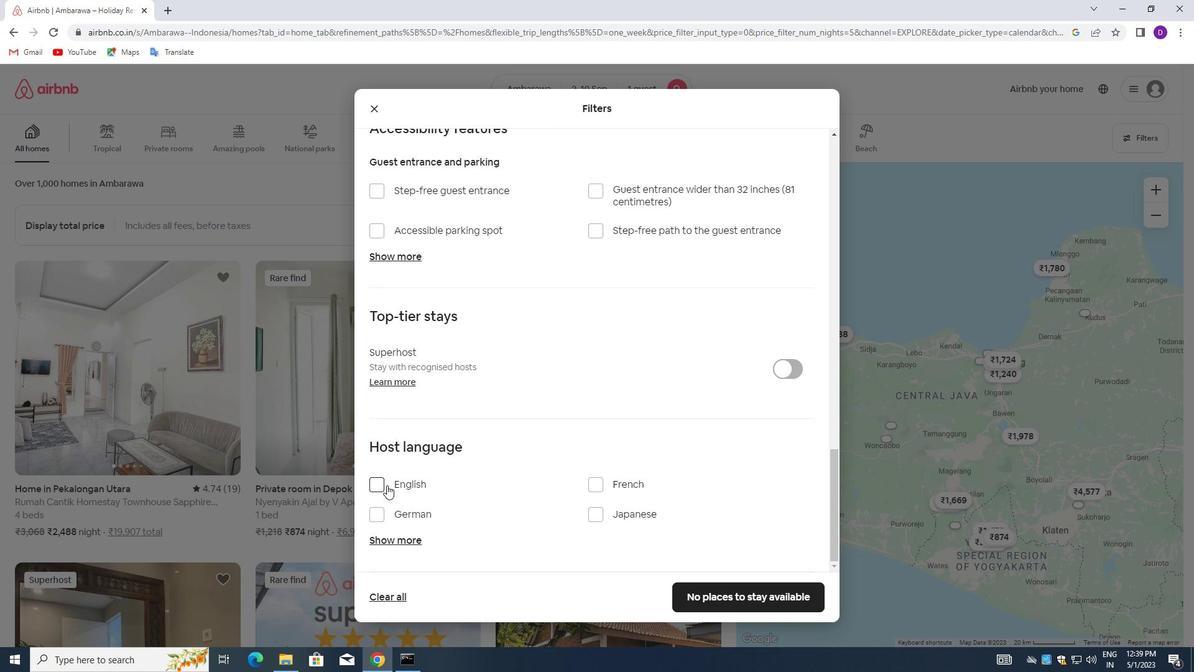 
Action: Mouse moved to (752, 588)
Screenshot: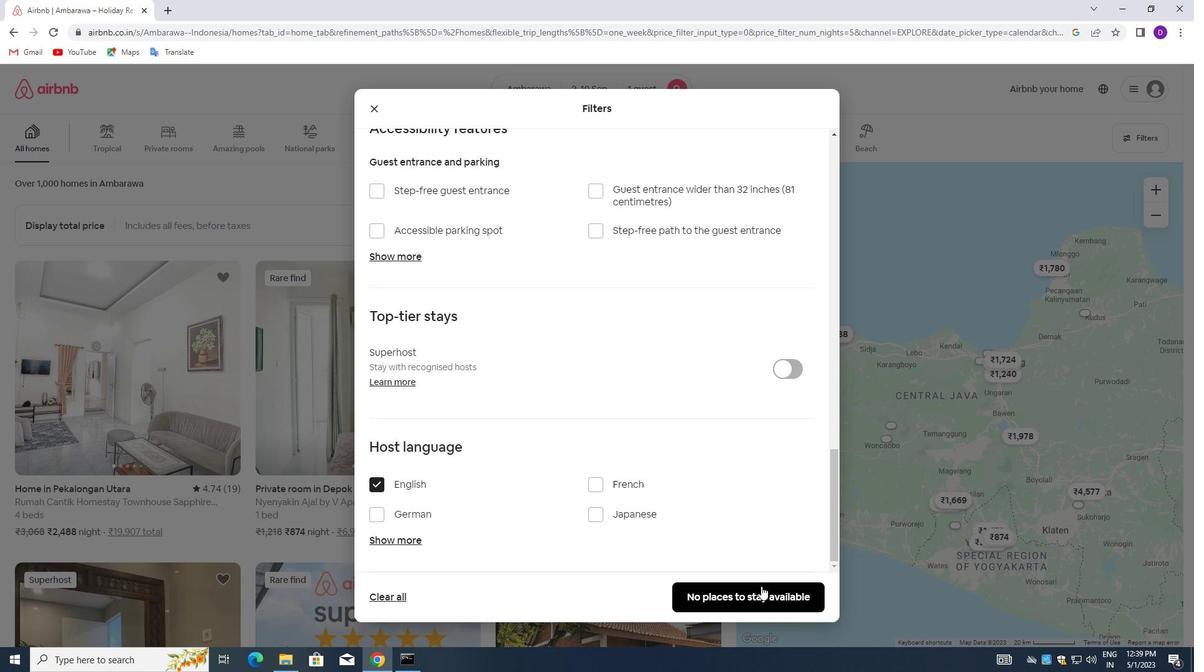 
Action: Mouse pressed left at (752, 588)
Screenshot: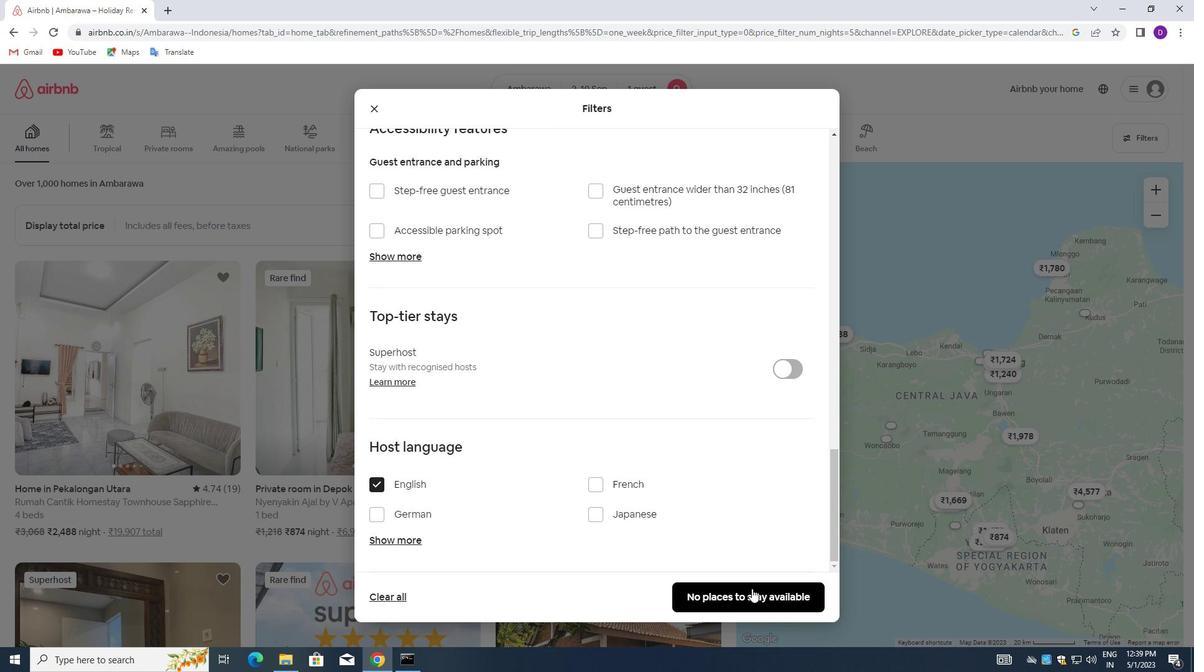 
Action: Mouse moved to (564, 439)
Screenshot: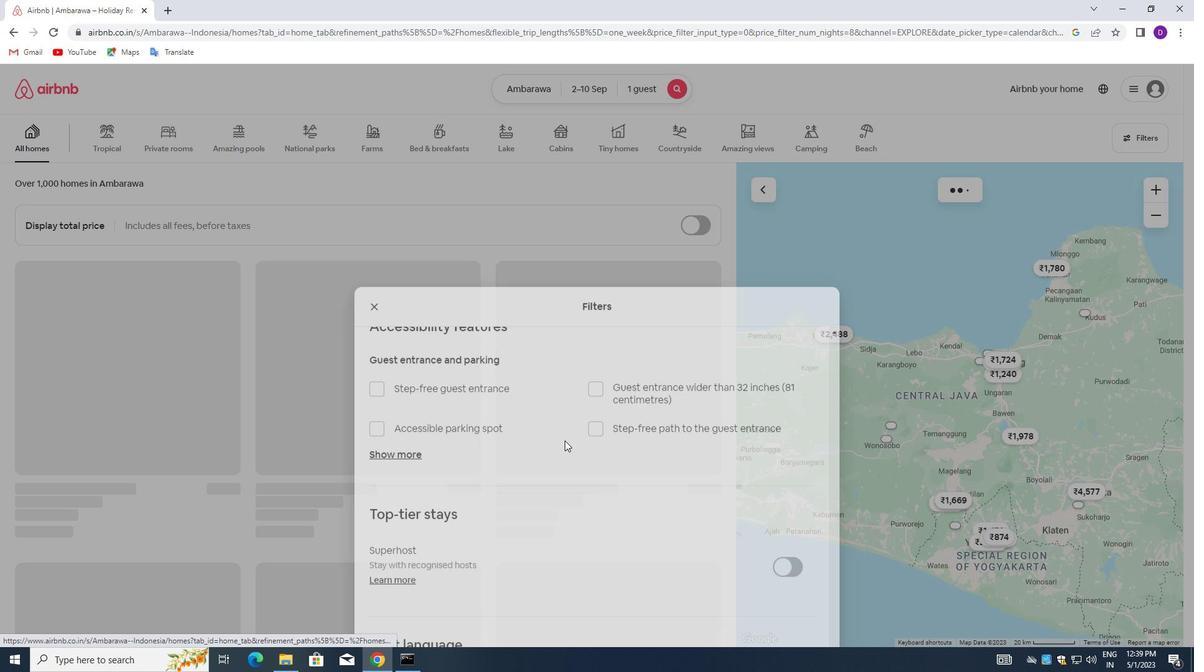 
